 Task: Find people on LinkedIn with the title 'marketing', working at 'Tesla', located in 'Kiskunfélegyháza, Hungary', who attended 'Inderprastha Engineering College', in the 'Forestry and Logging' industry, speak 'German', and offer 'Commercial Real Estate' services.
Action: Mouse pressed left at (700, 97)
Screenshot: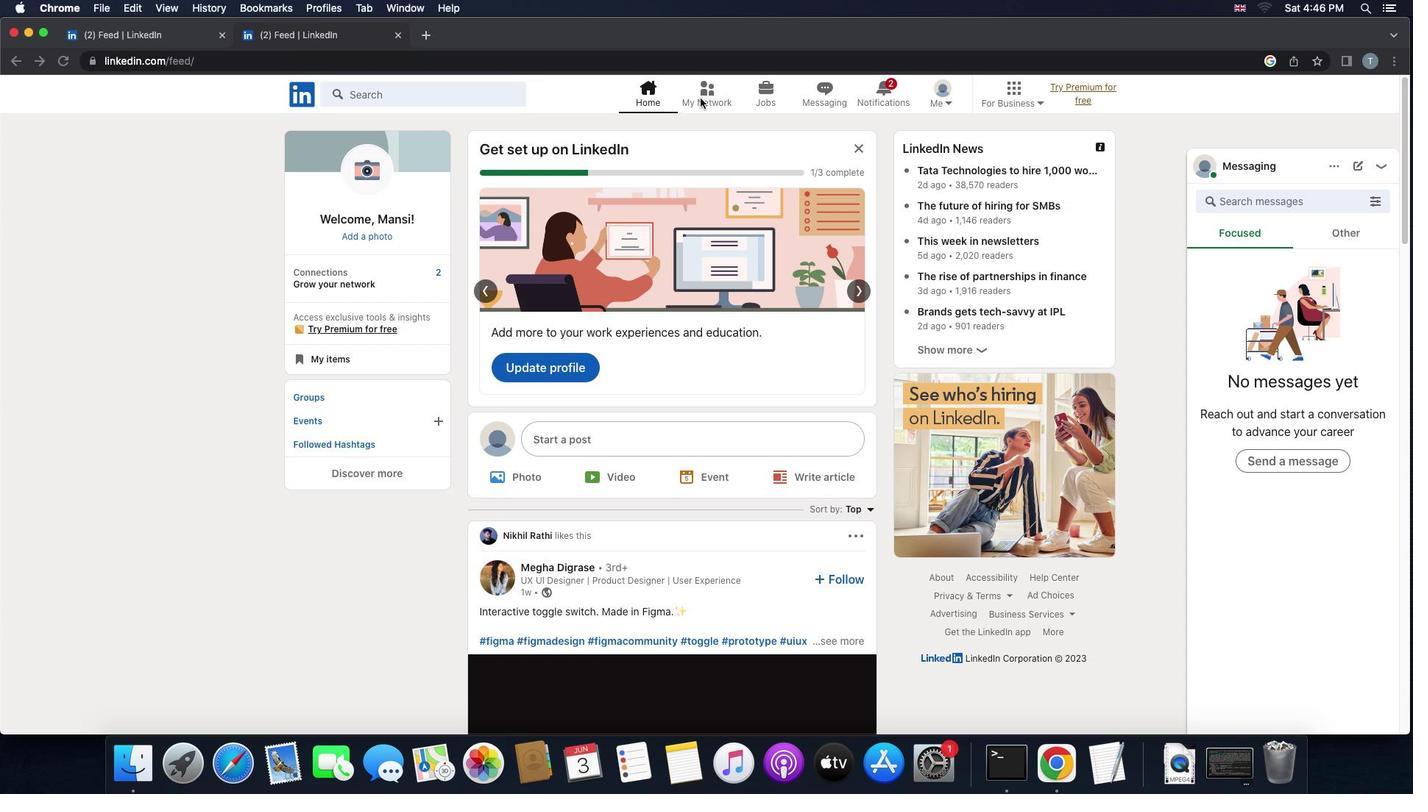 
Action: Mouse pressed left at (700, 97)
Screenshot: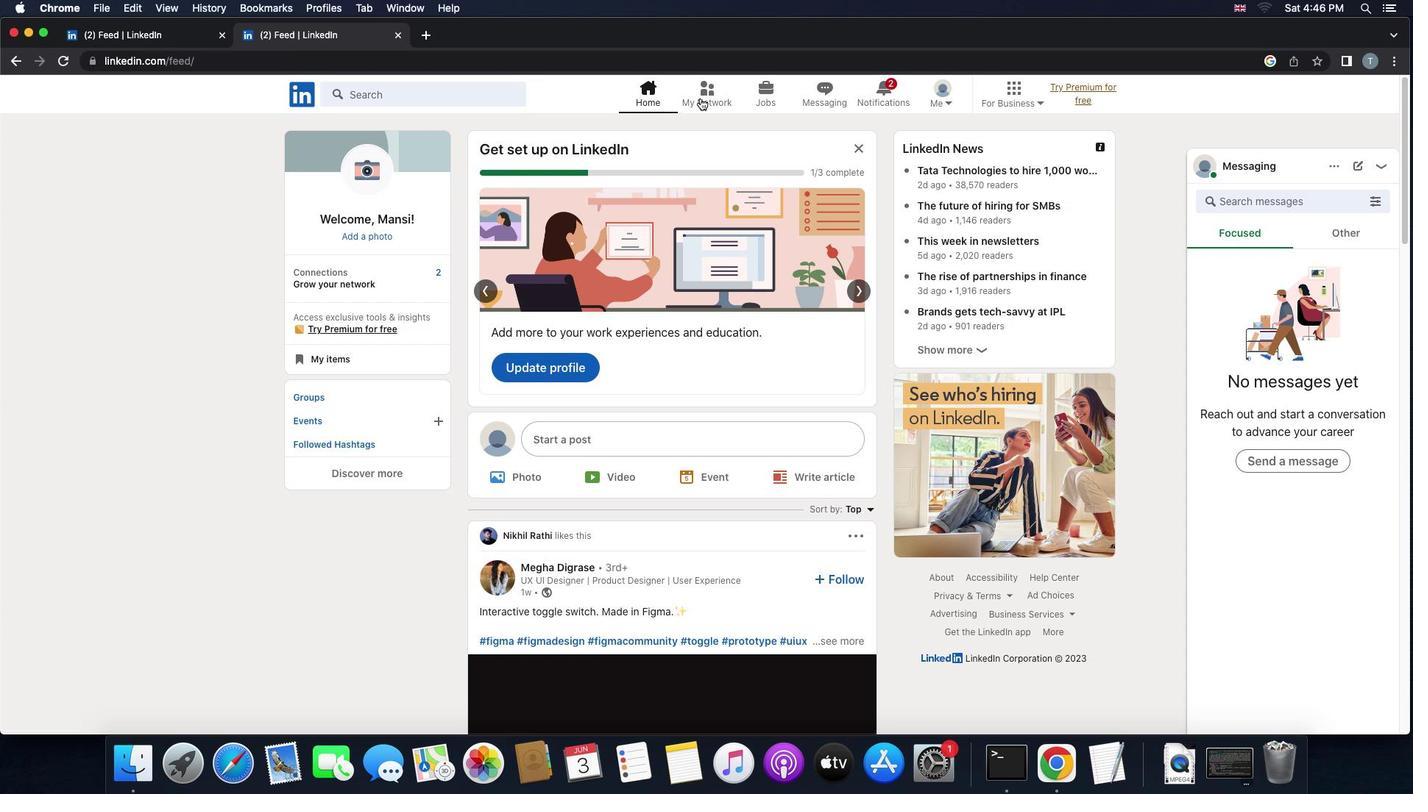 
Action: Mouse moved to (397, 166)
Screenshot: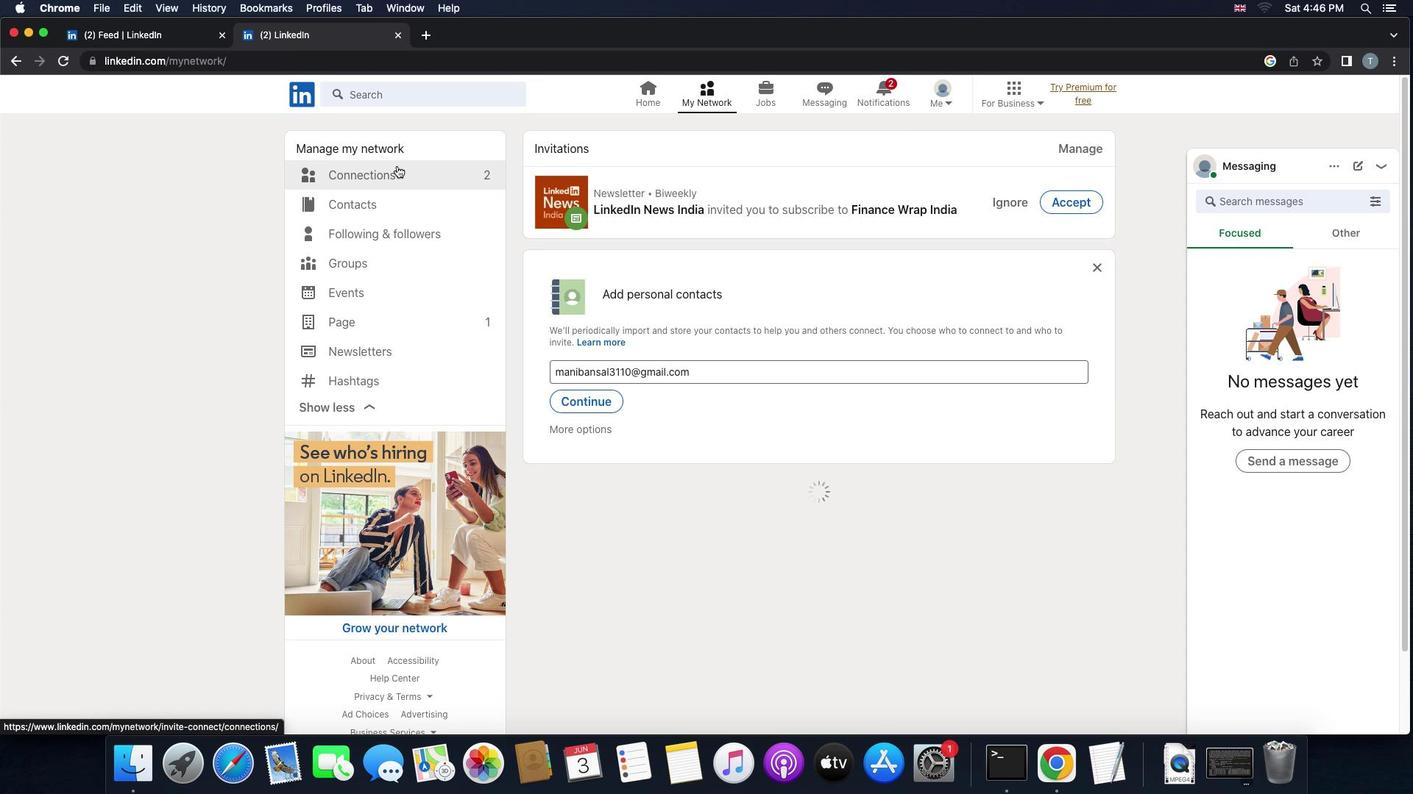 
Action: Mouse pressed left at (397, 166)
Screenshot: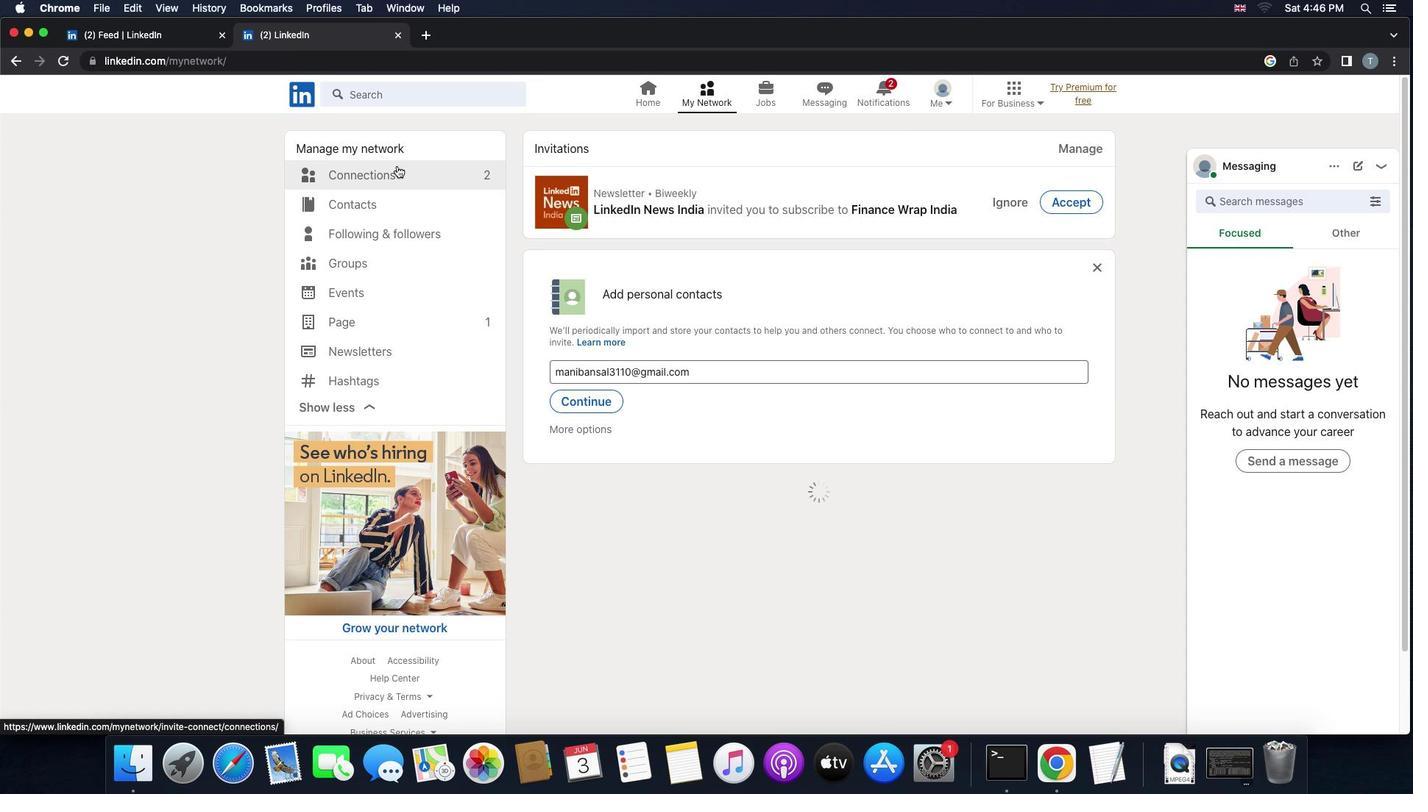 
Action: Mouse moved to (805, 175)
Screenshot: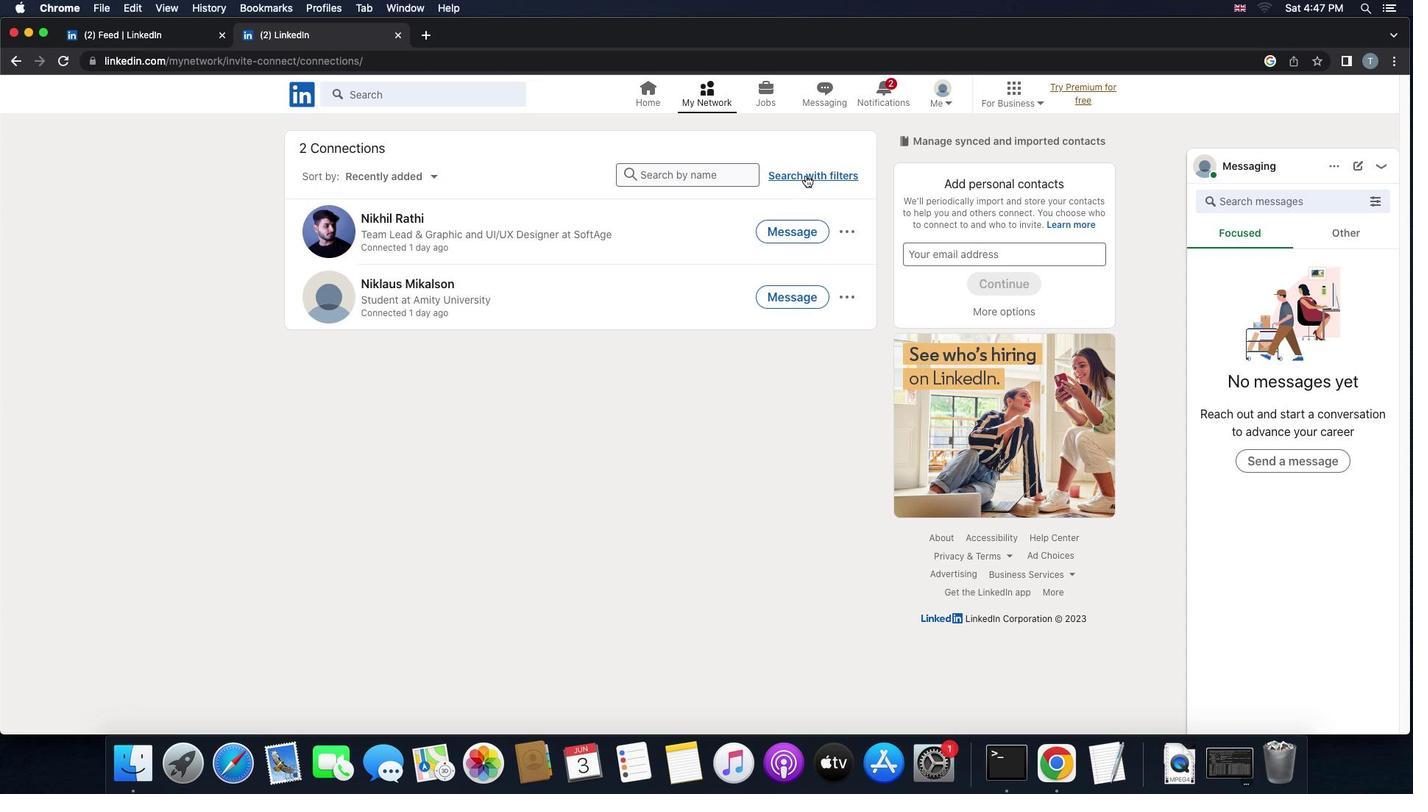 
Action: Mouse pressed left at (805, 175)
Screenshot: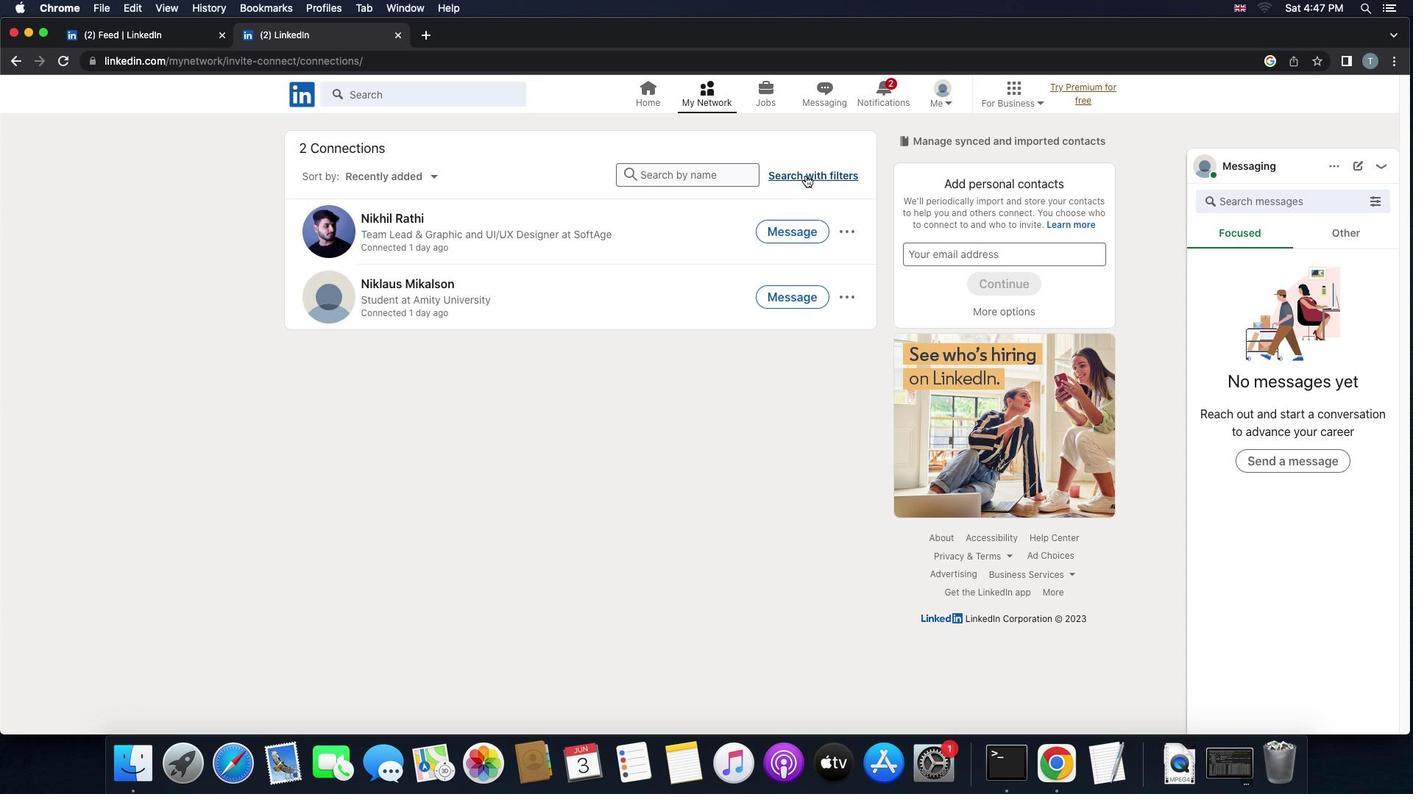 
Action: Mouse moved to (758, 133)
Screenshot: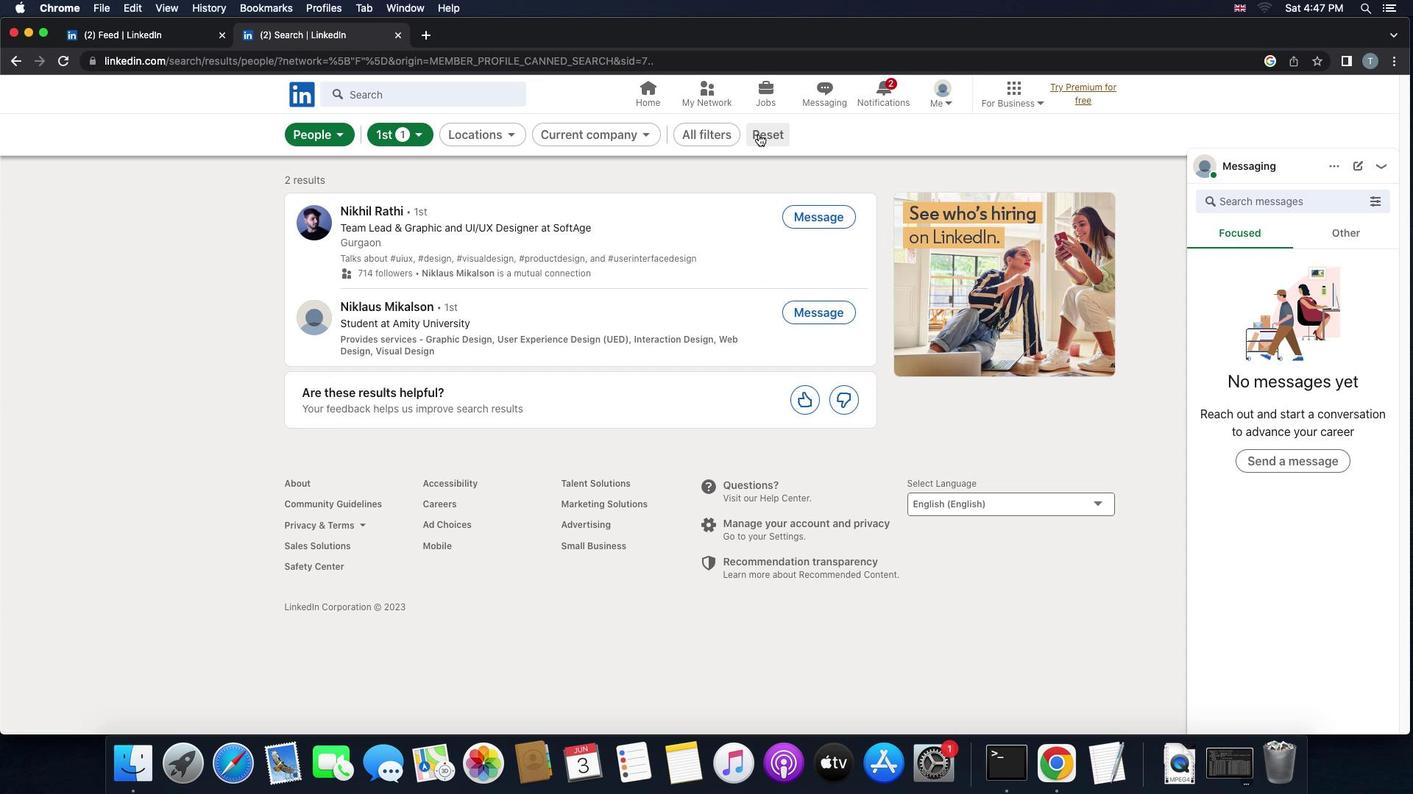 
Action: Mouse pressed left at (758, 133)
Screenshot: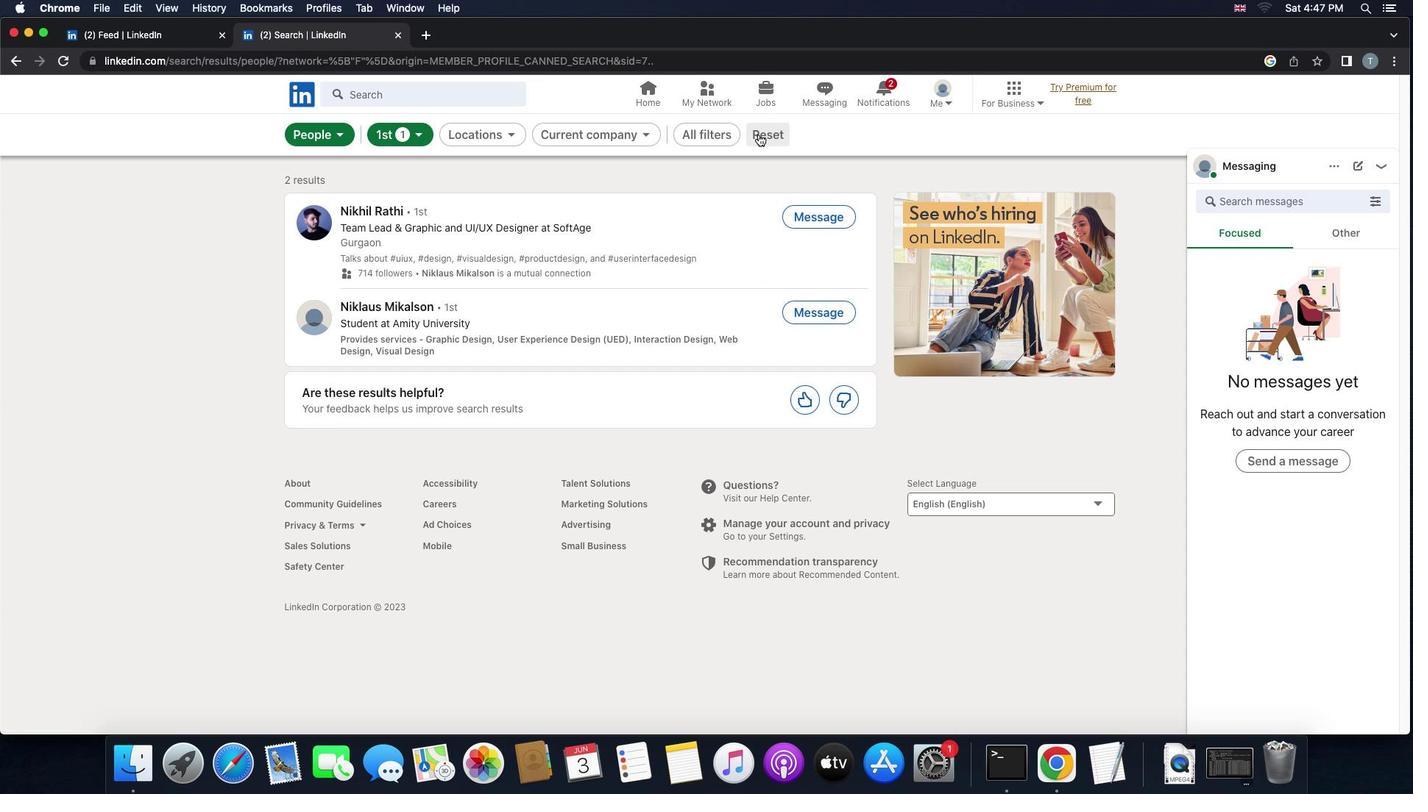 
Action: Mouse moved to (719, 133)
Screenshot: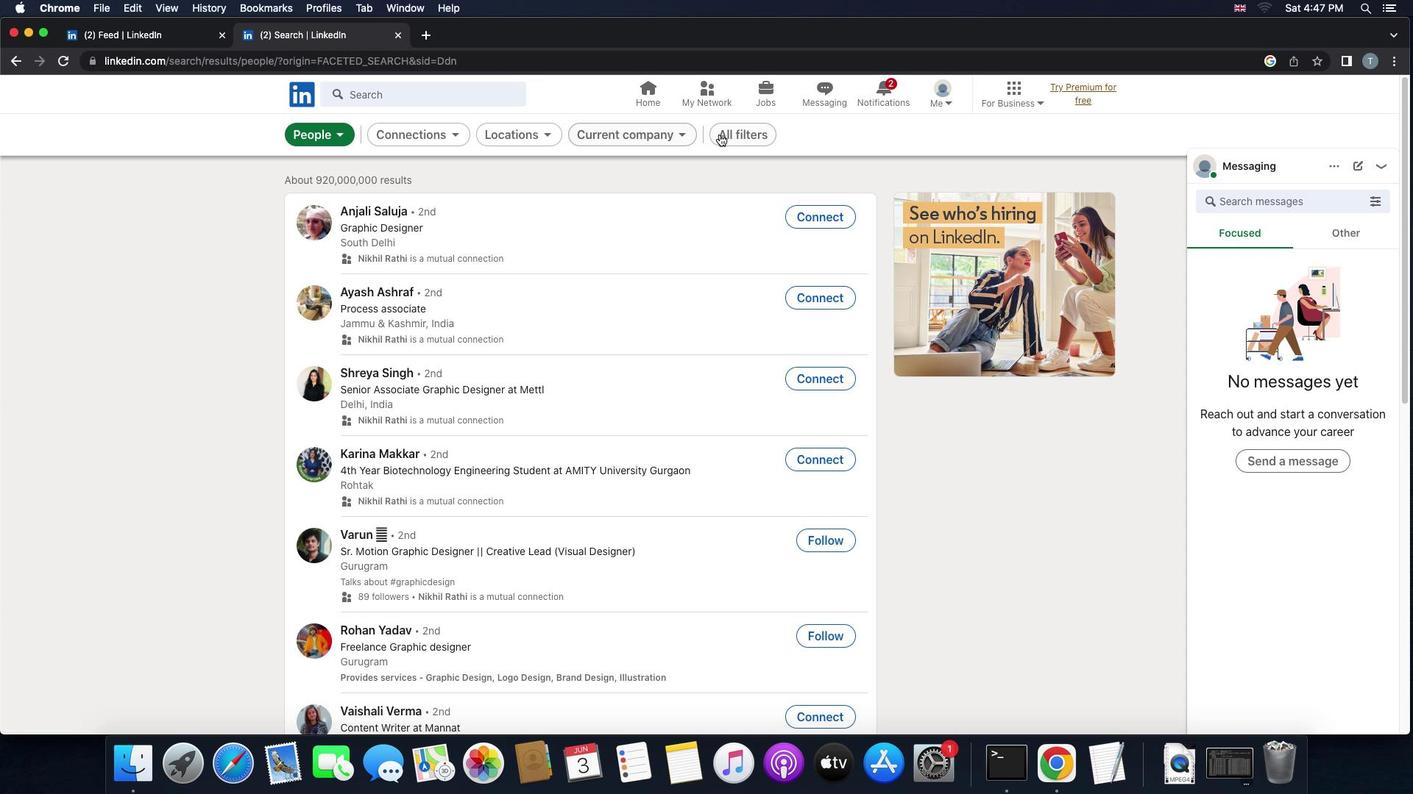 
Action: Mouse pressed left at (719, 133)
Screenshot: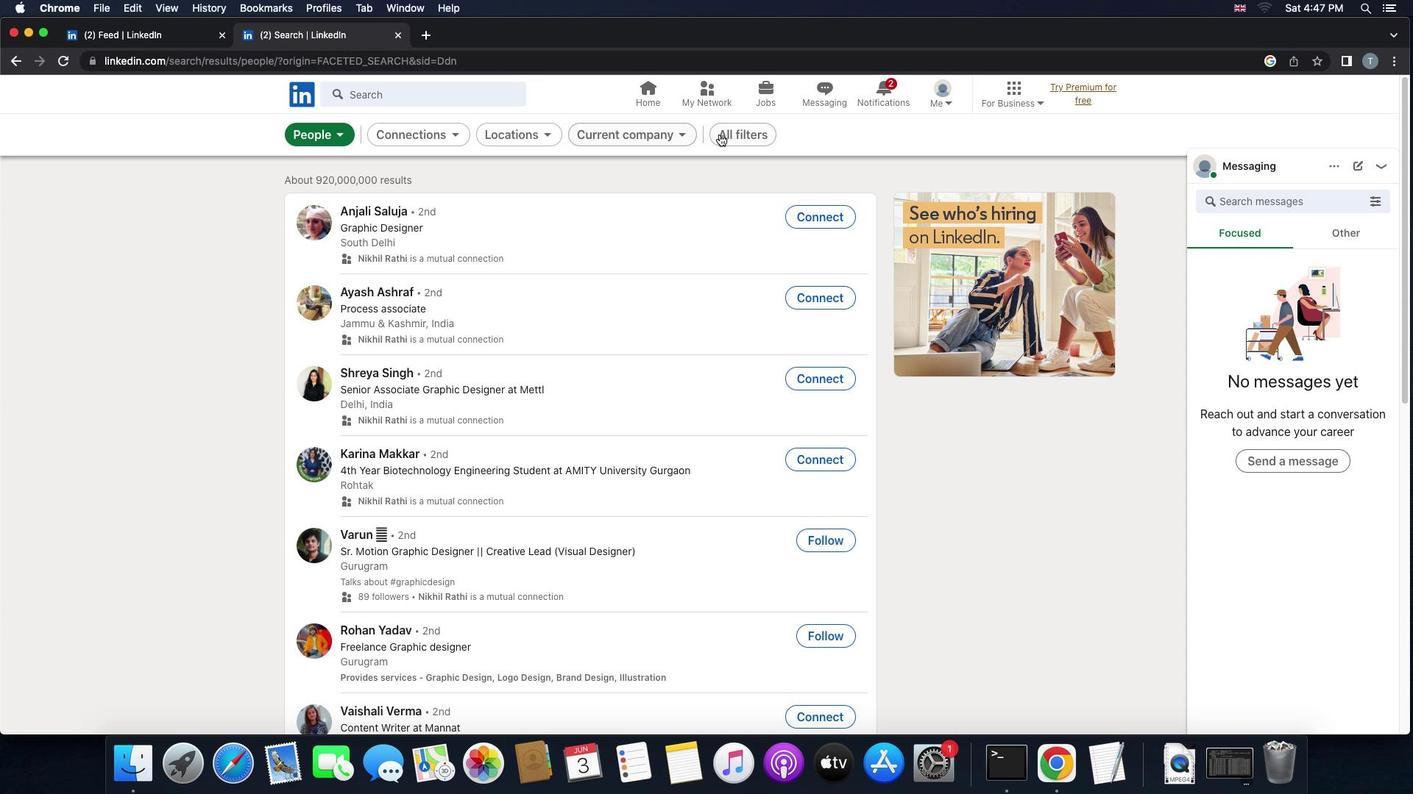 
Action: Mouse moved to (1043, 364)
Screenshot: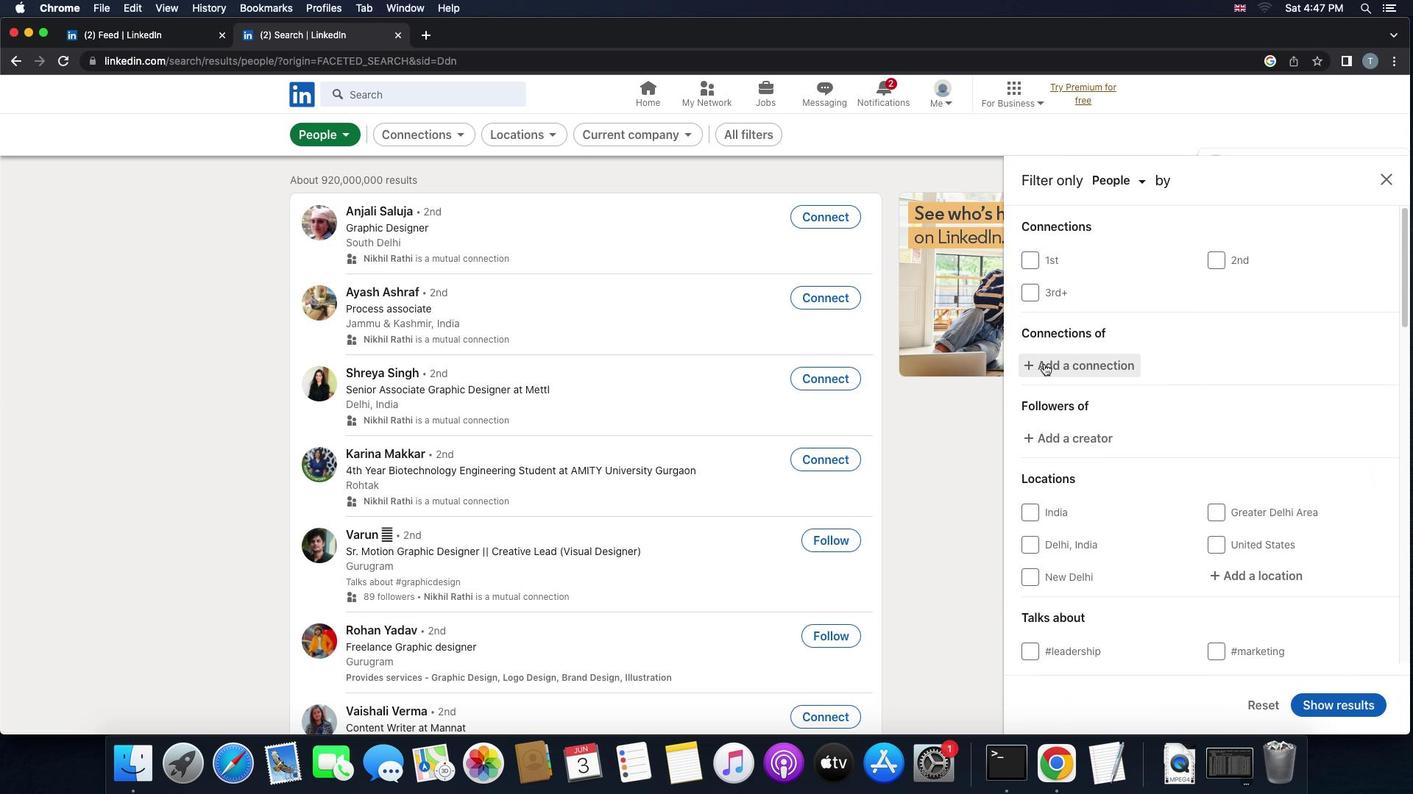 
Action: Mouse scrolled (1043, 364) with delta (0, 0)
Screenshot: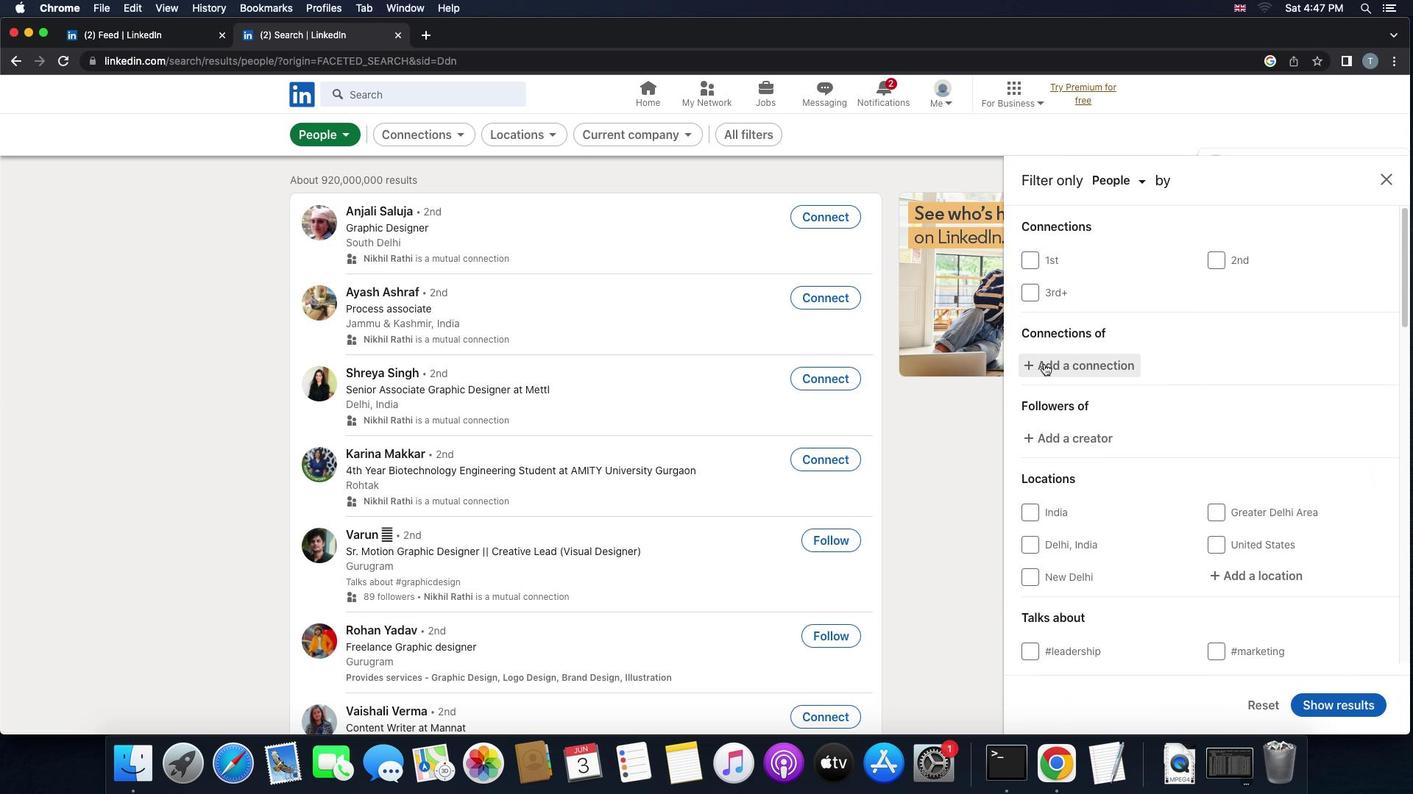 
Action: Mouse scrolled (1043, 364) with delta (0, 0)
Screenshot: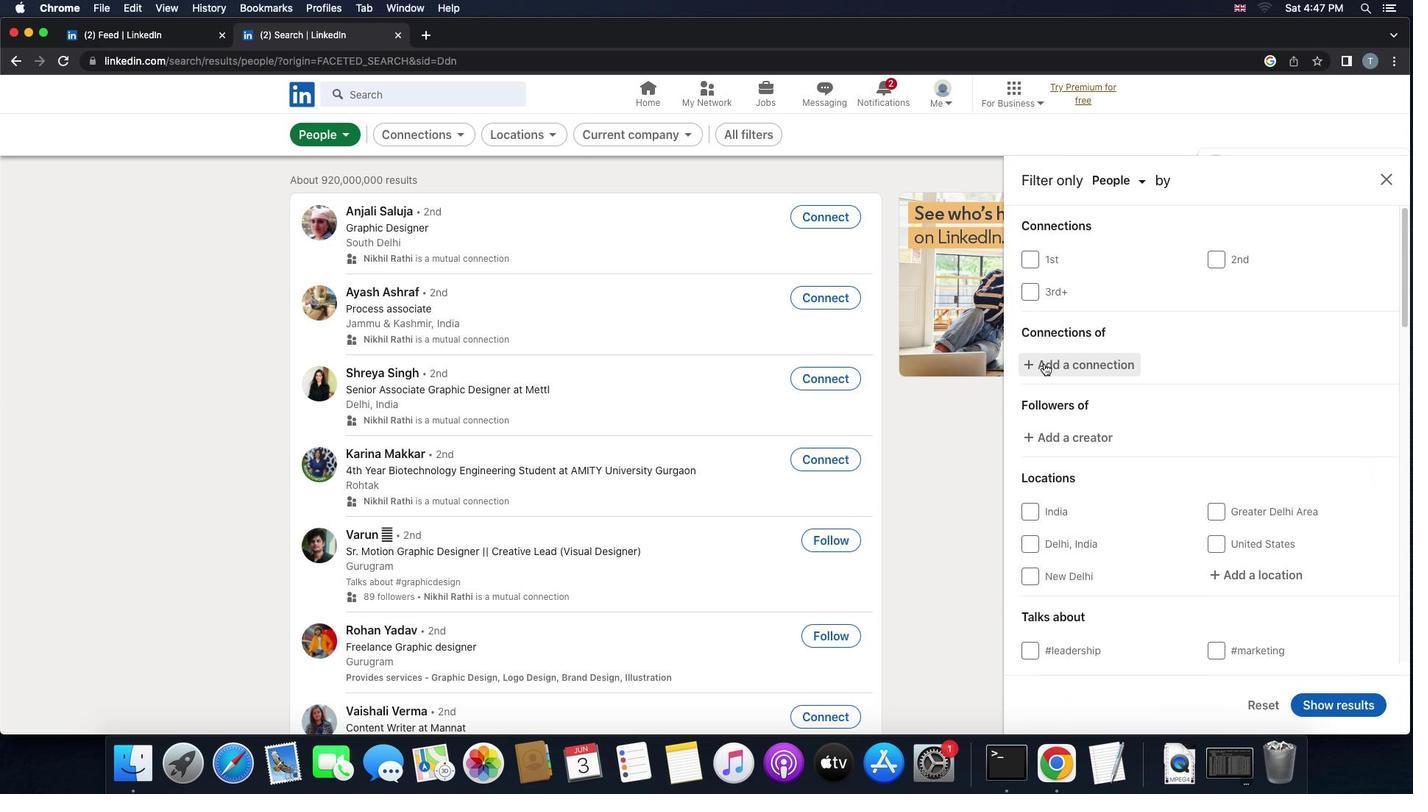 
Action: Mouse scrolled (1043, 364) with delta (0, -2)
Screenshot: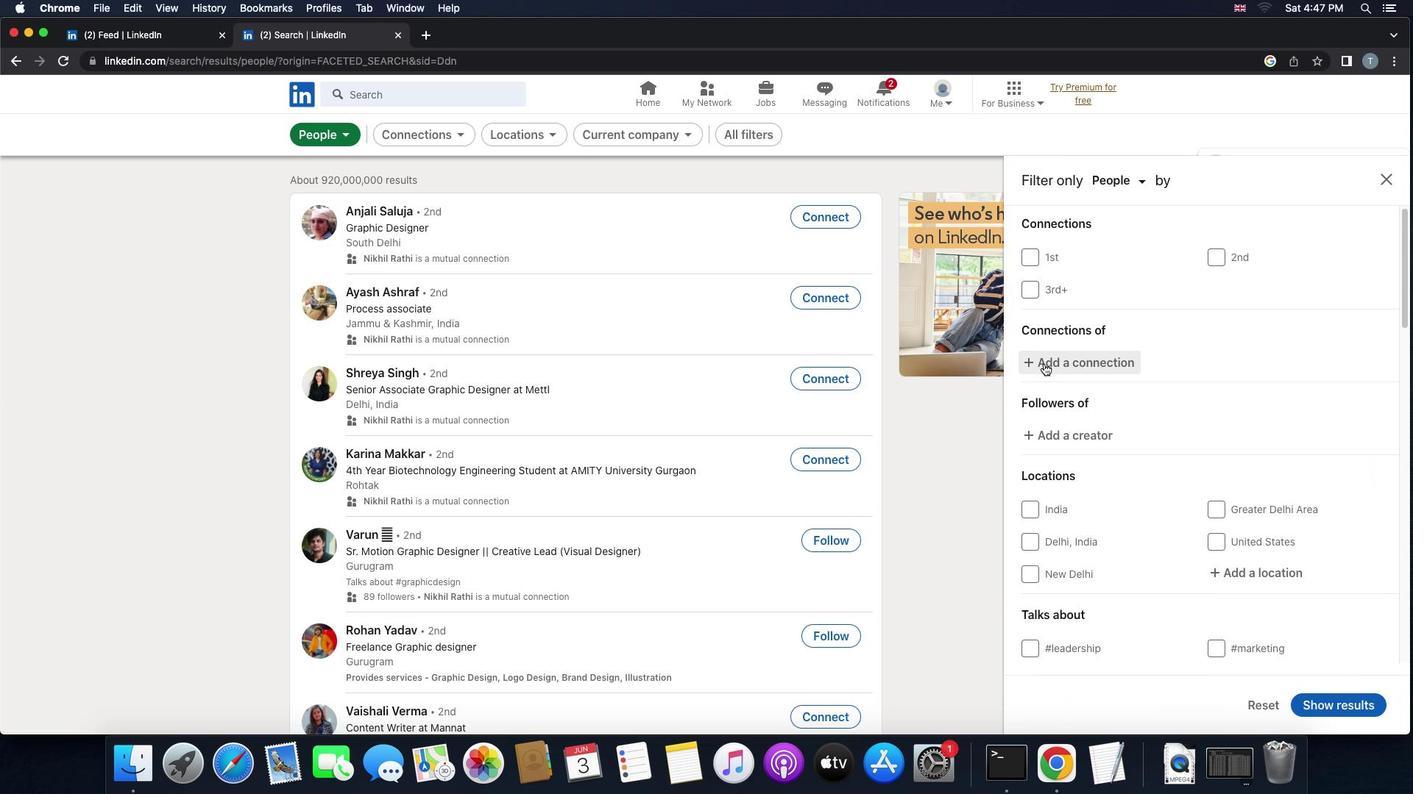 
Action: Mouse scrolled (1043, 364) with delta (0, -2)
Screenshot: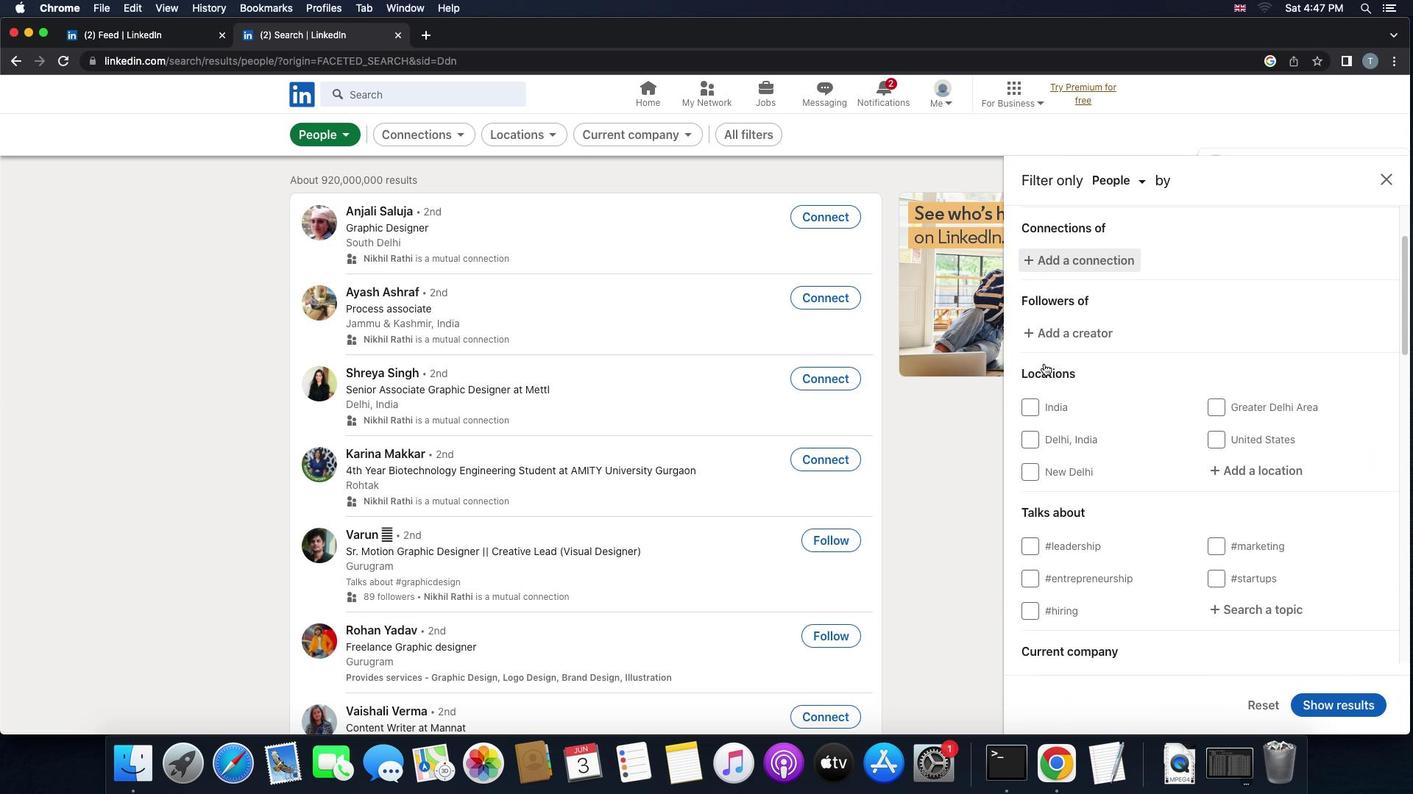 
Action: Mouse moved to (1236, 358)
Screenshot: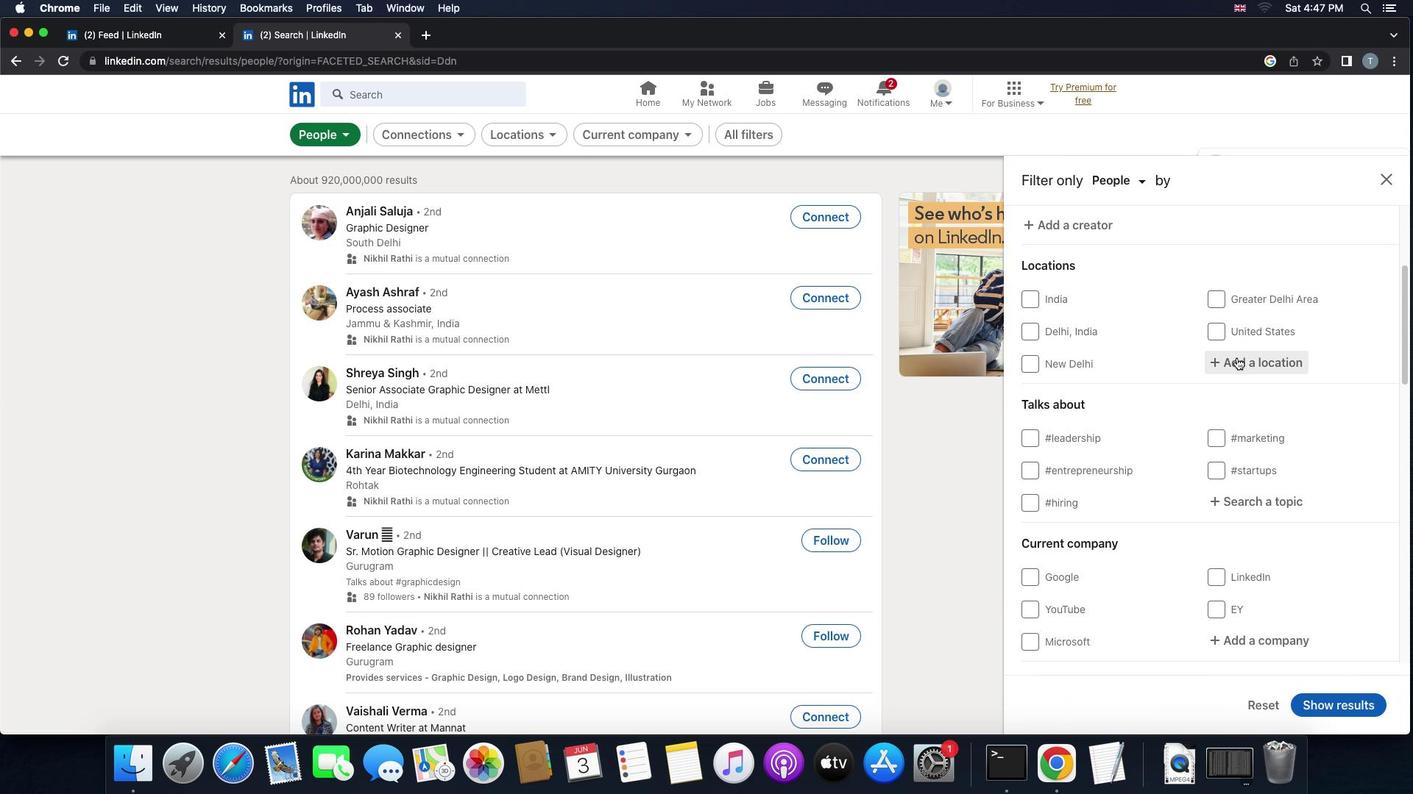 
Action: Mouse pressed left at (1236, 358)
Screenshot: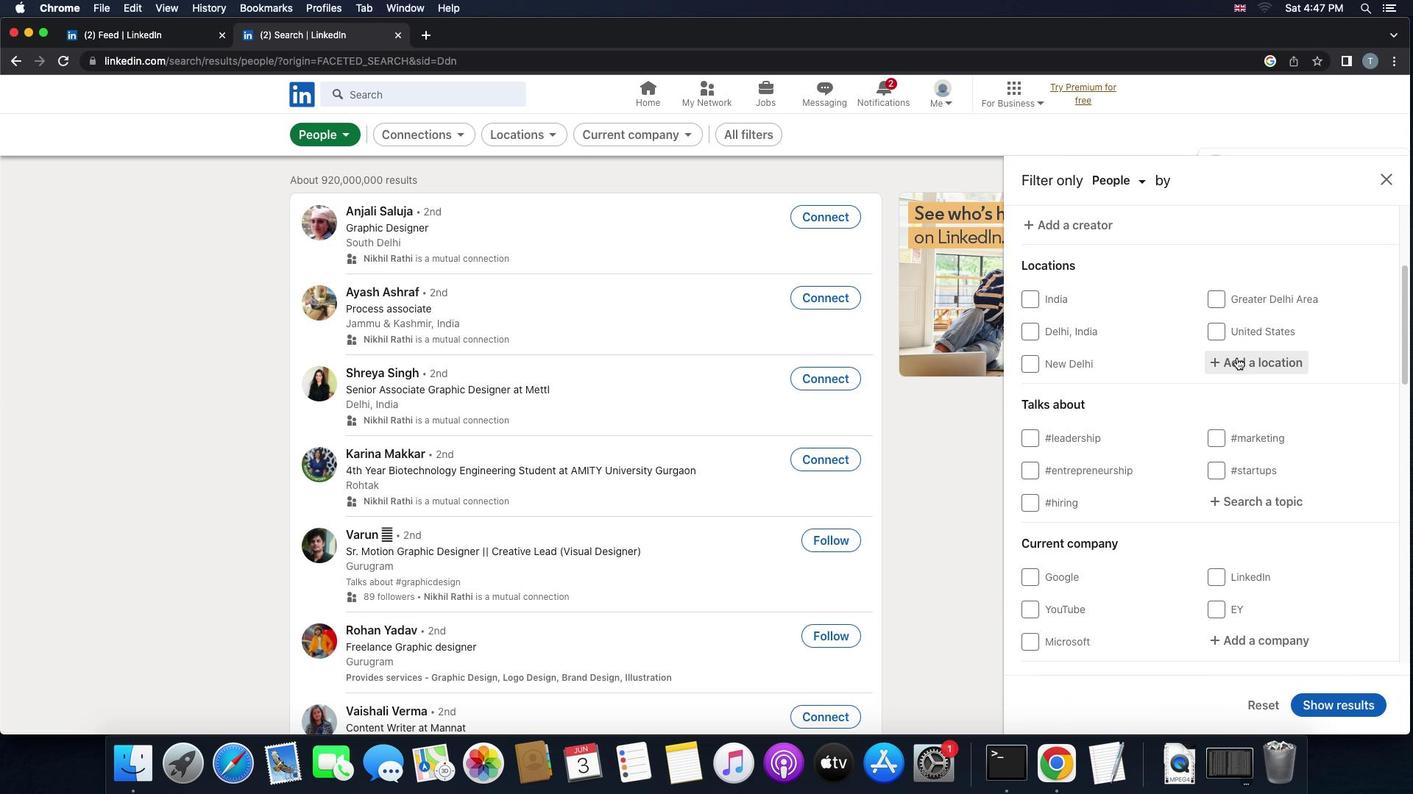 
Action: Mouse moved to (1217, 359)
Screenshot: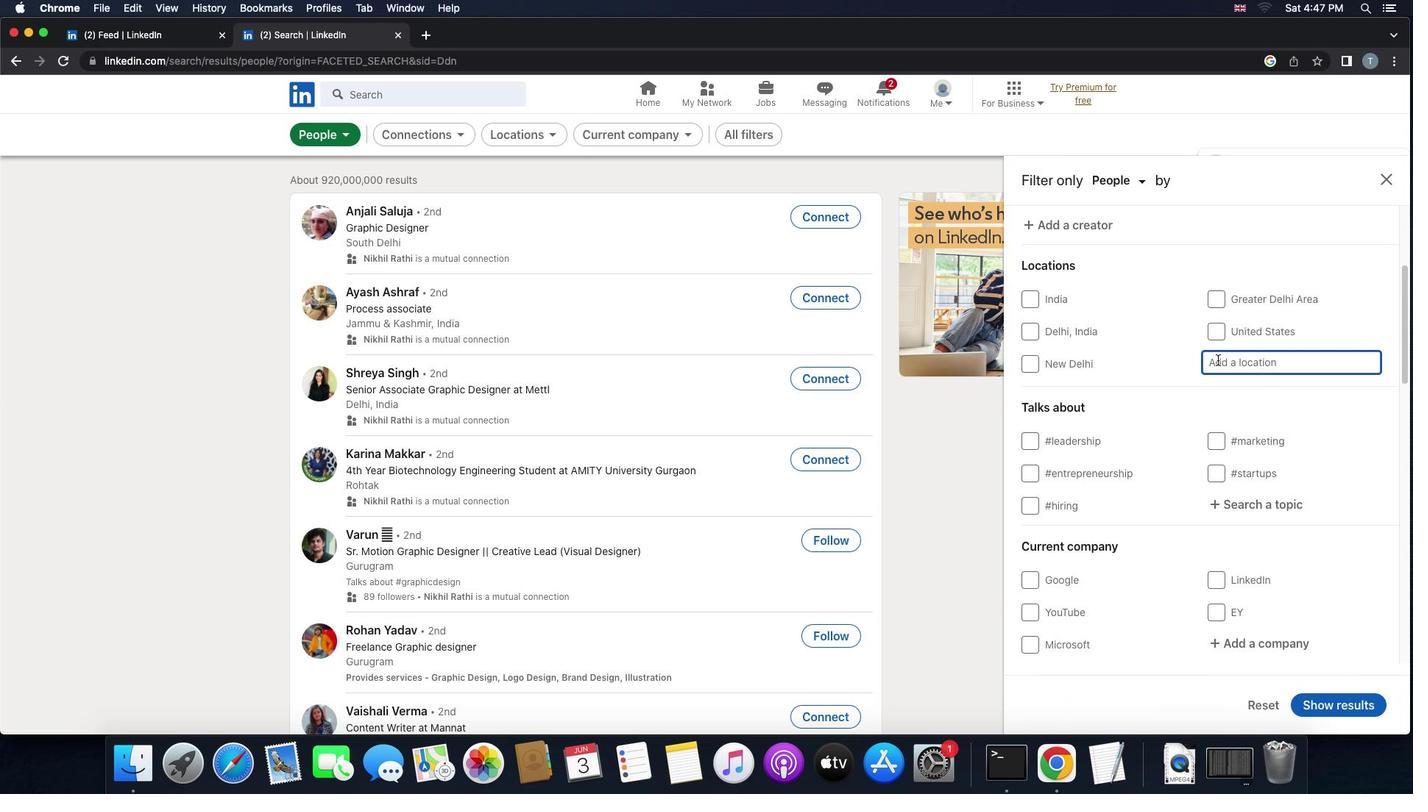 
Action: Key pressed 'k''i''s''k''u''n''f''e''l''e''g''y''h''a''z''a'
Screenshot: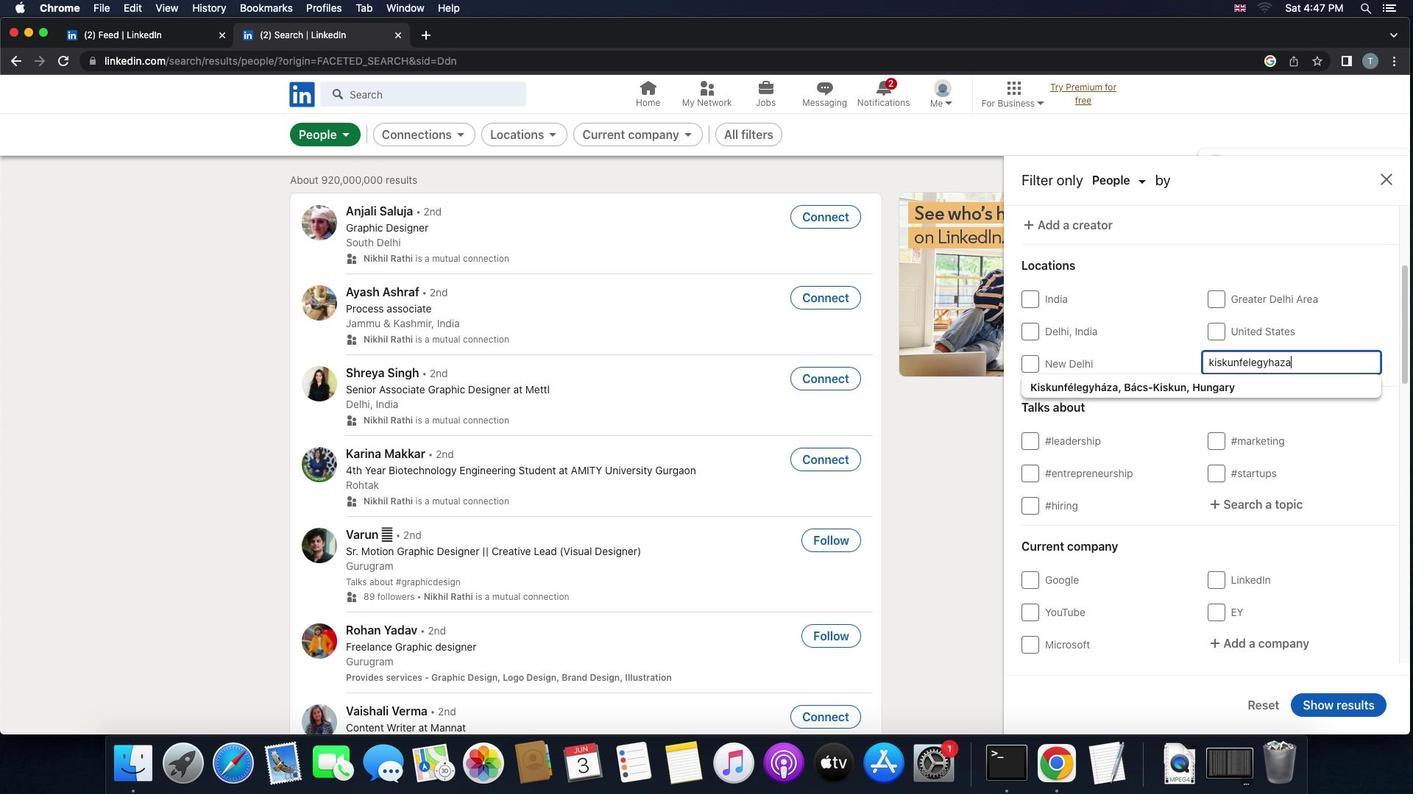 
Action: Mouse moved to (1184, 388)
Screenshot: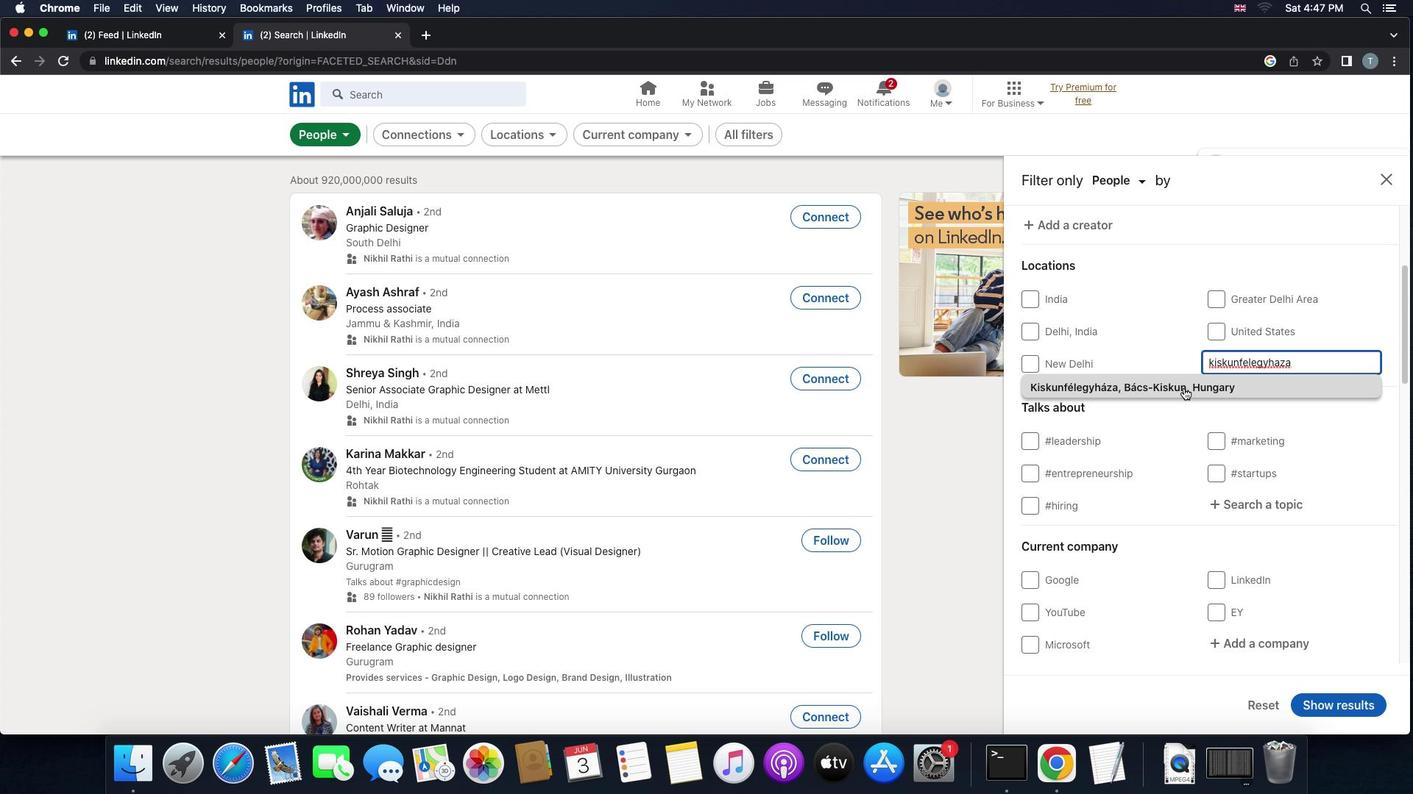 
Action: Mouse pressed left at (1184, 388)
Screenshot: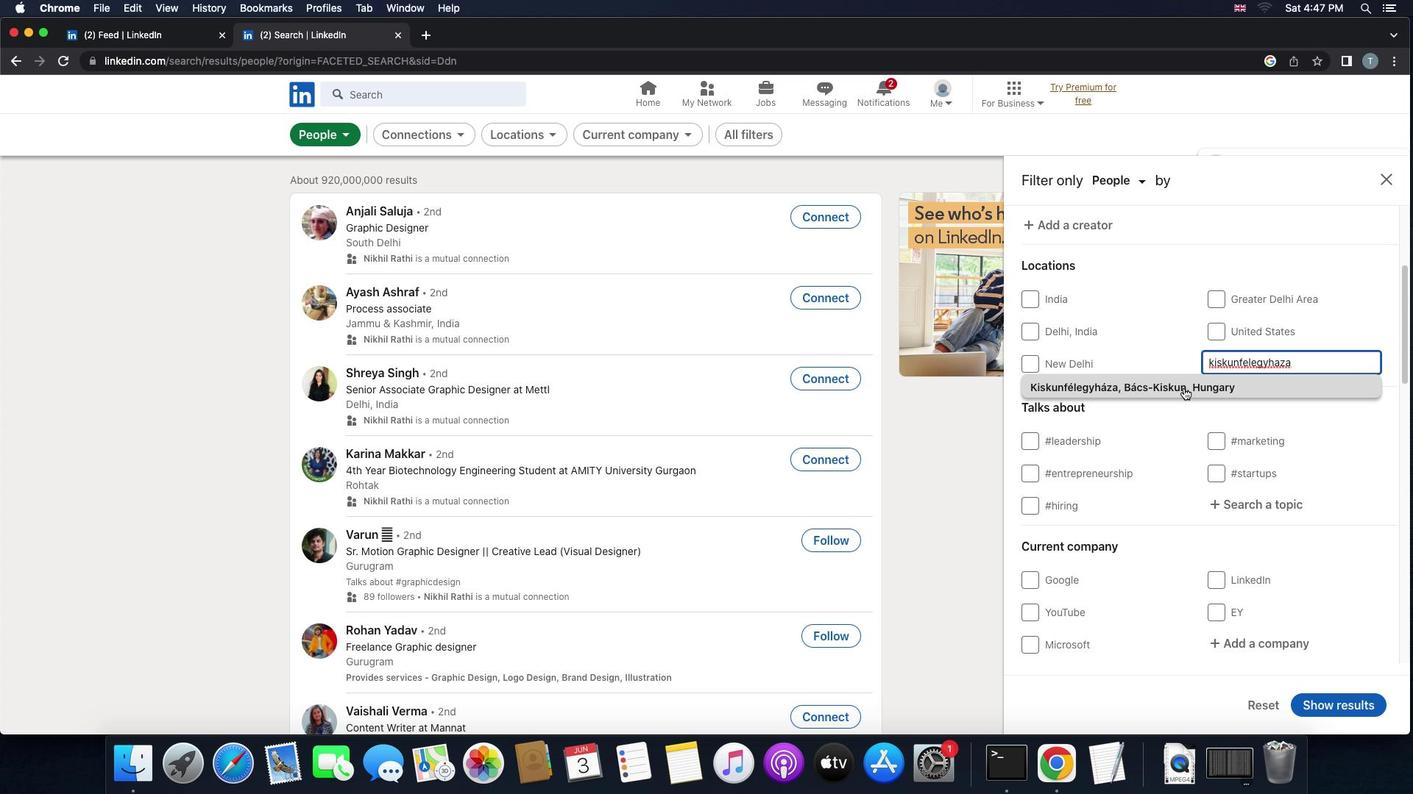 
Action: Mouse scrolled (1184, 388) with delta (0, 0)
Screenshot: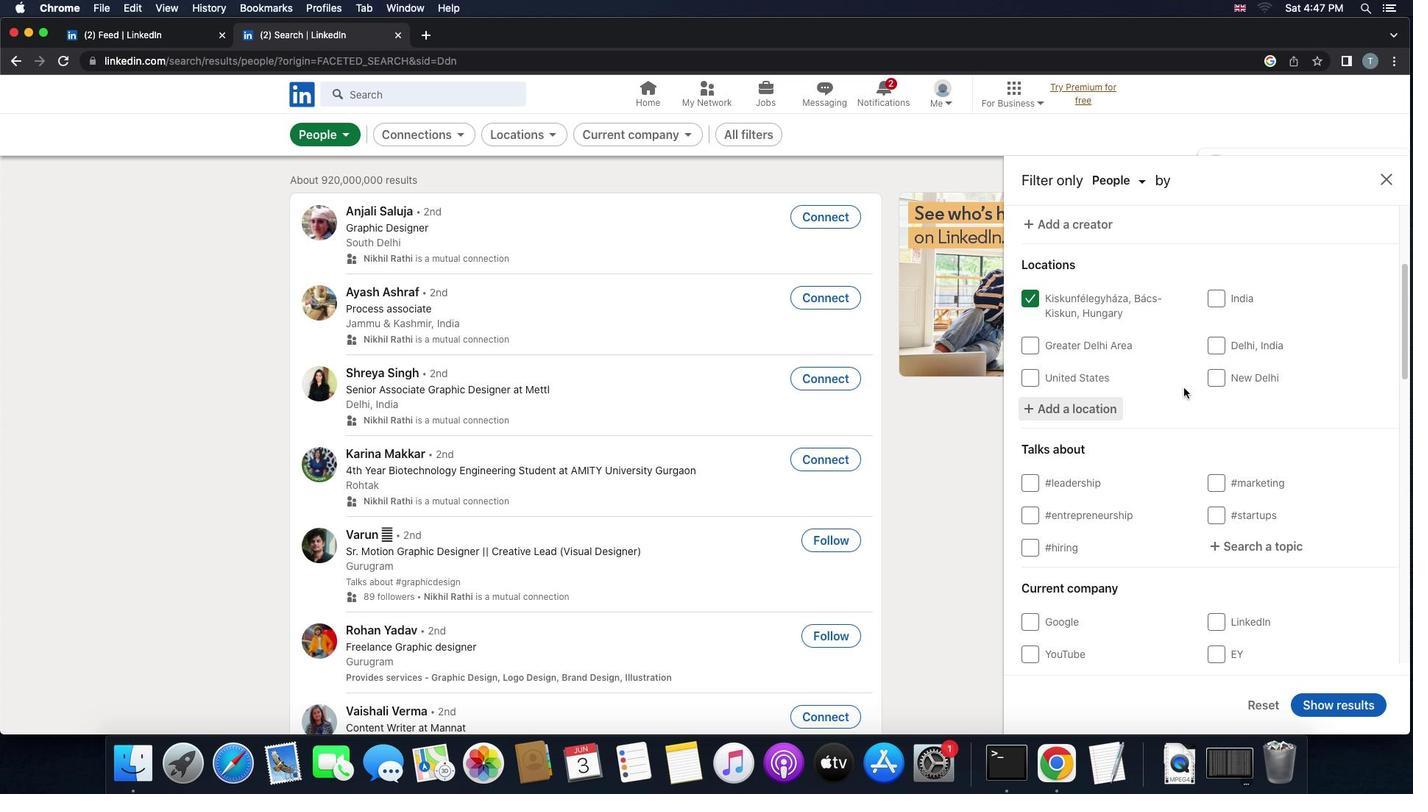 
Action: Mouse scrolled (1184, 388) with delta (0, 0)
Screenshot: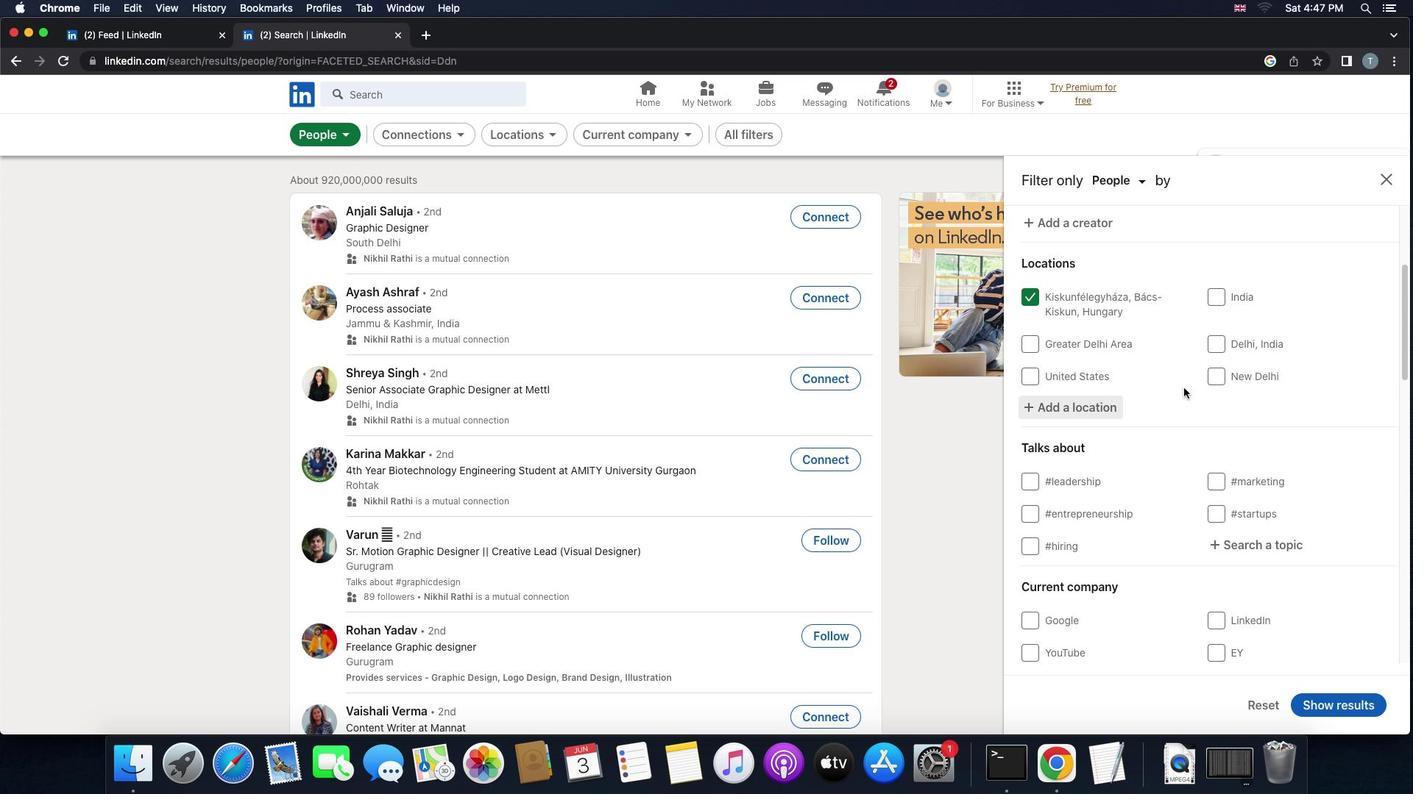 
Action: Mouse scrolled (1184, 388) with delta (0, -1)
Screenshot: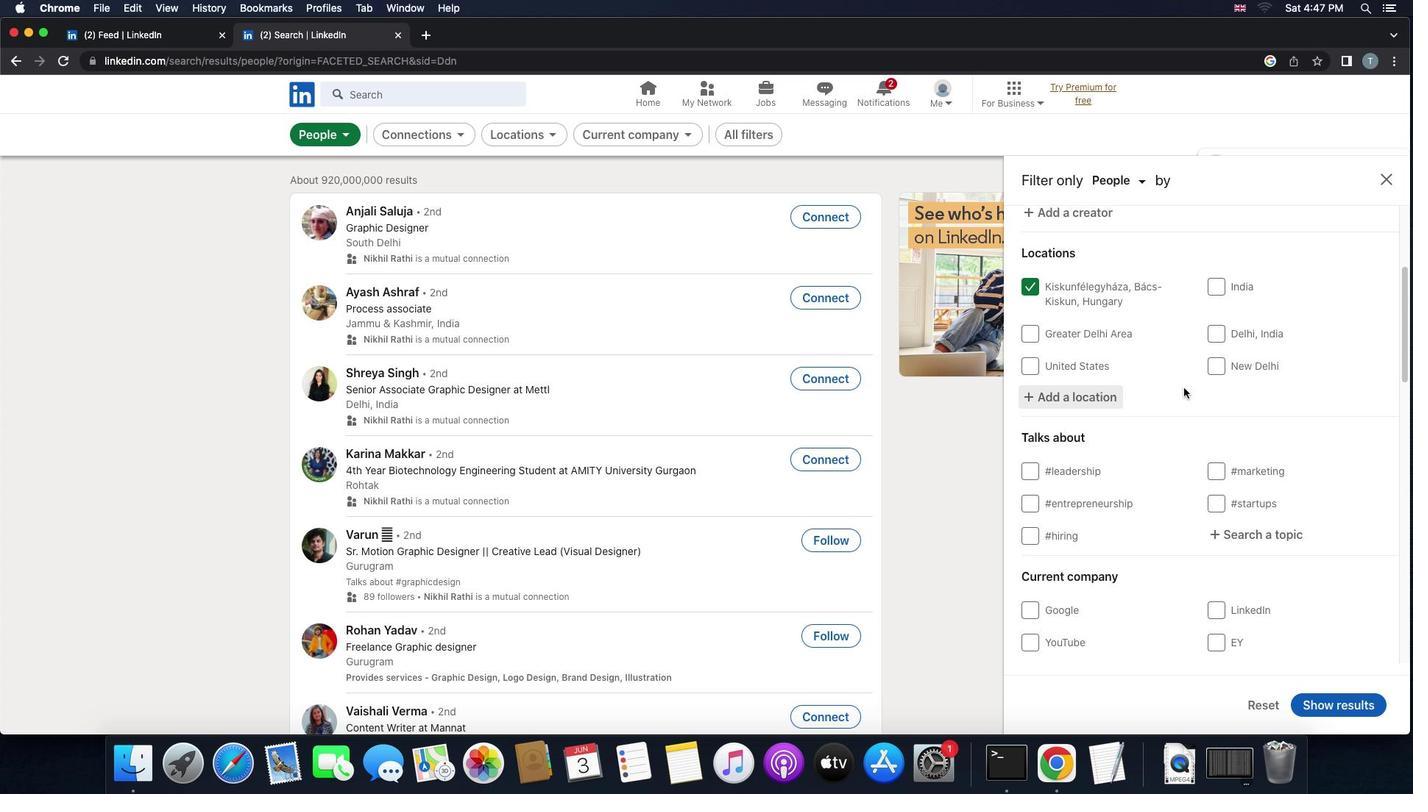 
Action: Mouse scrolled (1184, 388) with delta (0, -2)
Screenshot: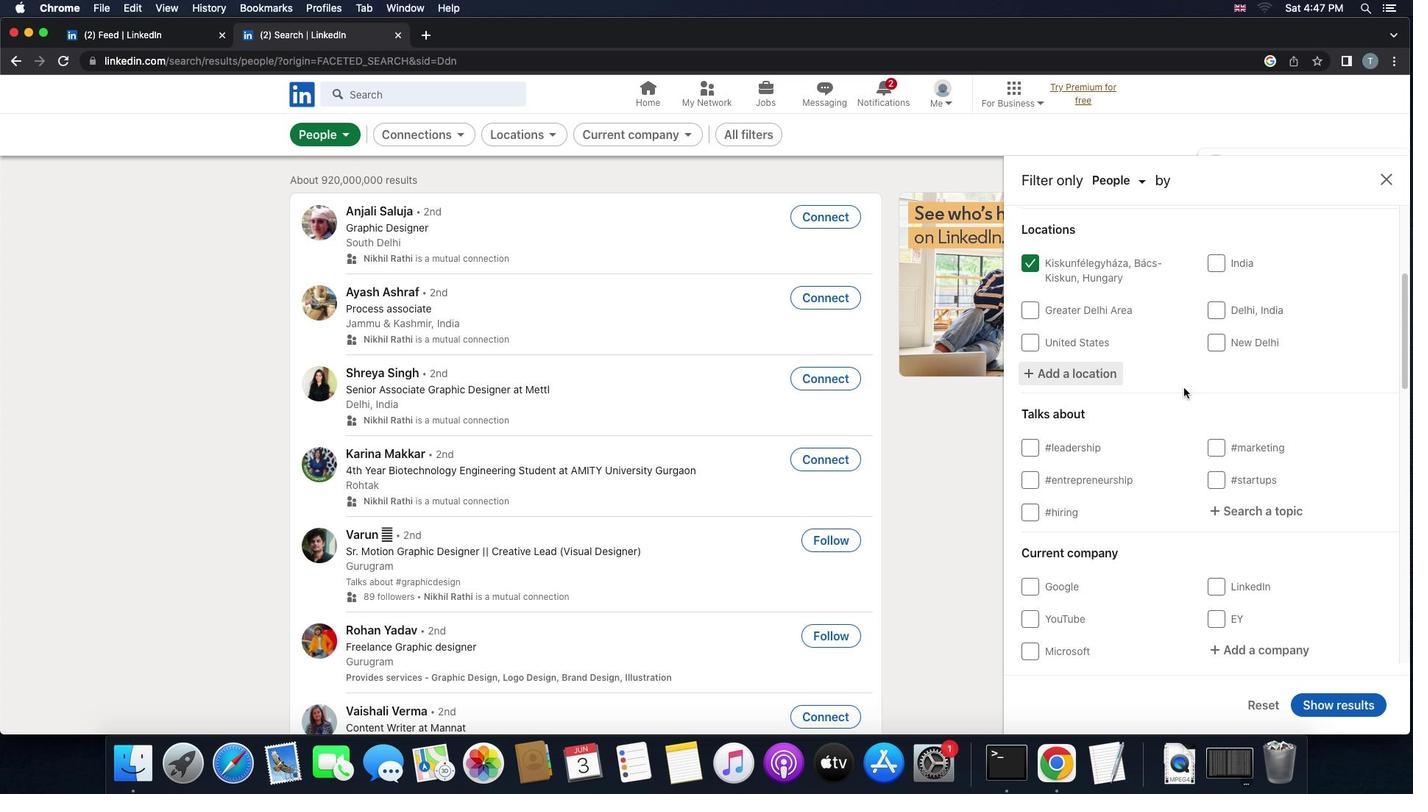 
Action: Mouse moved to (1259, 310)
Screenshot: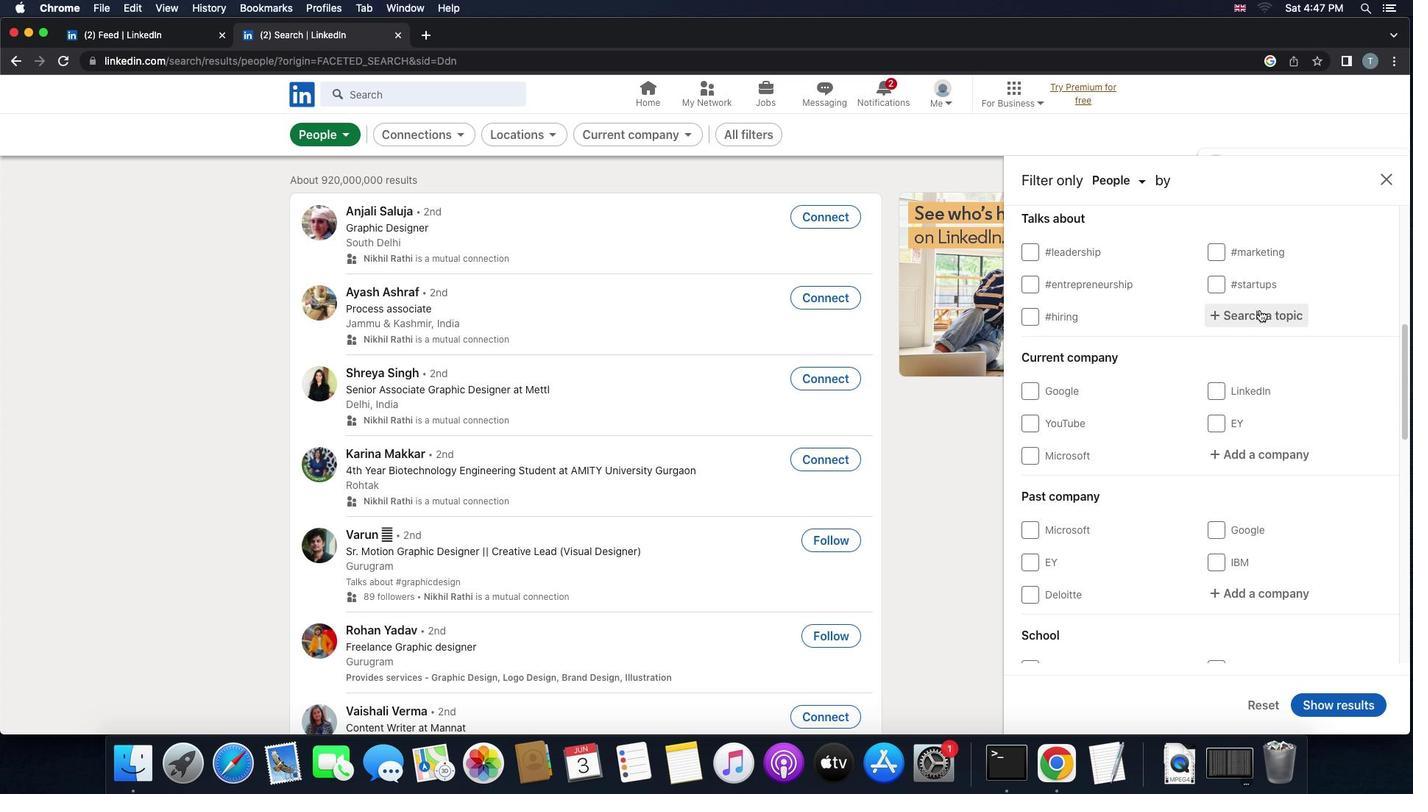 
Action: Mouse pressed left at (1259, 310)
Screenshot: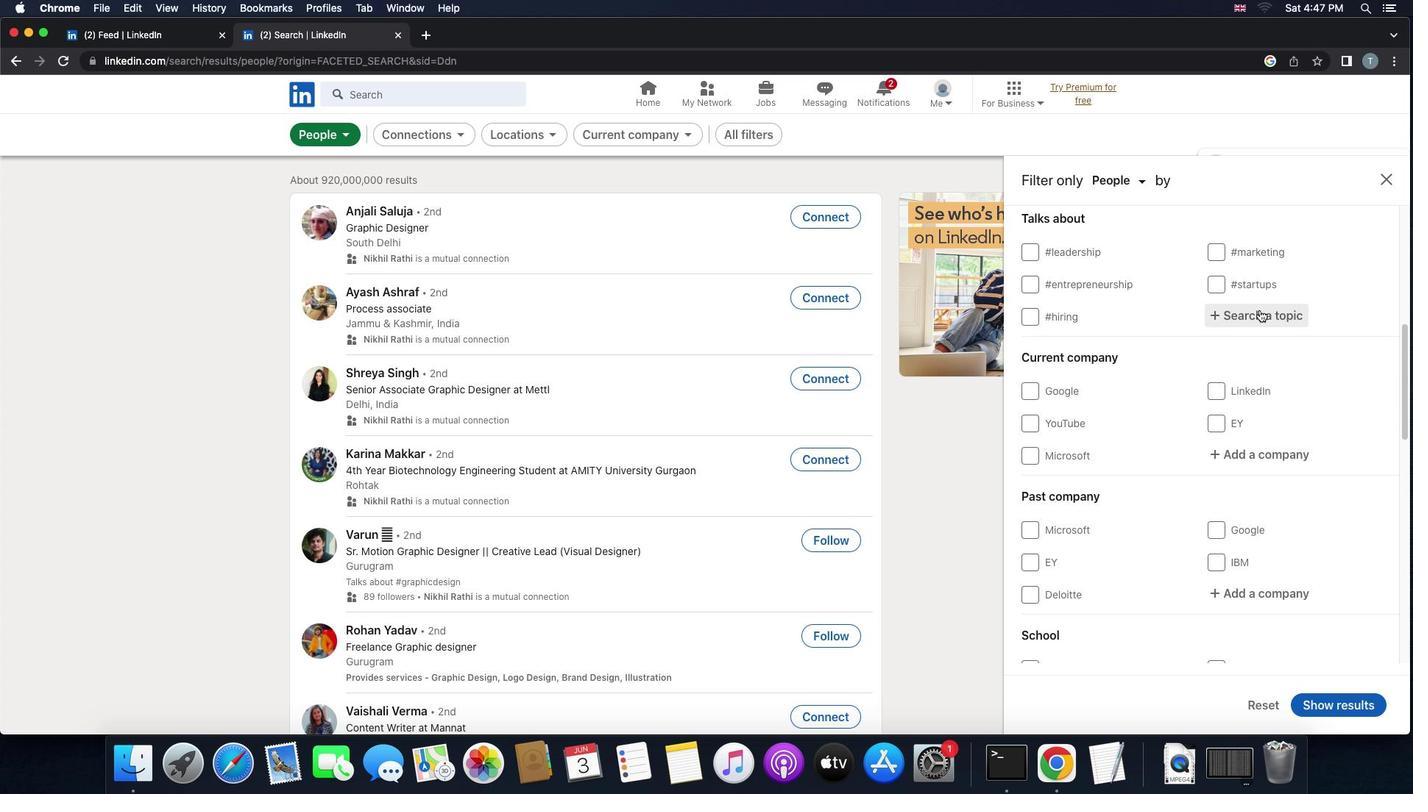 
Action: Key pressed 'm''a''n''a''g''e''m''e''n''t'
Screenshot: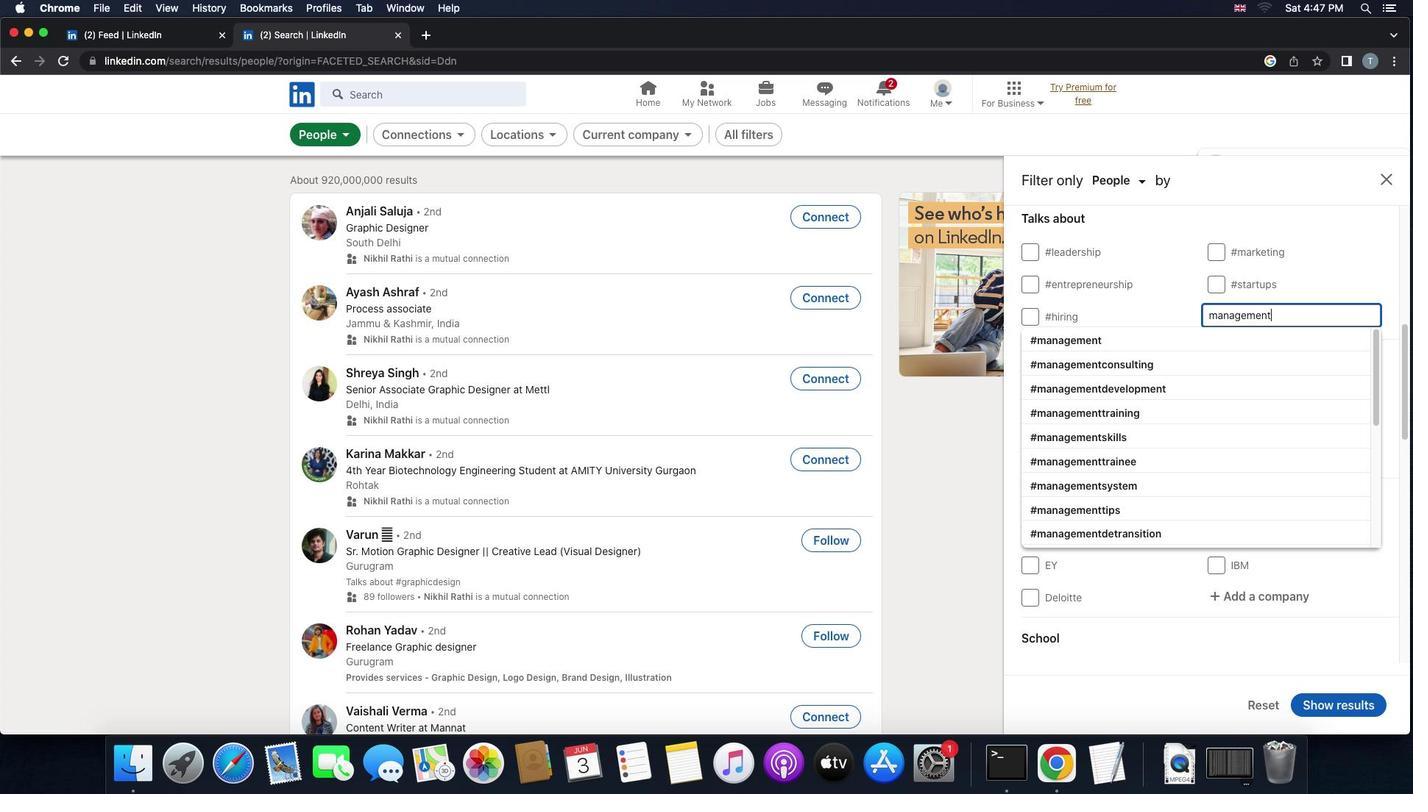 
Action: Mouse moved to (1226, 339)
Screenshot: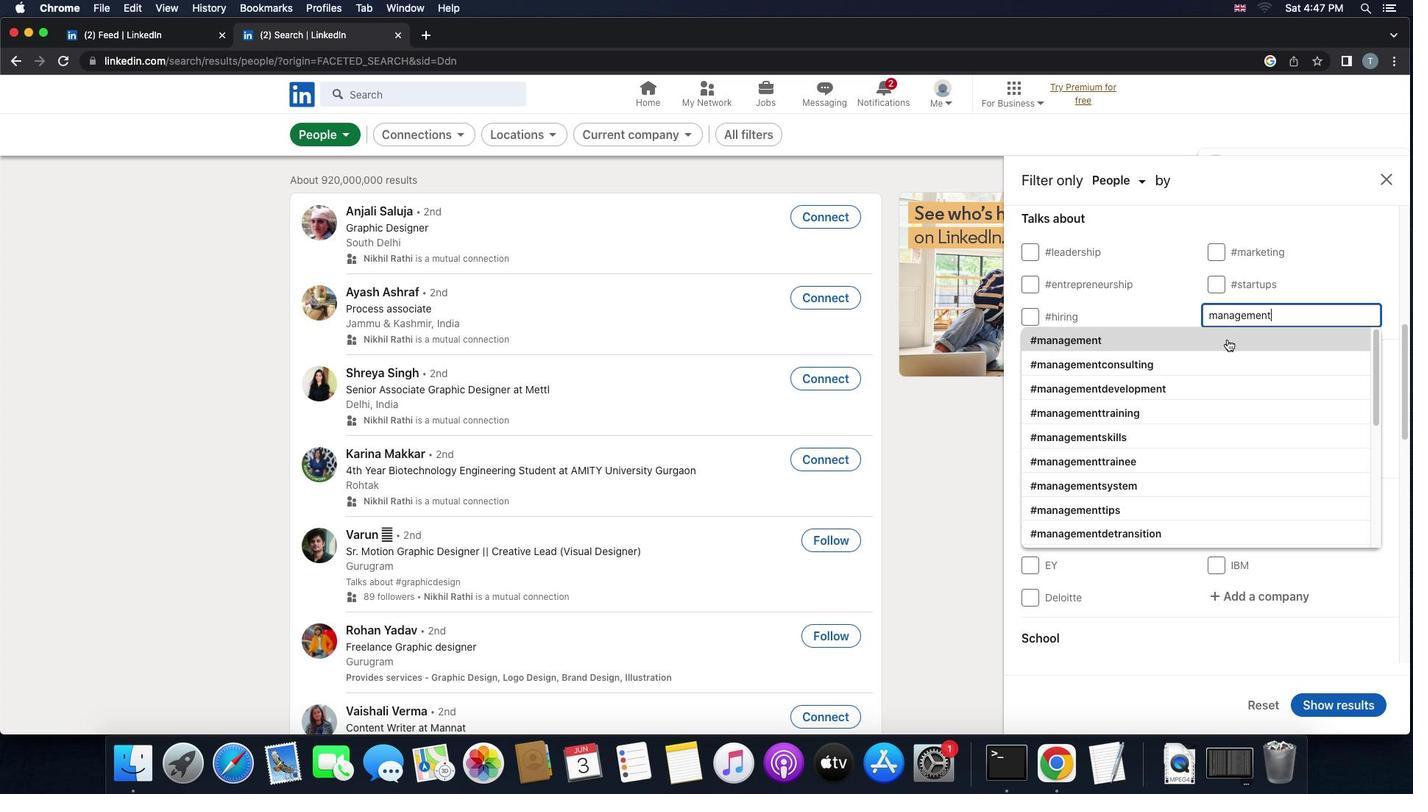 
Action: Mouse pressed left at (1226, 339)
Screenshot: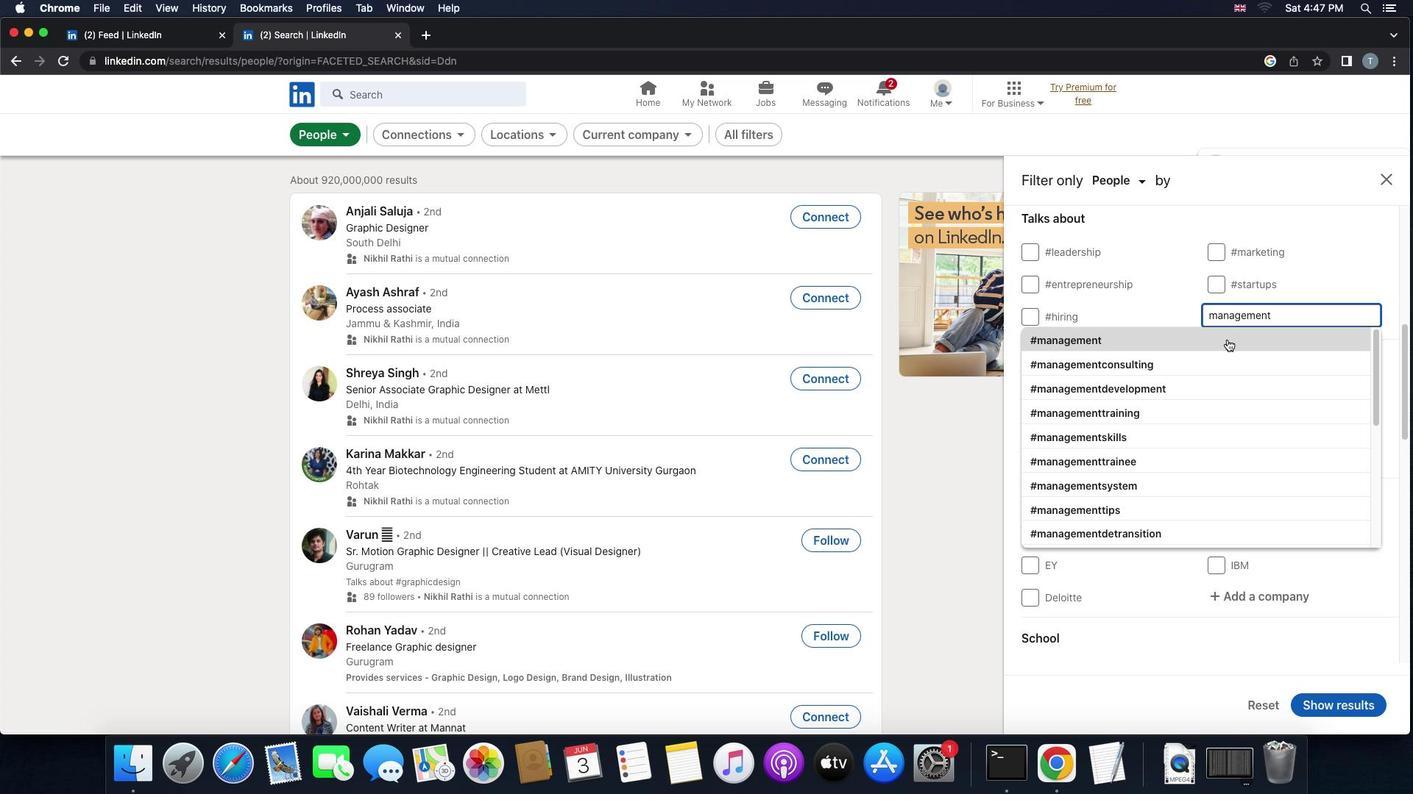 
Action: Mouse moved to (1227, 339)
Screenshot: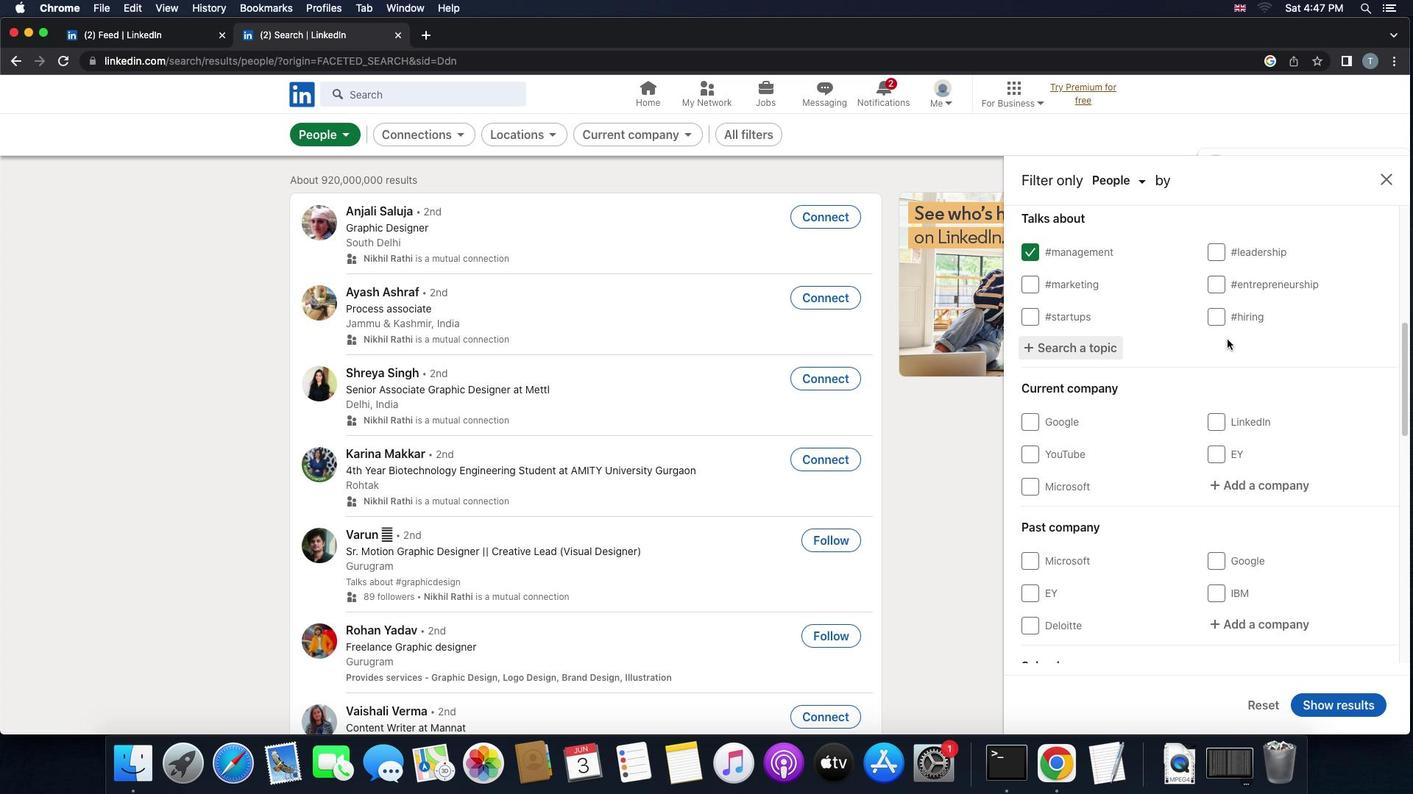 
Action: Mouse scrolled (1227, 339) with delta (0, 0)
Screenshot: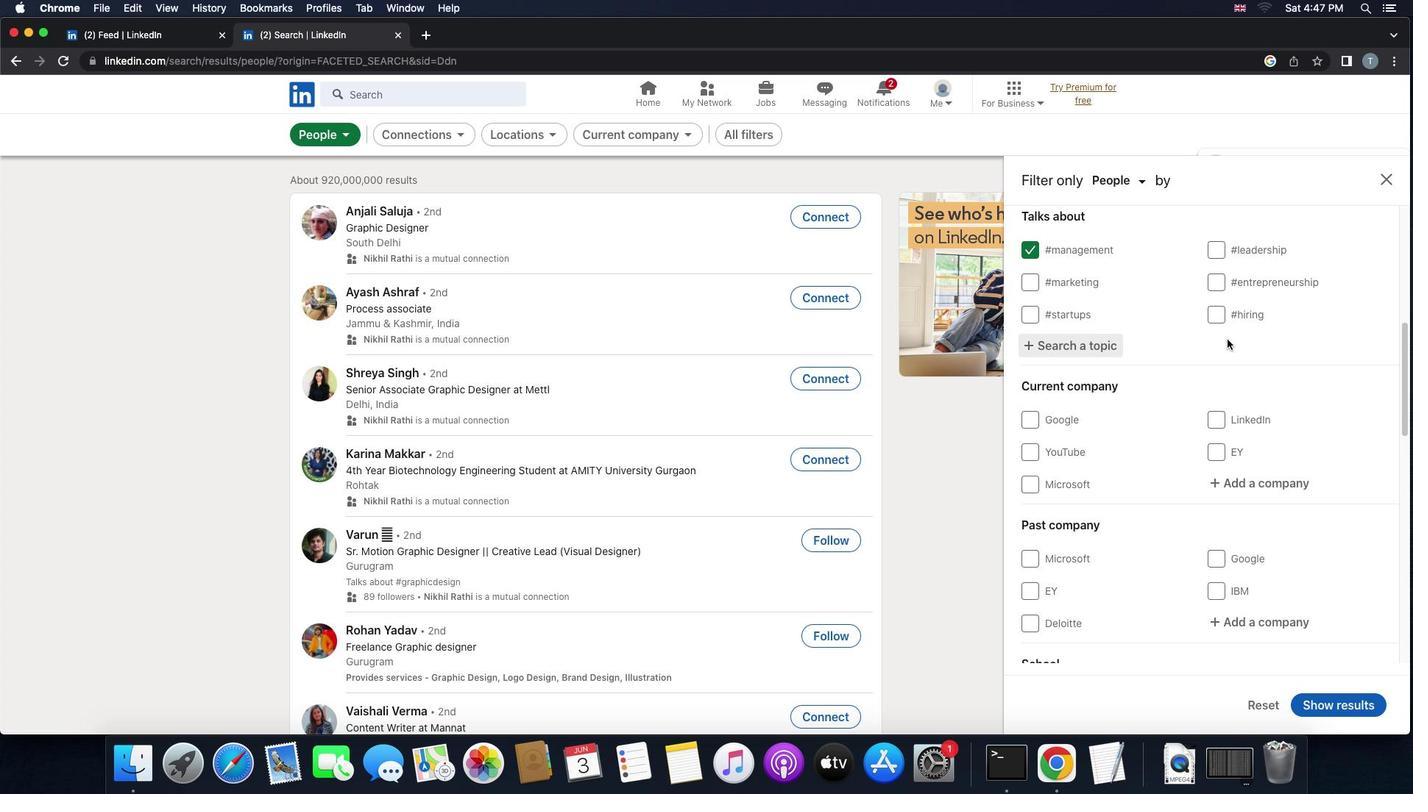 
Action: Mouse scrolled (1227, 339) with delta (0, 0)
Screenshot: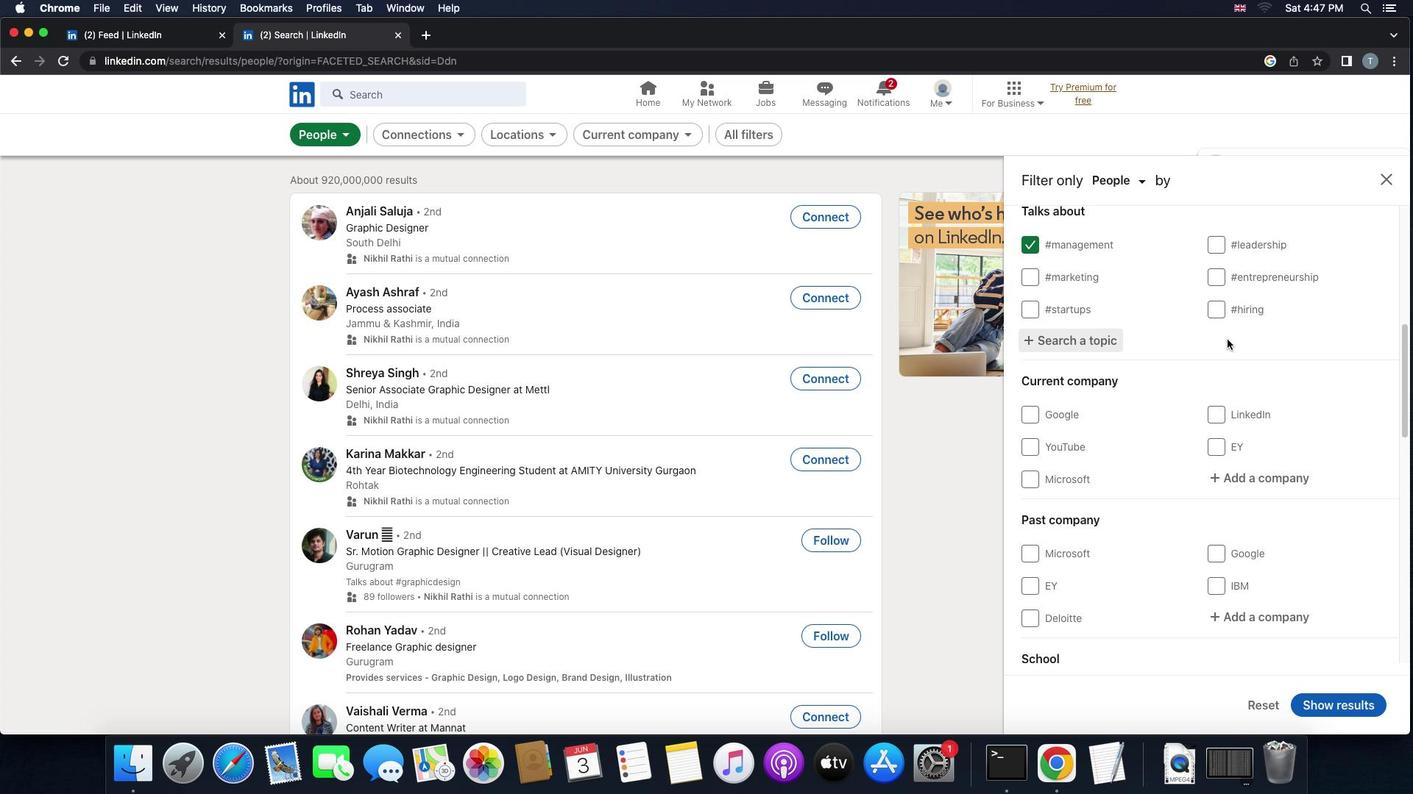 
Action: Mouse scrolled (1227, 339) with delta (0, -1)
Screenshot: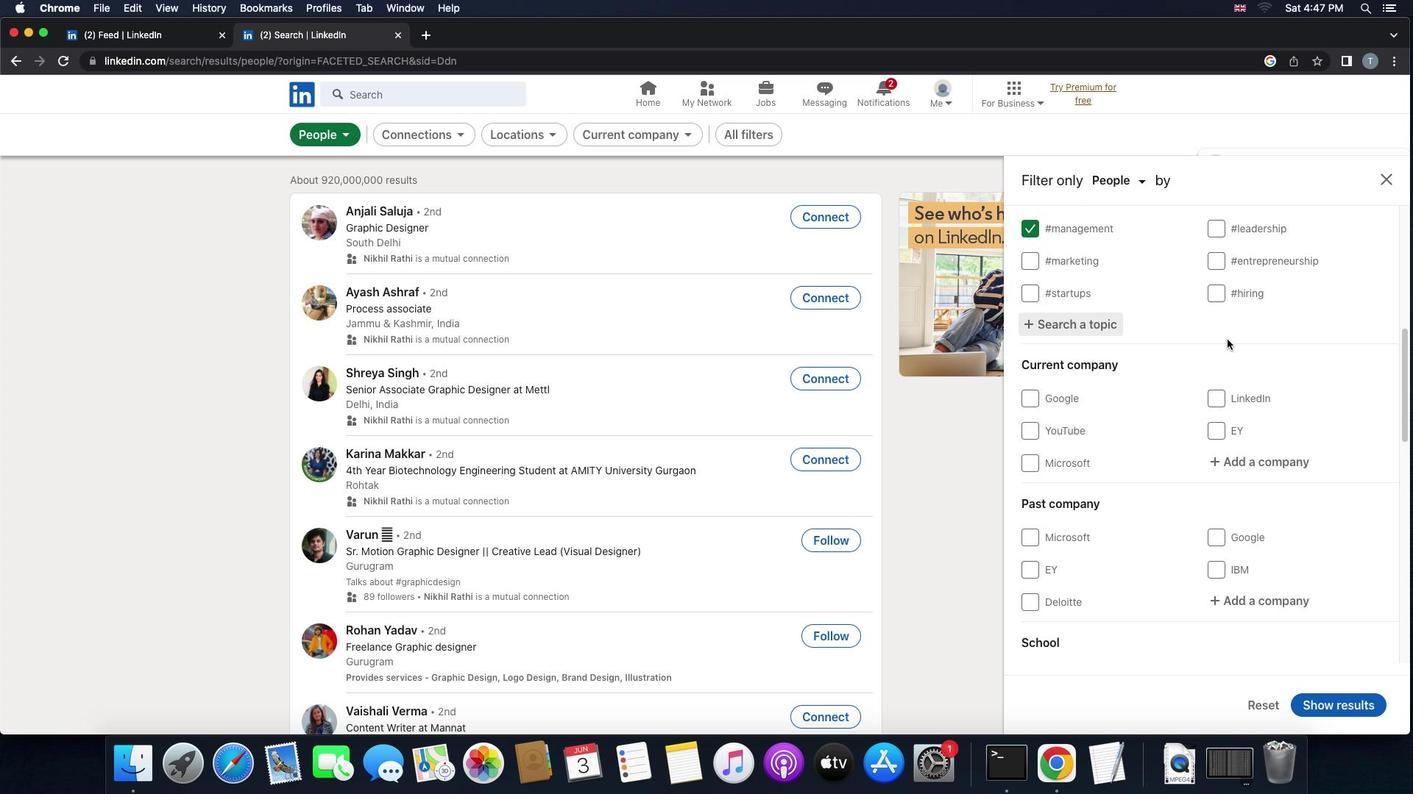 
Action: Mouse moved to (1229, 340)
Screenshot: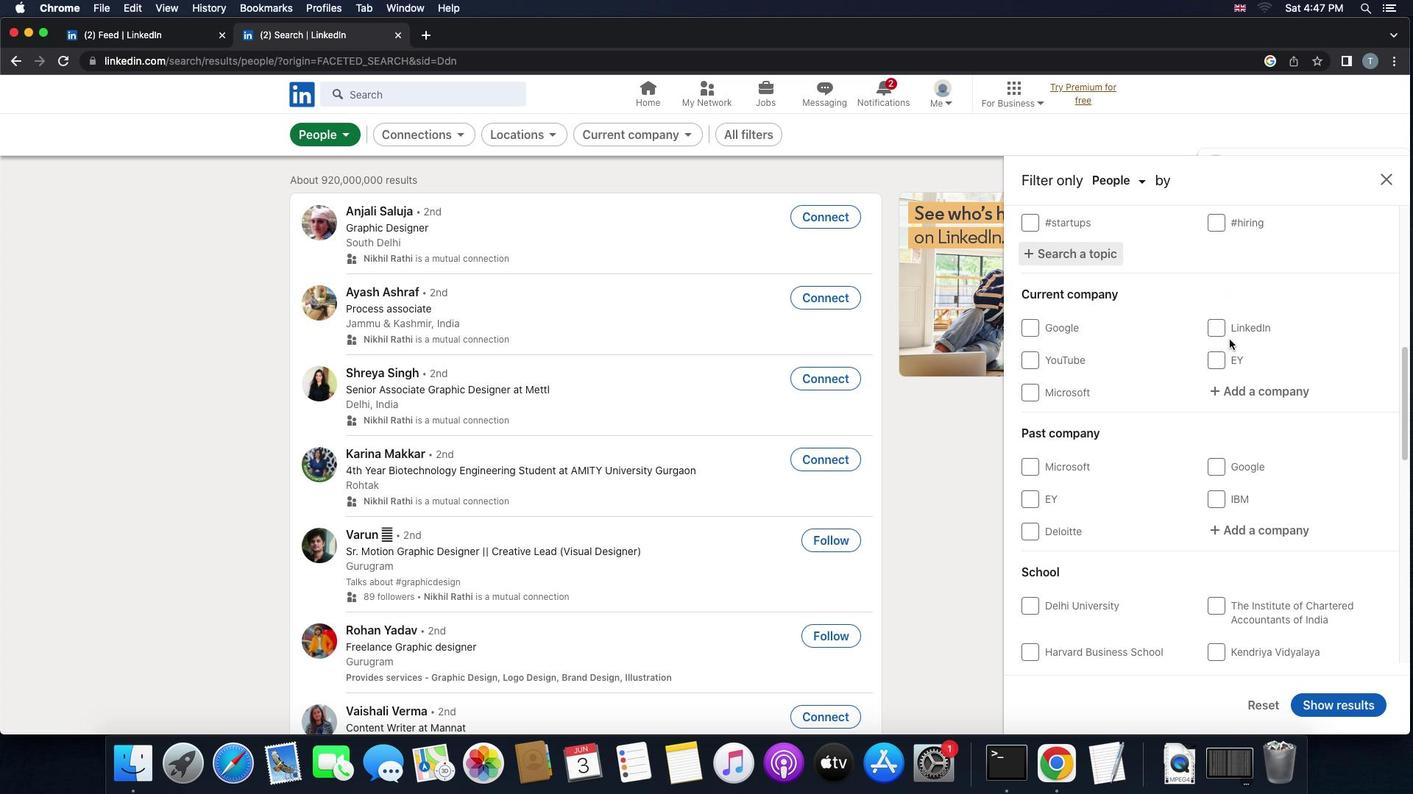 
Action: Mouse scrolled (1229, 340) with delta (0, 0)
Screenshot: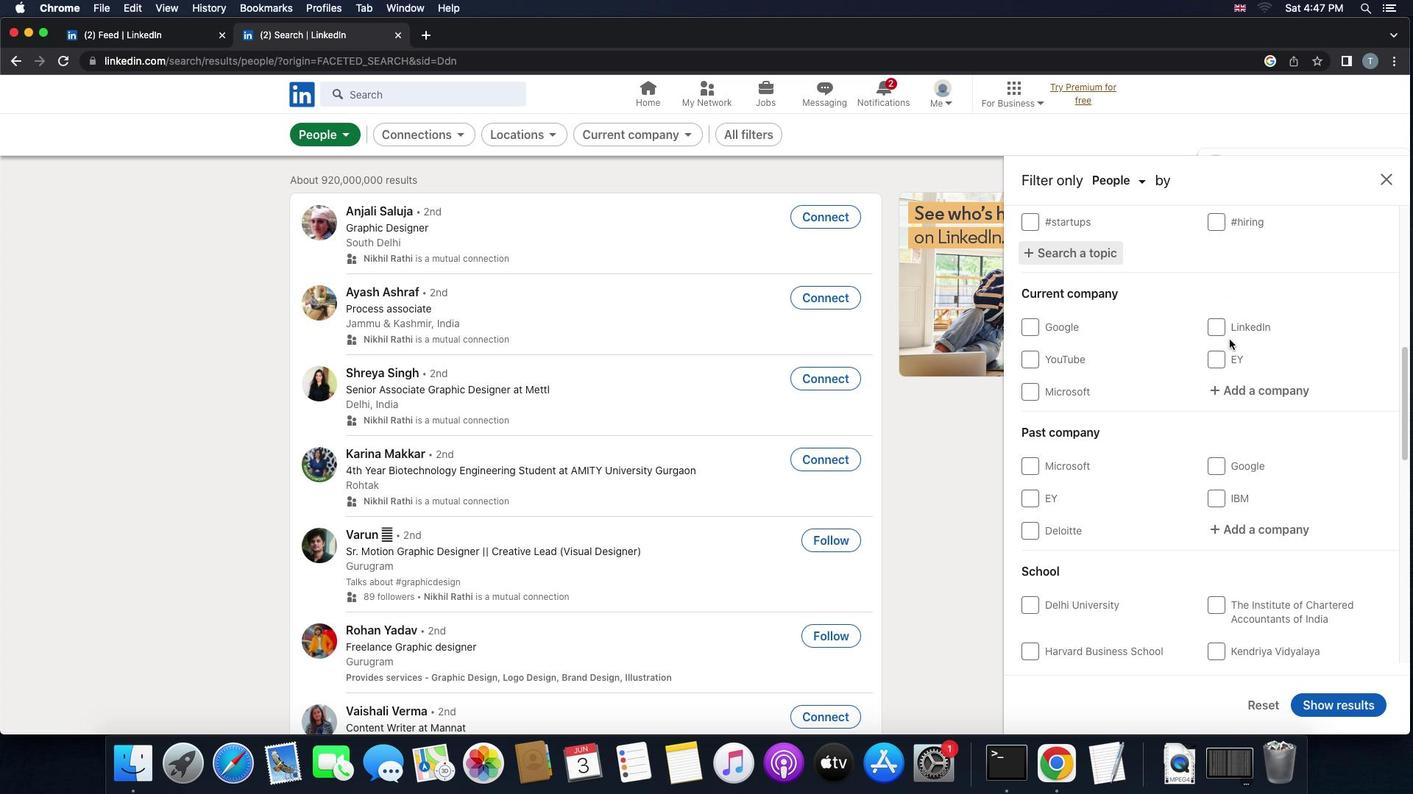 
Action: Mouse scrolled (1229, 340) with delta (0, 0)
Screenshot: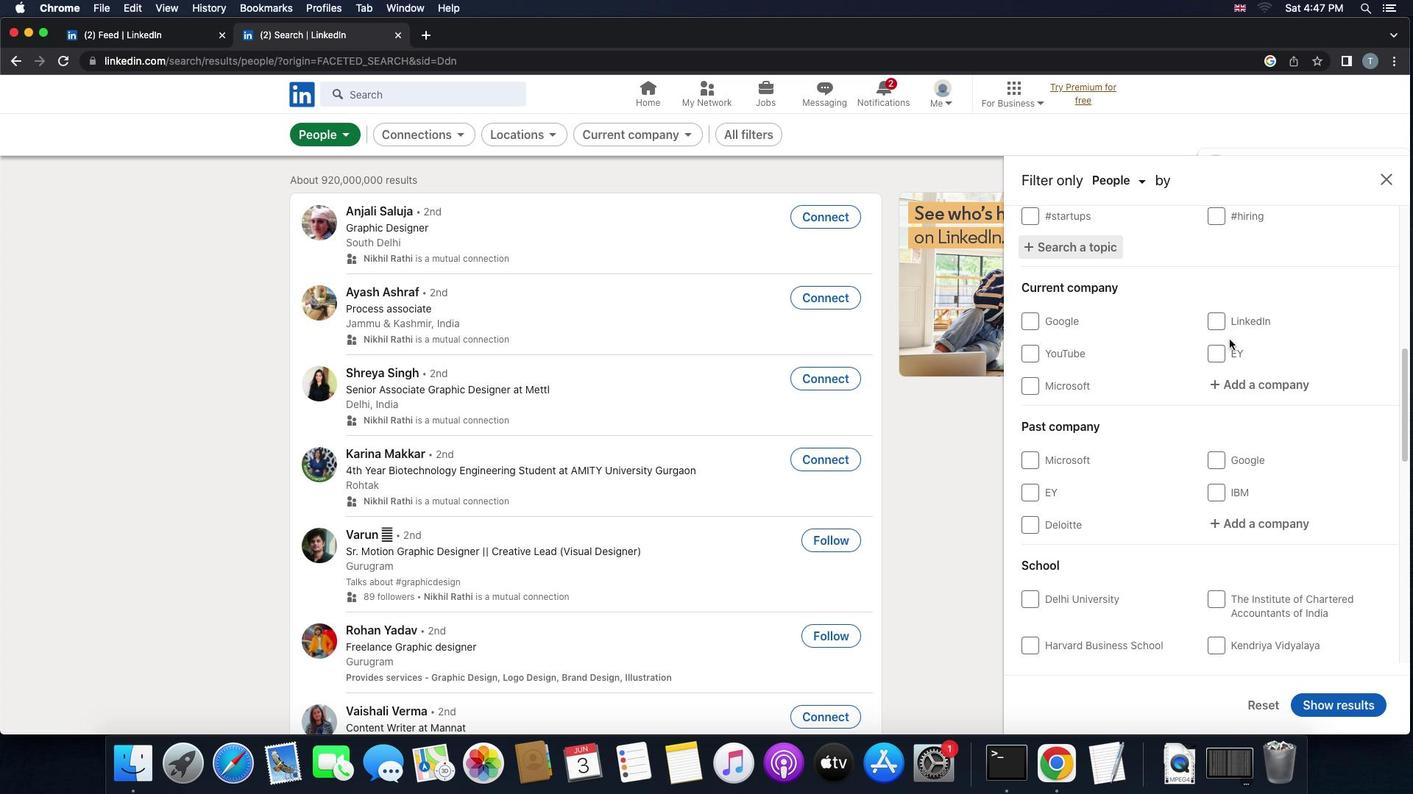 
Action: Mouse scrolled (1229, 340) with delta (0, 0)
Screenshot: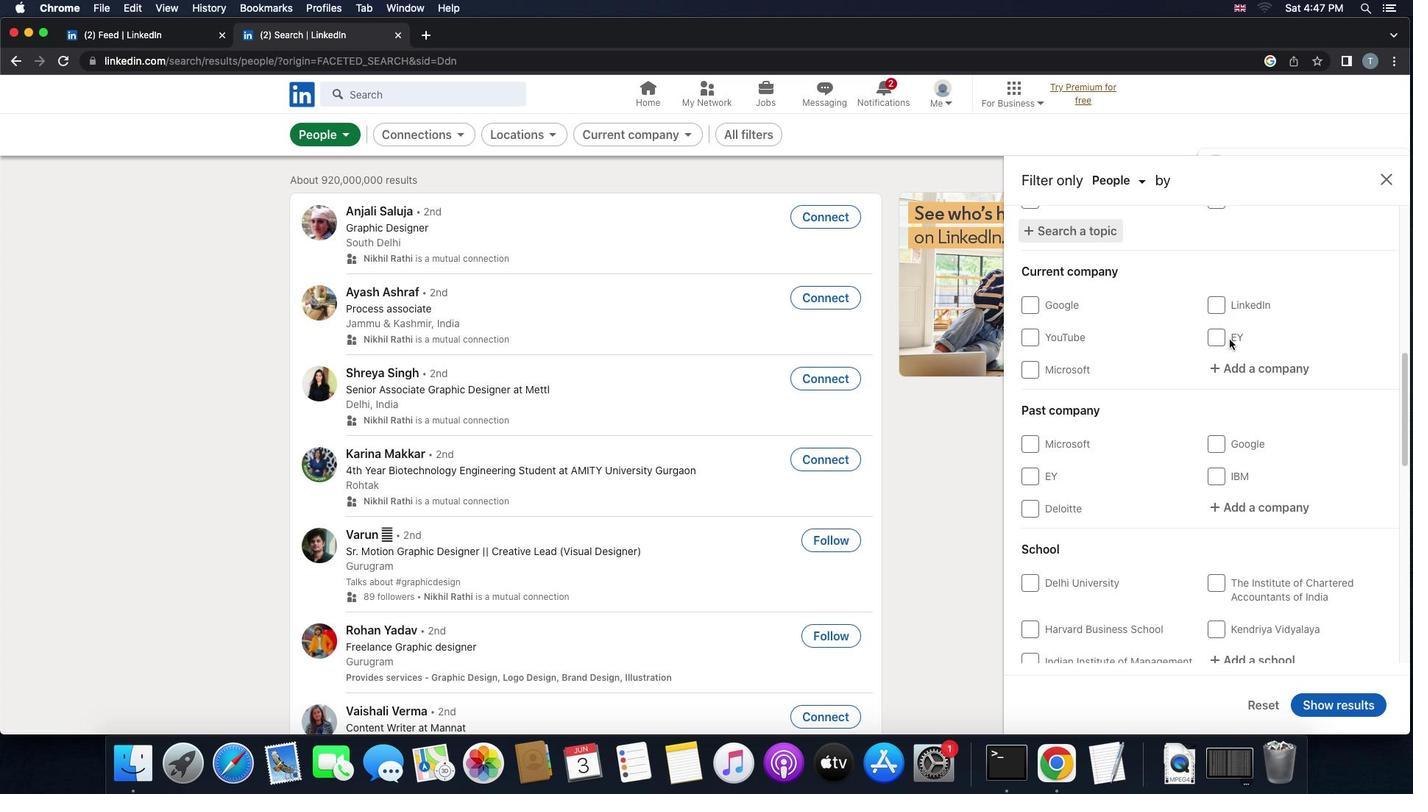 
Action: Mouse moved to (1235, 317)
Screenshot: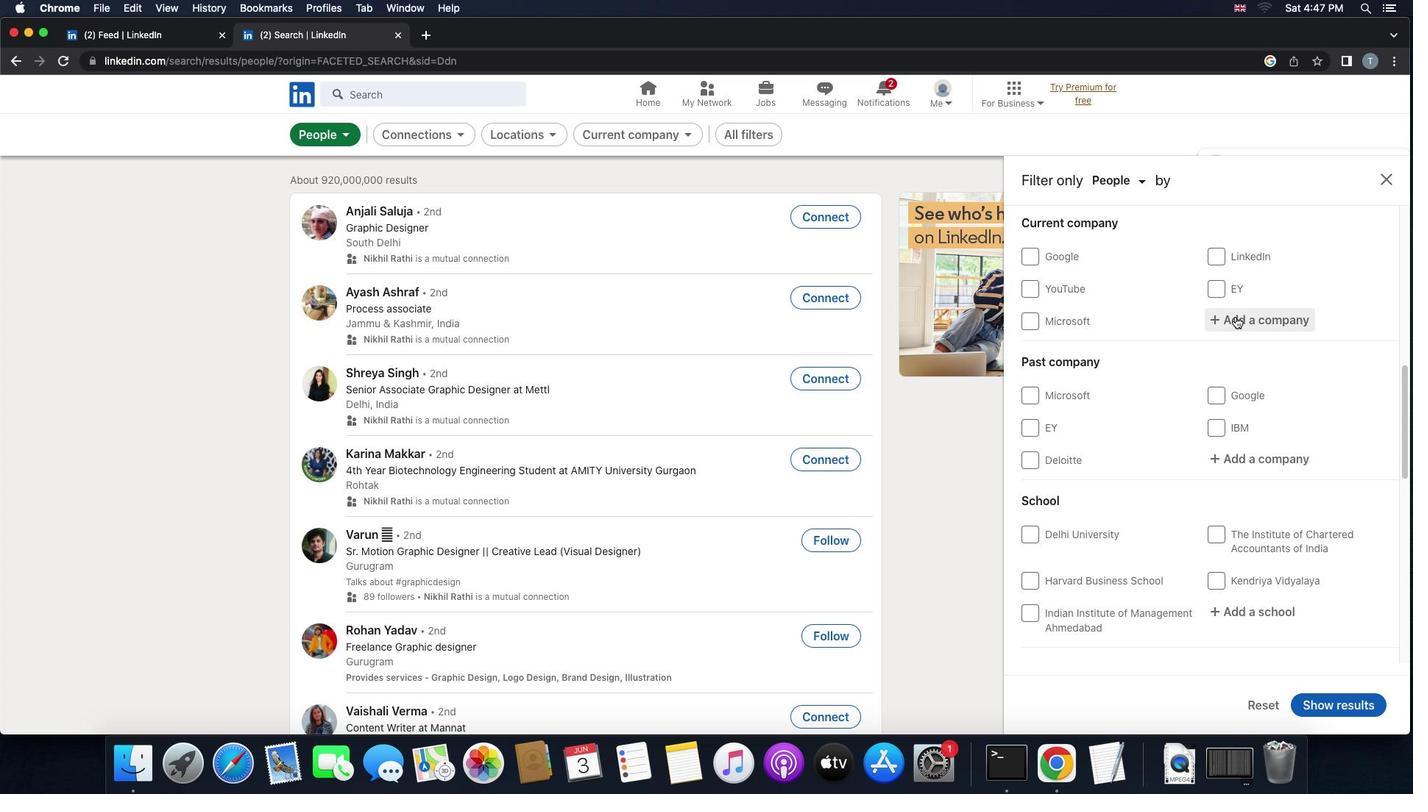 
Action: Mouse pressed left at (1235, 317)
Screenshot: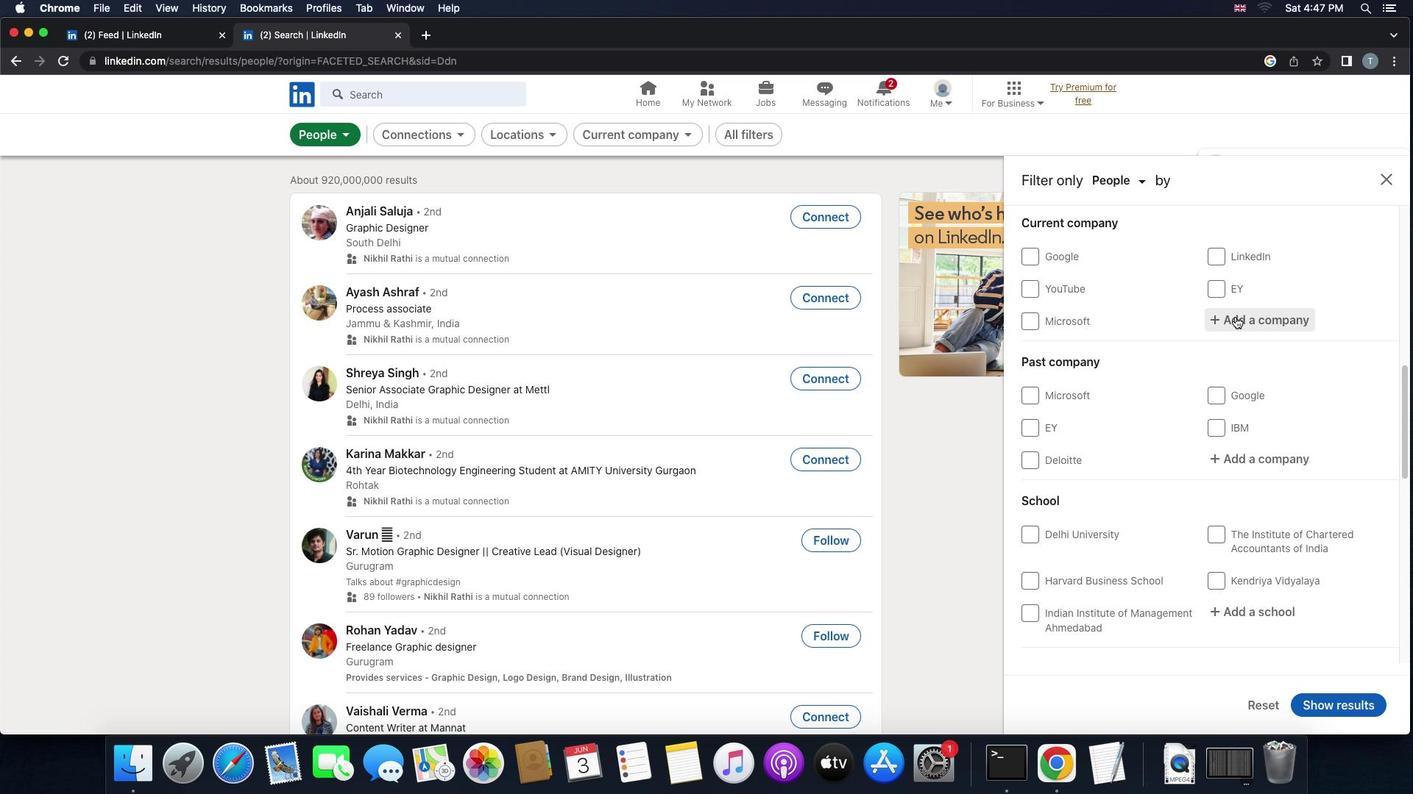 
Action: Key pressed 't''r''a''v''e''l''o''k''a'
Screenshot: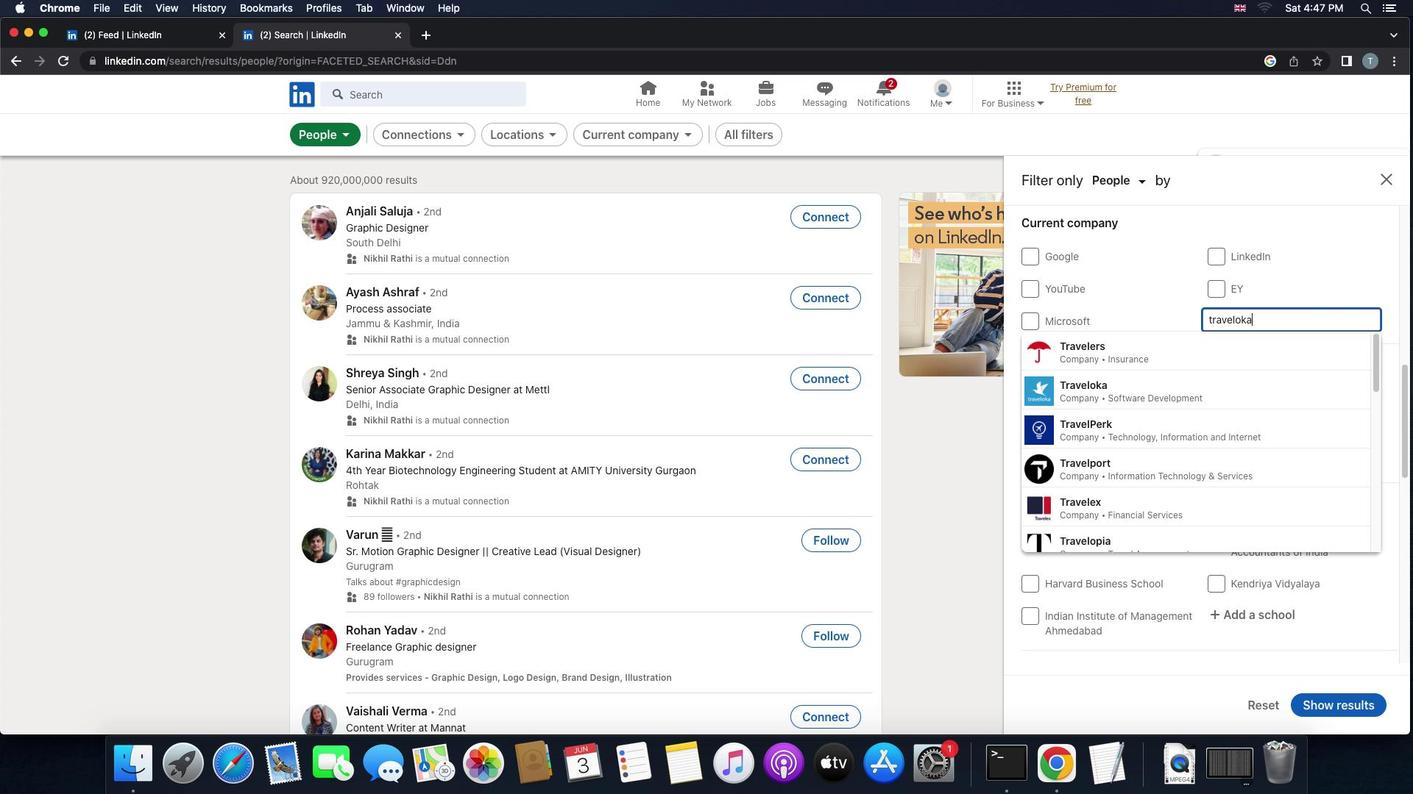 
Action: Mouse moved to (1218, 345)
Screenshot: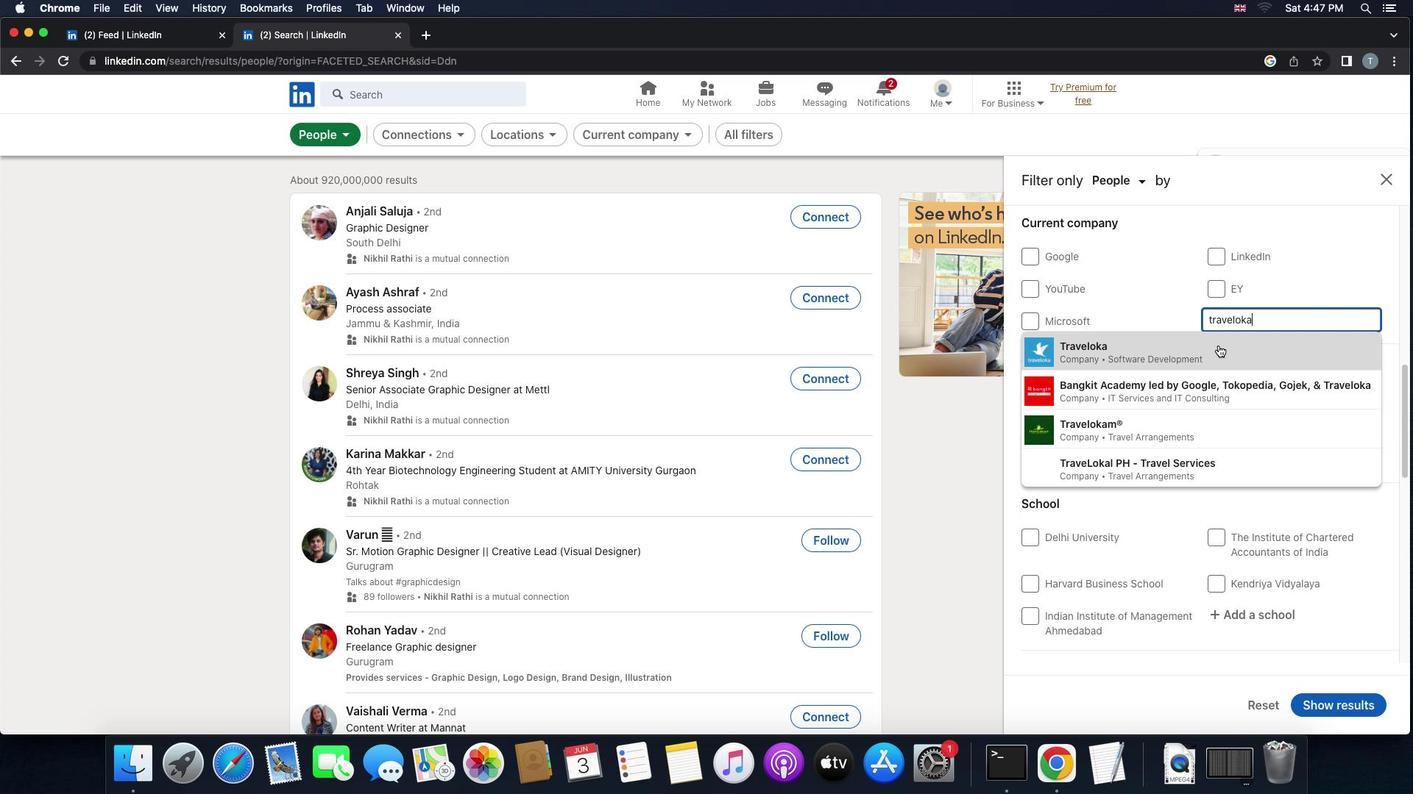 
Action: Mouse pressed left at (1218, 345)
Screenshot: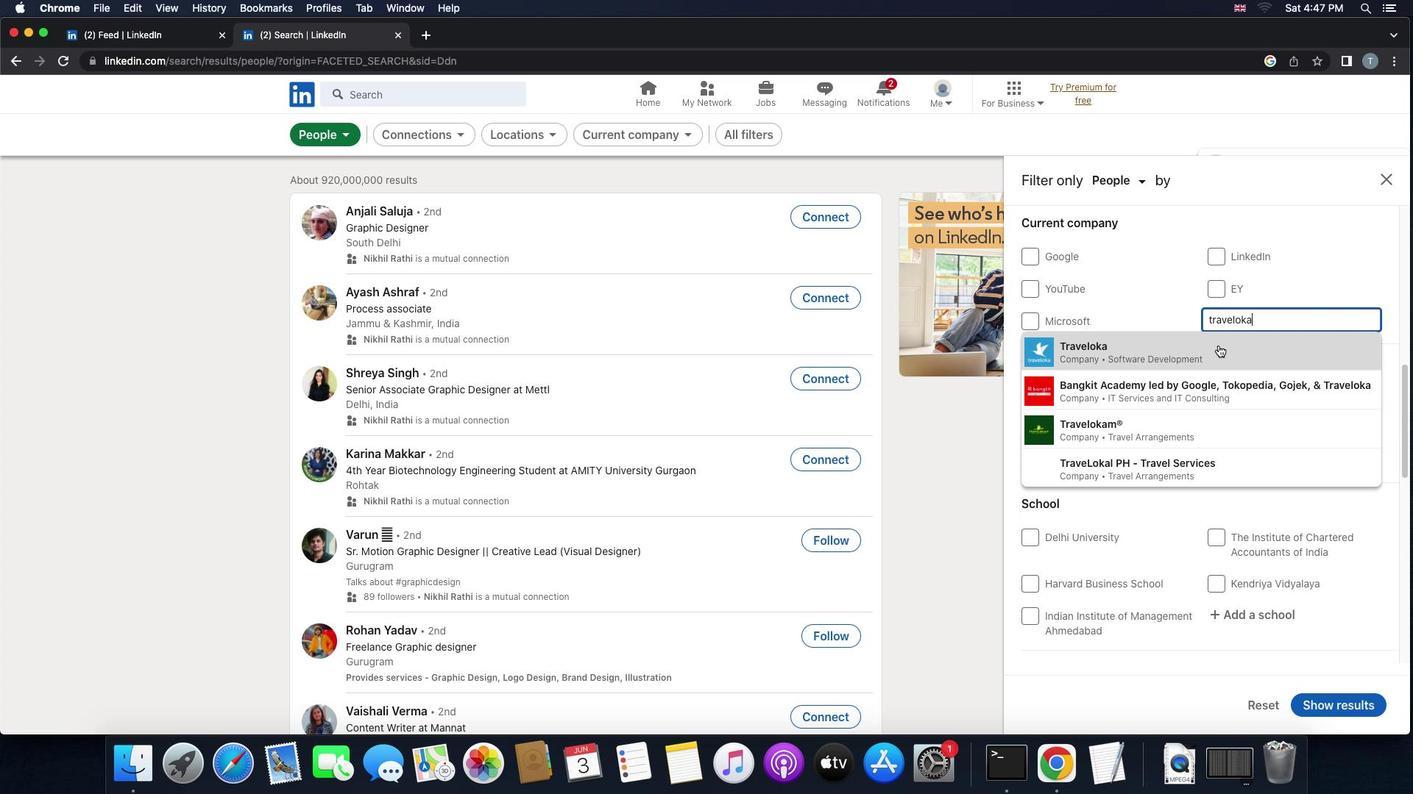 
Action: Mouse moved to (1218, 345)
Screenshot: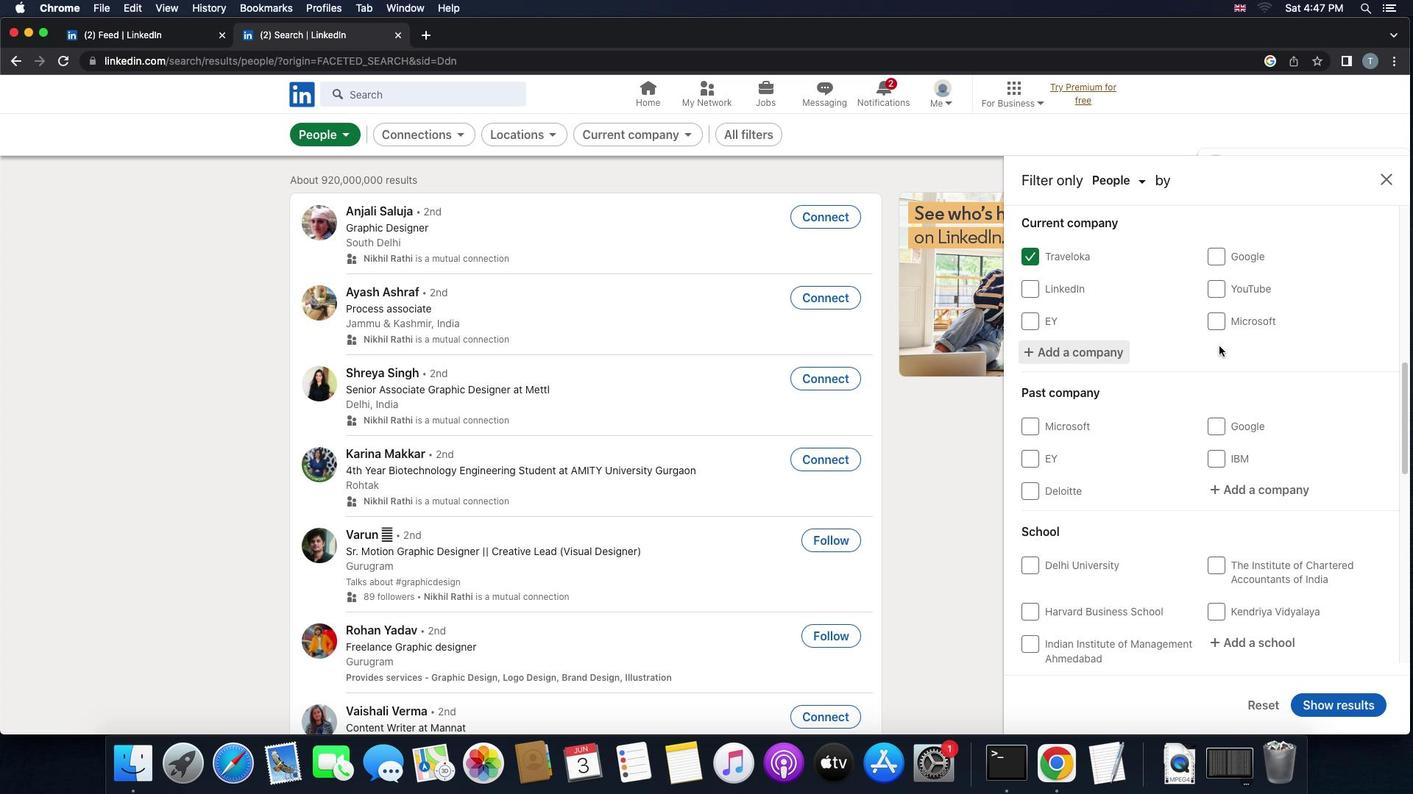 
Action: Mouse scrolled (1218, 345) with delta (0, 0)
Screenshot: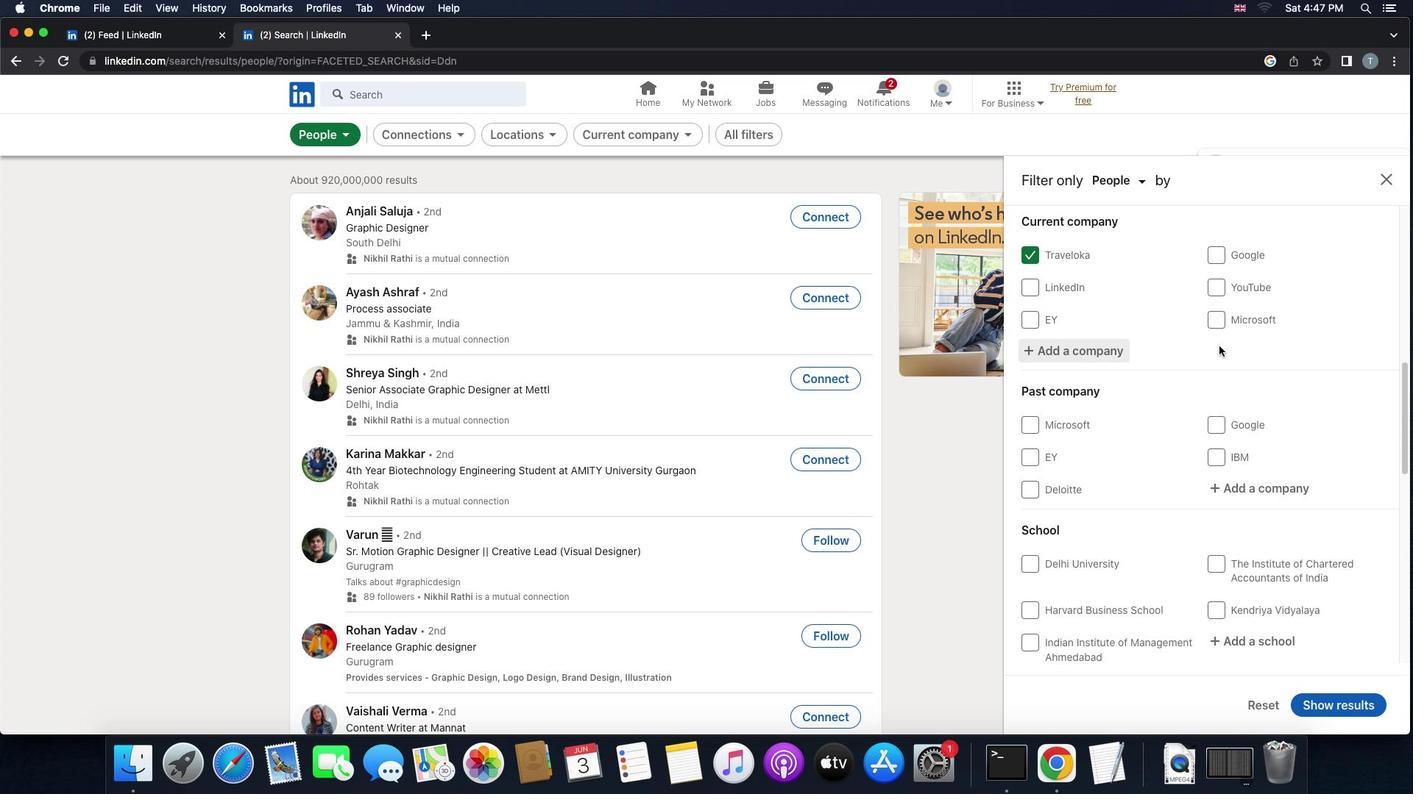 
Action: Mouse scrolled (1218, 345) with delta (0, 0)
Screenshot: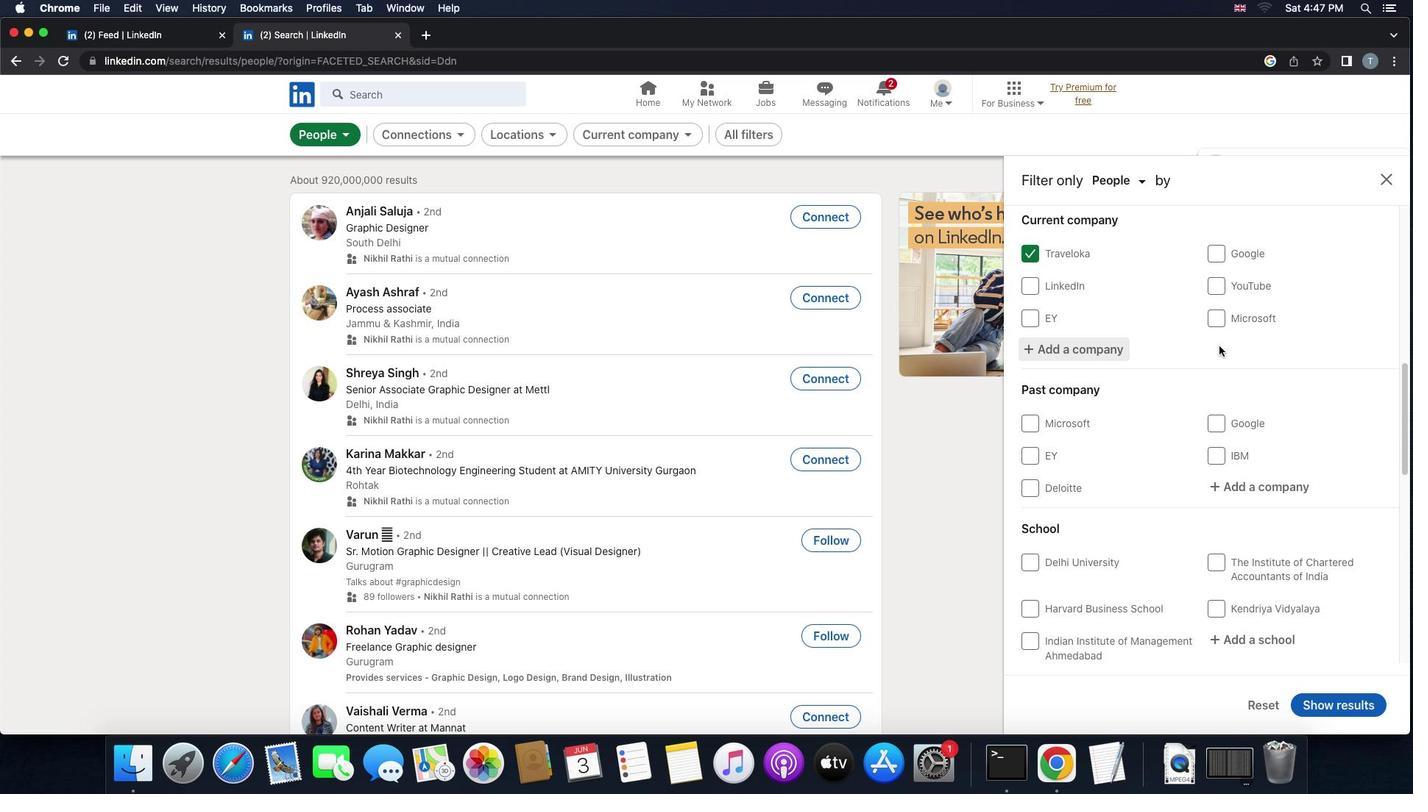 
Action: Mouse scrolled (1218, 345) with delta (0, 0)
Screenshot: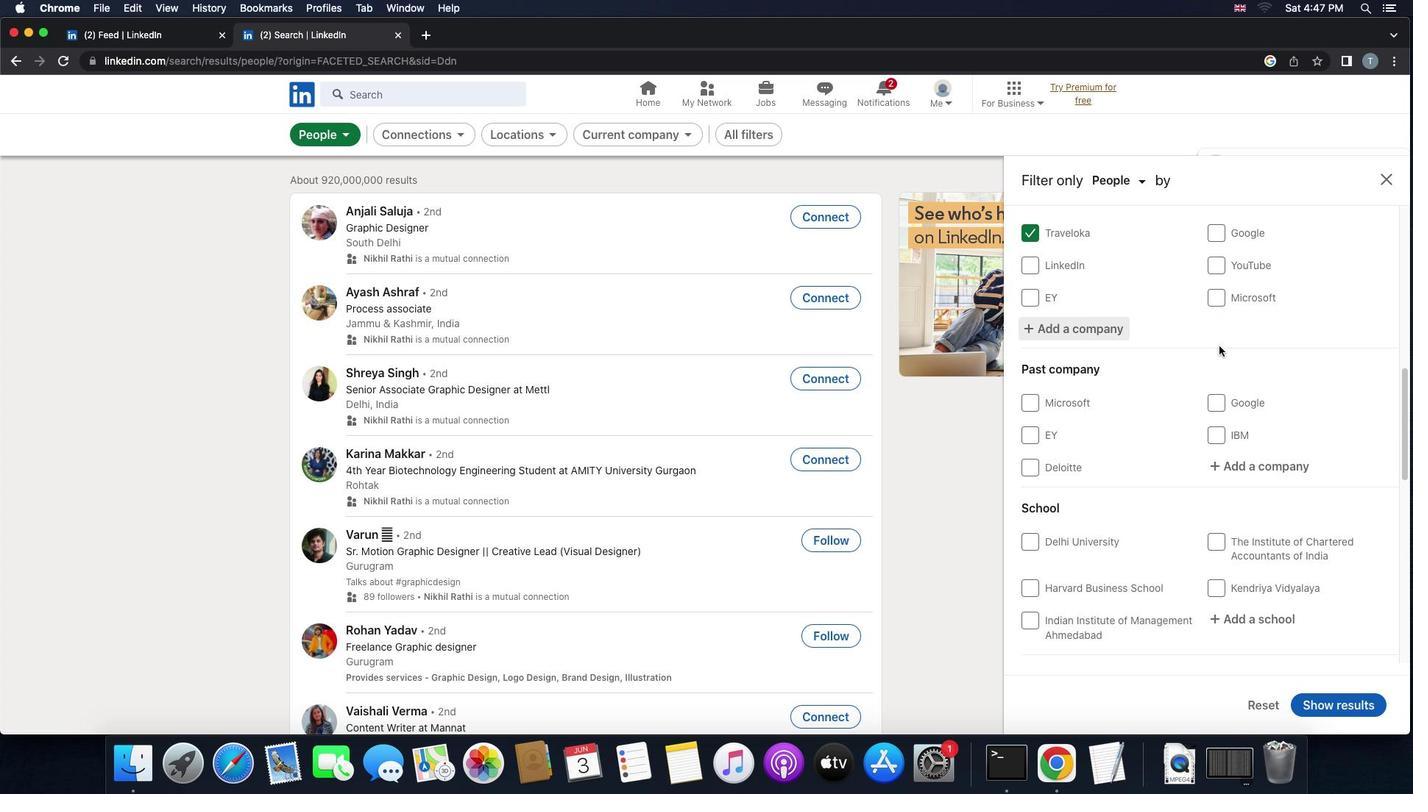 
Action: Mouse scrolled (1218, 345) with delta (0, 0)
Screenshot: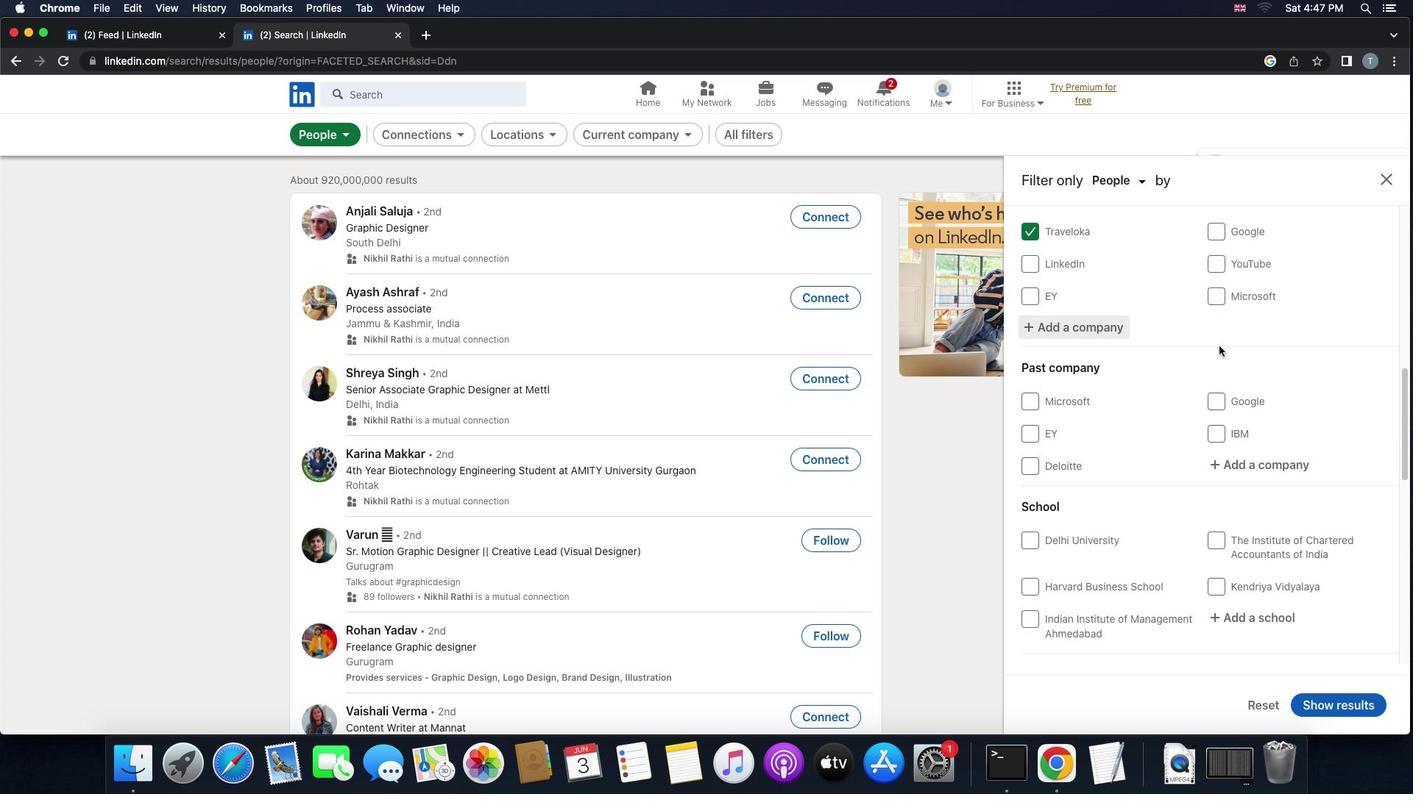 
Action: Mouse scrolled (1218, 345) with delta (0, 0)
Screenshot: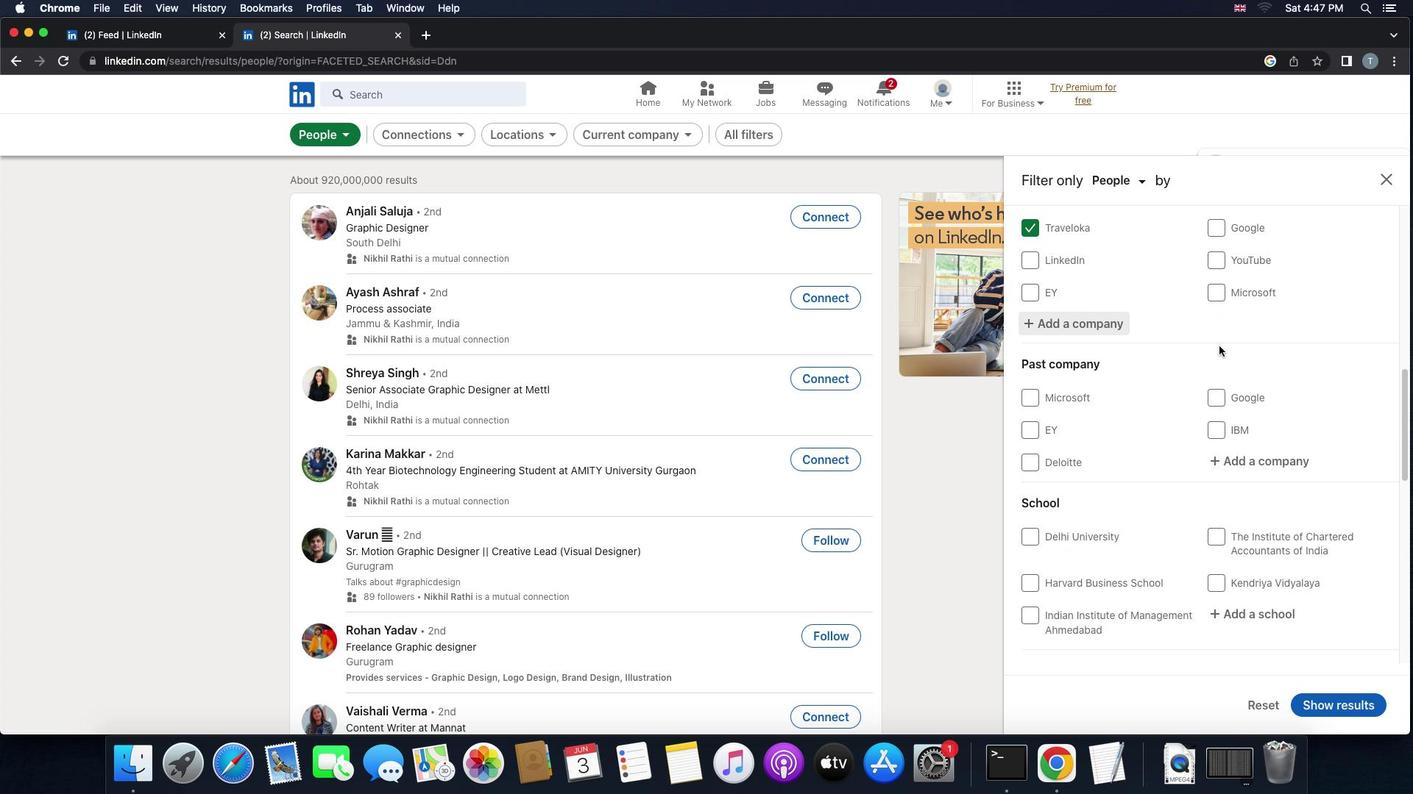 
Action: Mouse moved to (1218, 345)
Screenshot: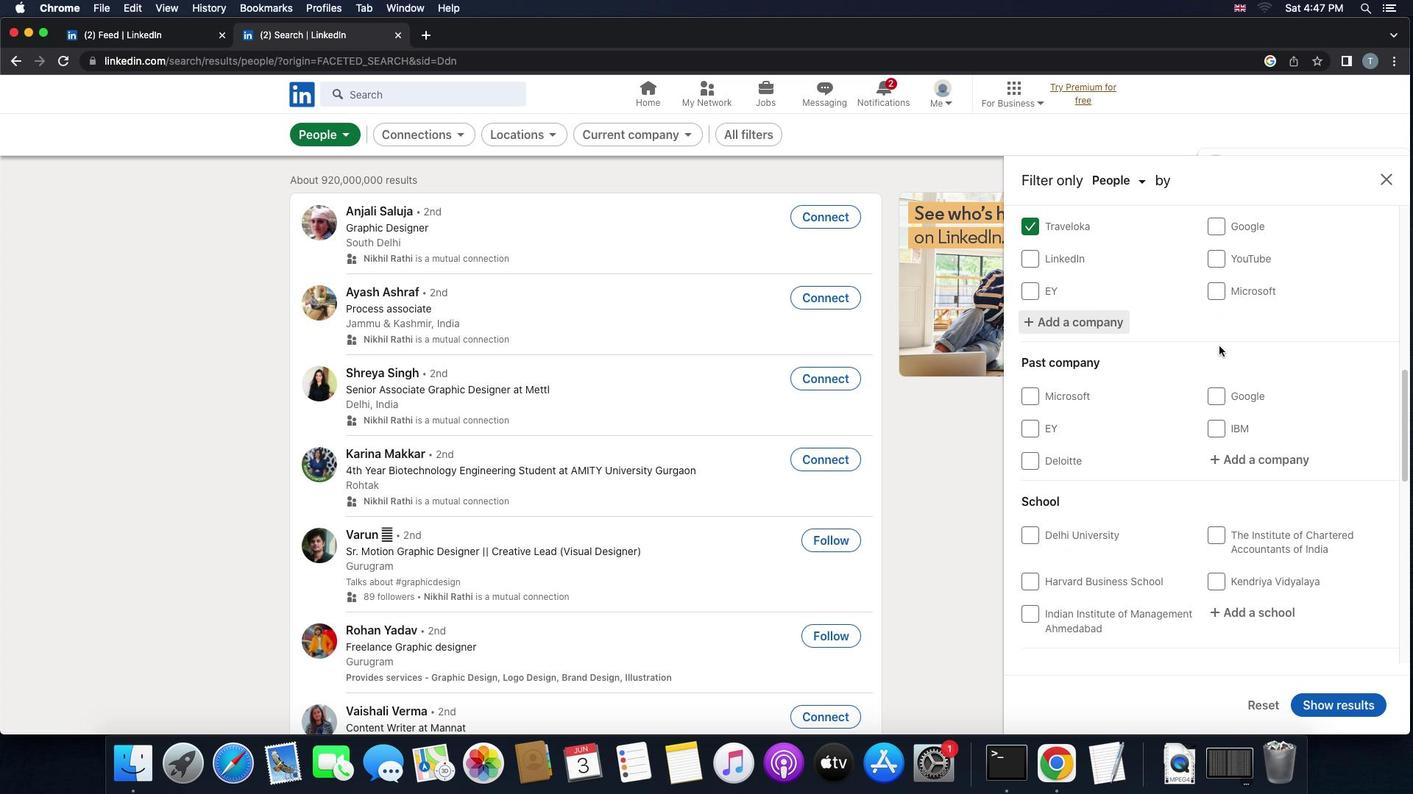 
Action: Mouse scrolled (1218, 345) with delta (0, 0)
Screenshot: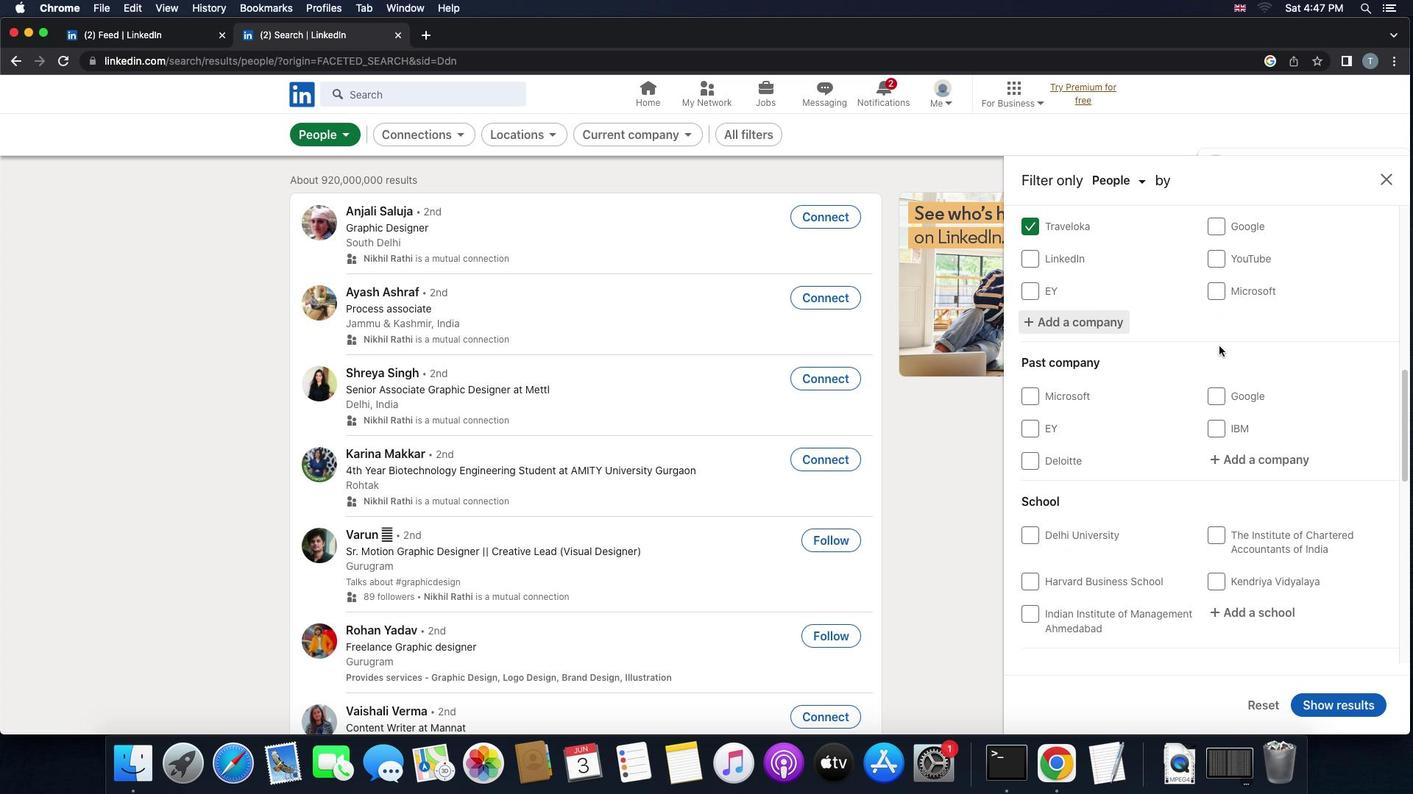 
Action: Mouse scrolled (1218, 345) with delta (0, -1)
Screenshot: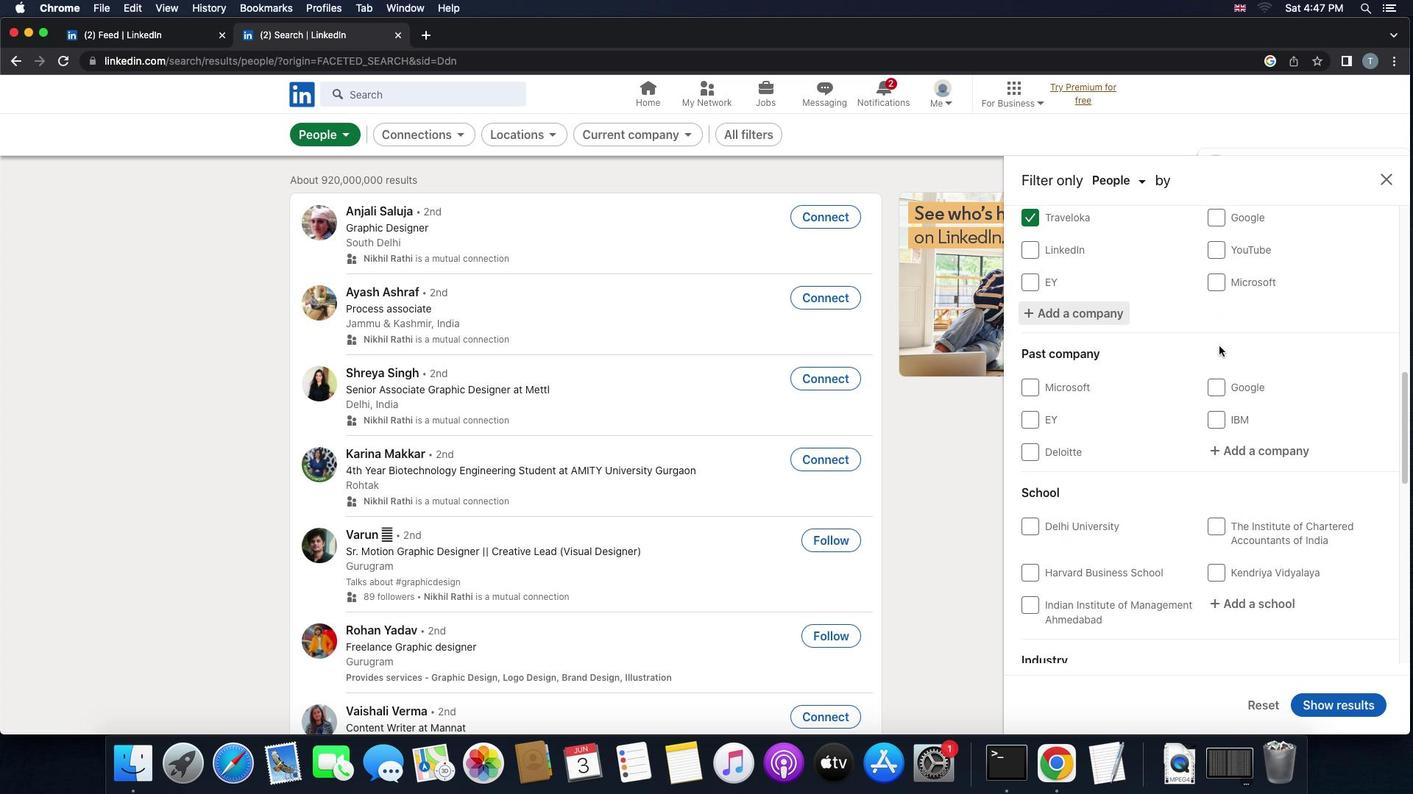 
Action: Mouse moved to (1261, 496)
Screenshot: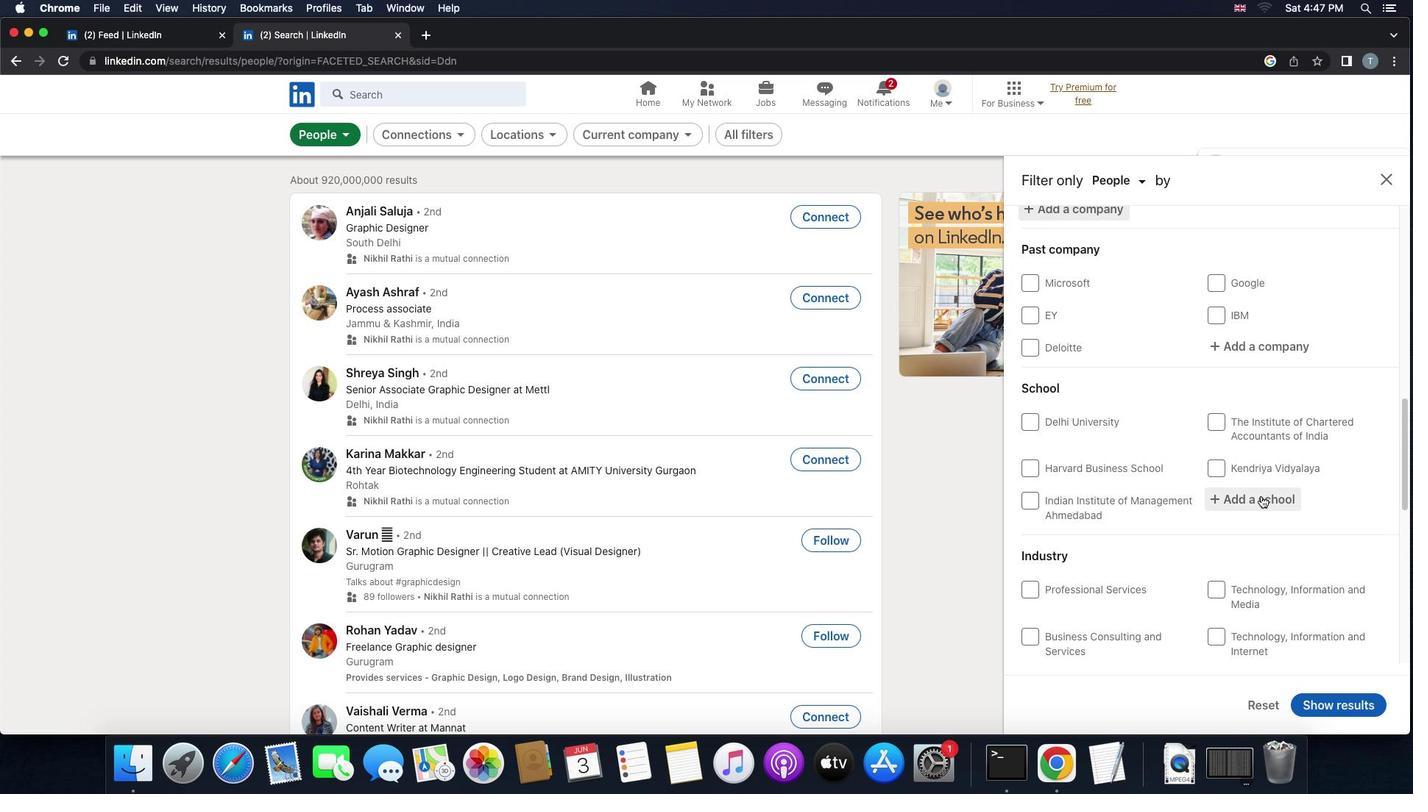 
Action: Mouse pressed left at (1261, 496)
Screenshot: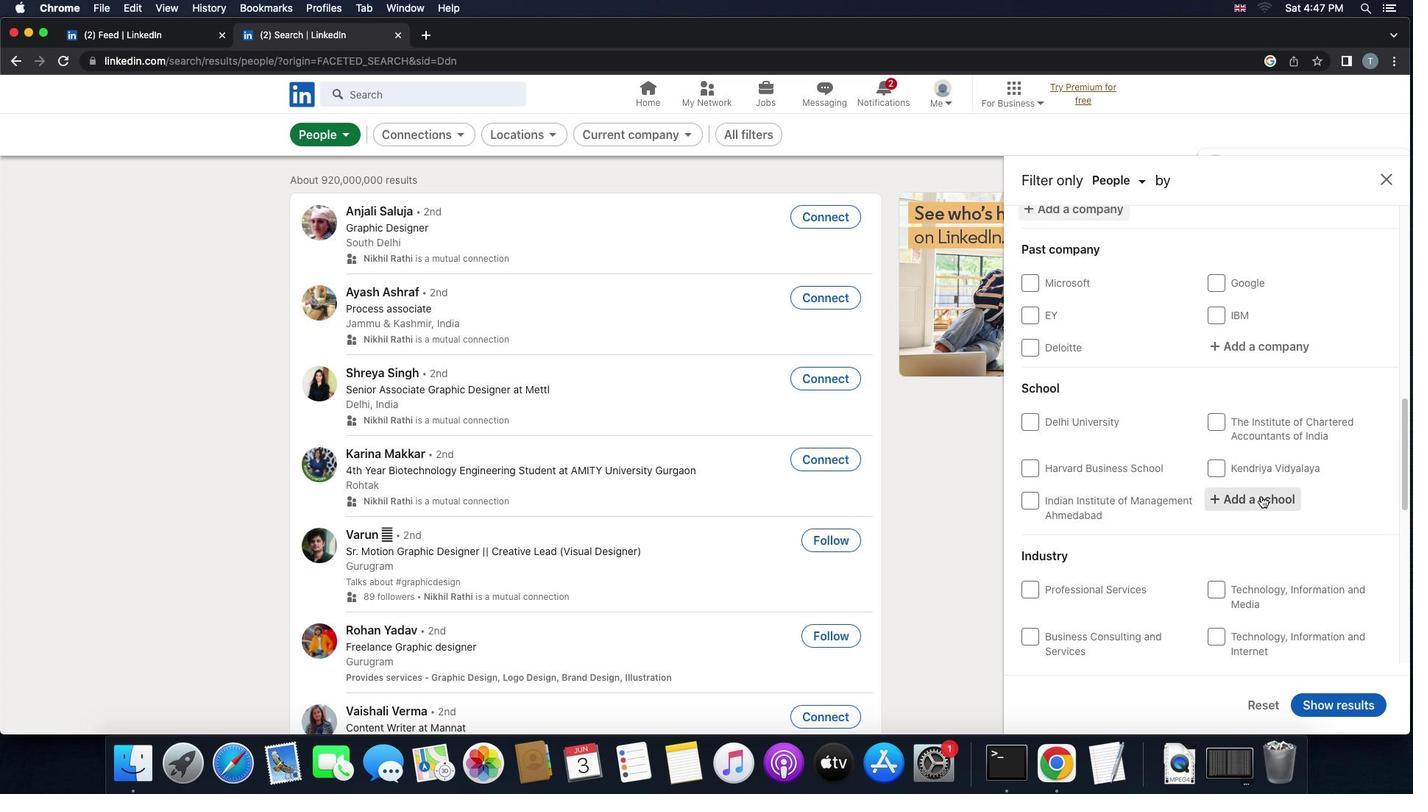
Action: Key pressed 'i''n''d''e''r''p''r''a''s''t''h''a'
Screenshot: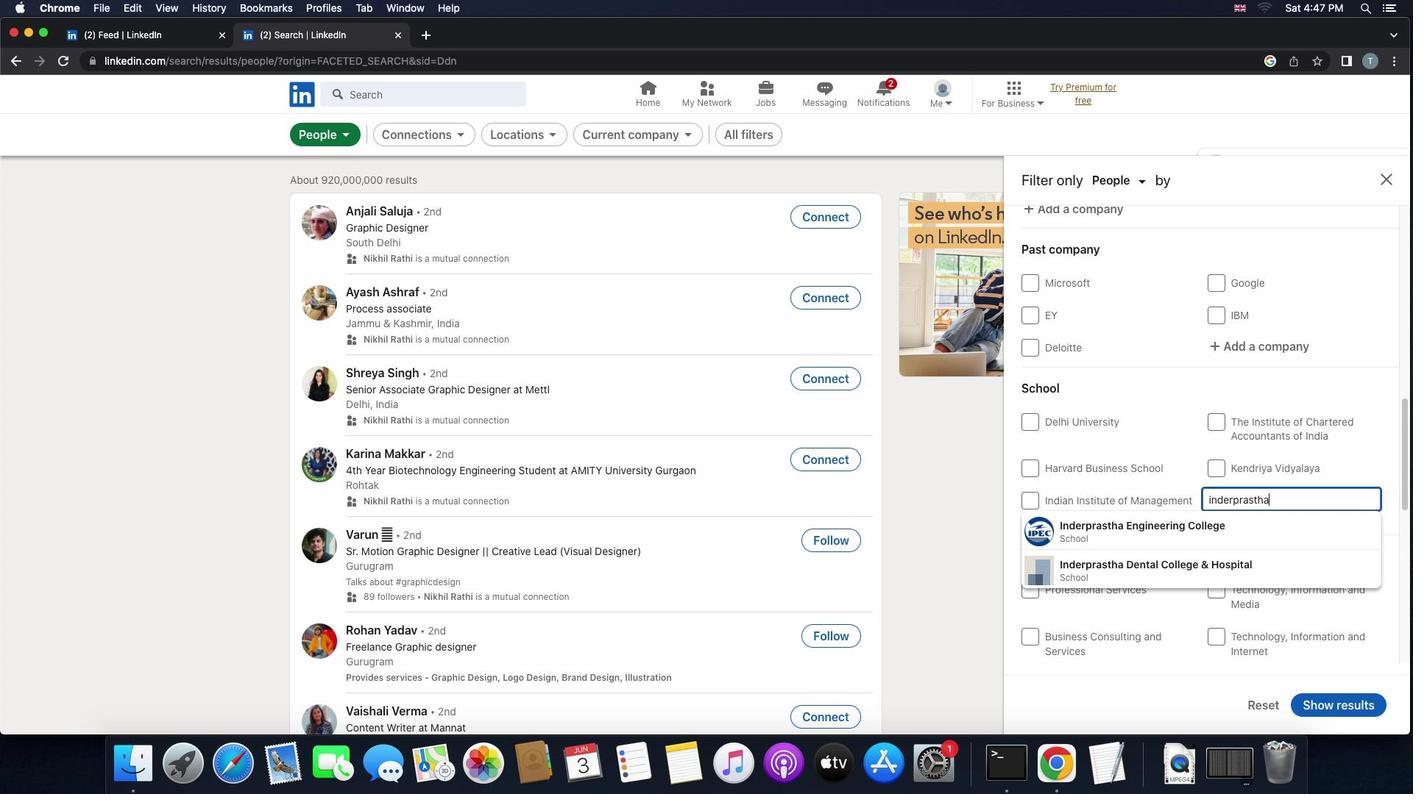 
Action: Mouse moved to (1221, 537)
Screenshot: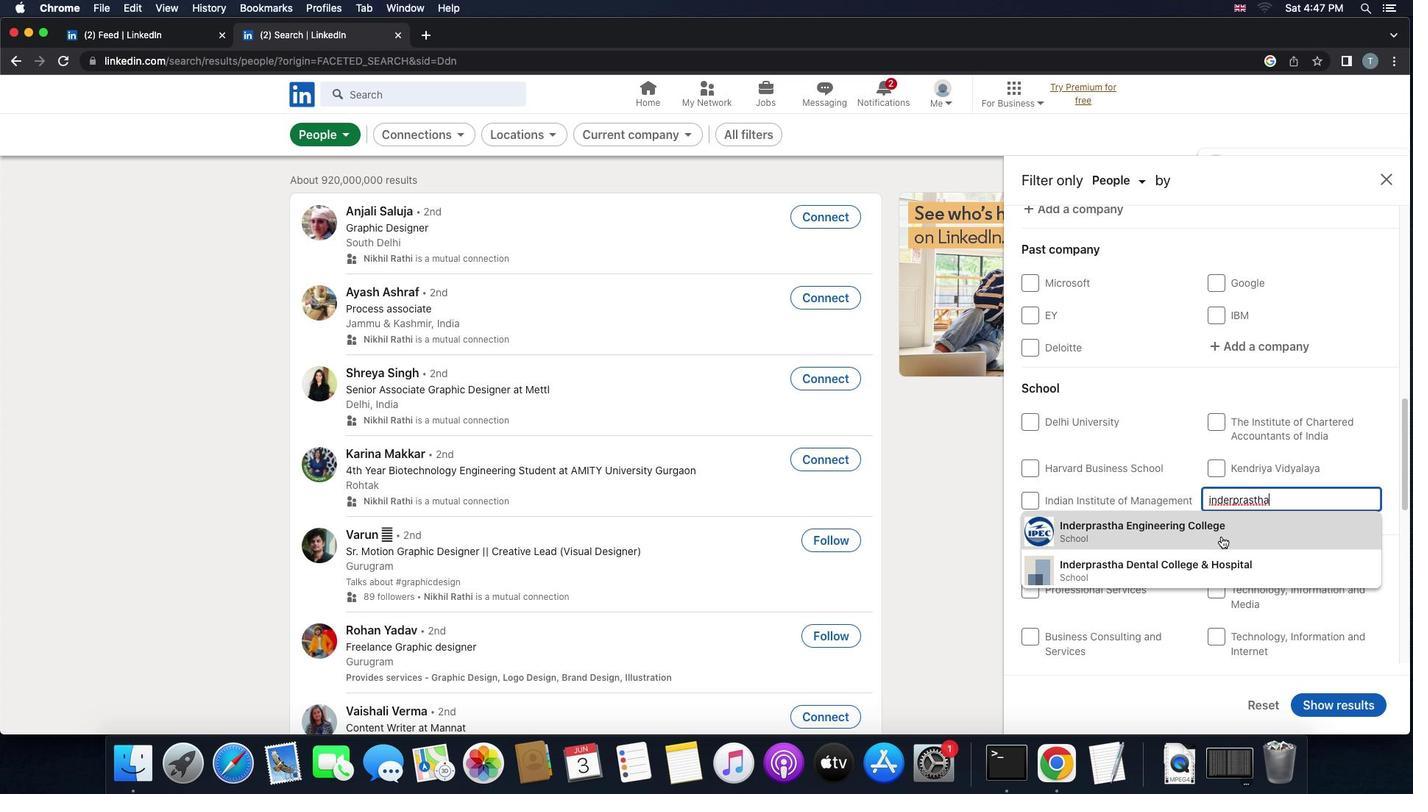 
Action: Mouse pressed left at (1221, 537)
Screenshot: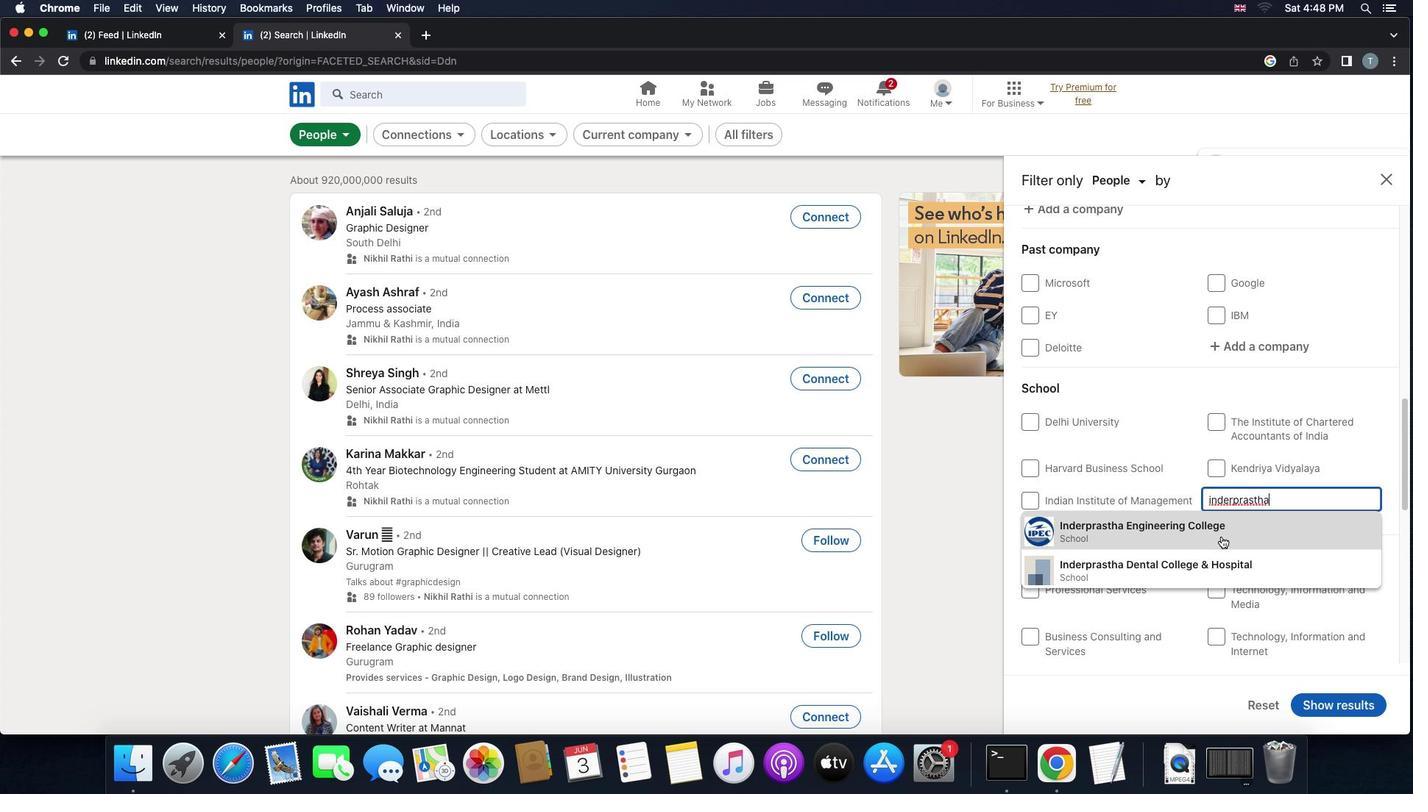 
Action: Mouse scrolled (1221, 537) with delta (0, 0)
Screenshot: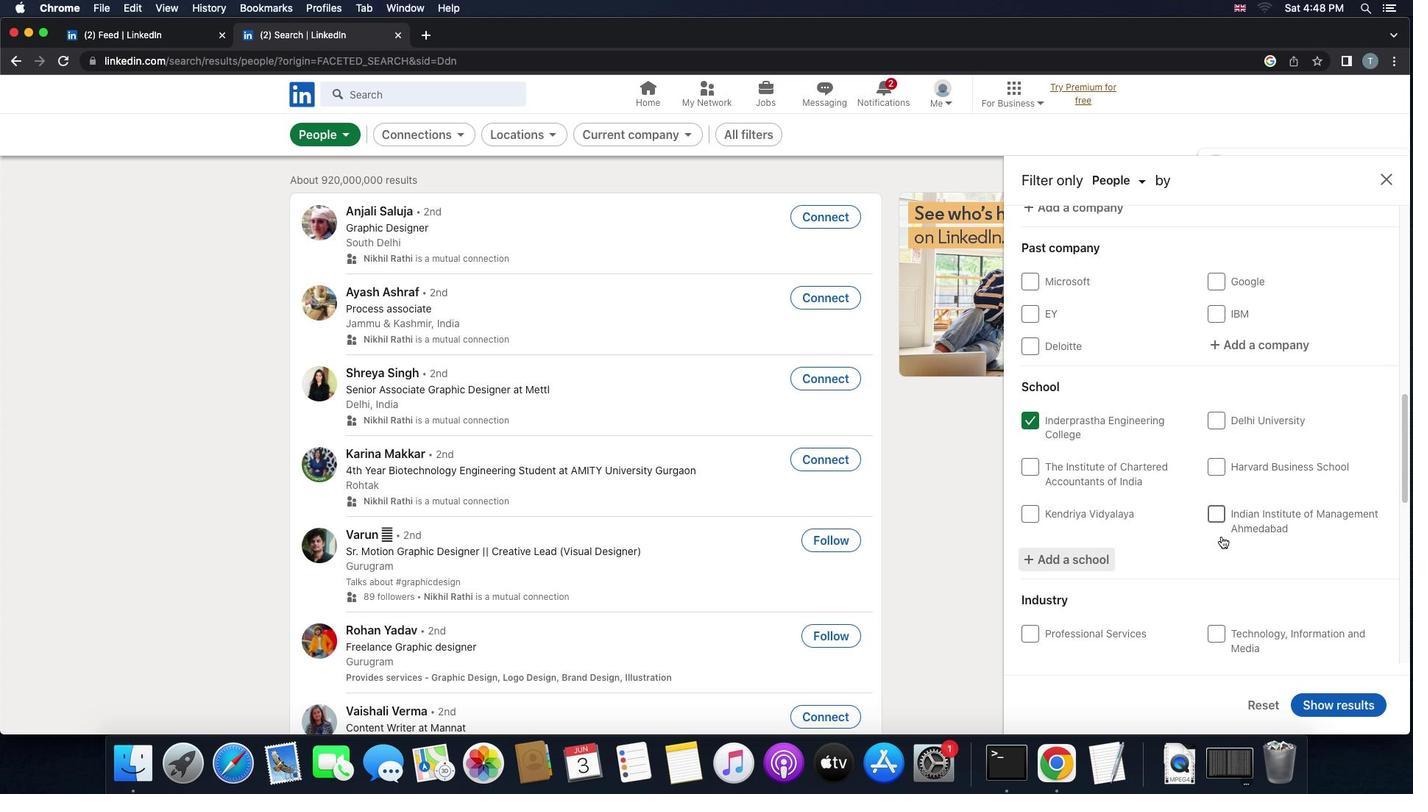 
Action: Mouse scrolled (1221, 537) with delta (0, 0)
Screenshot: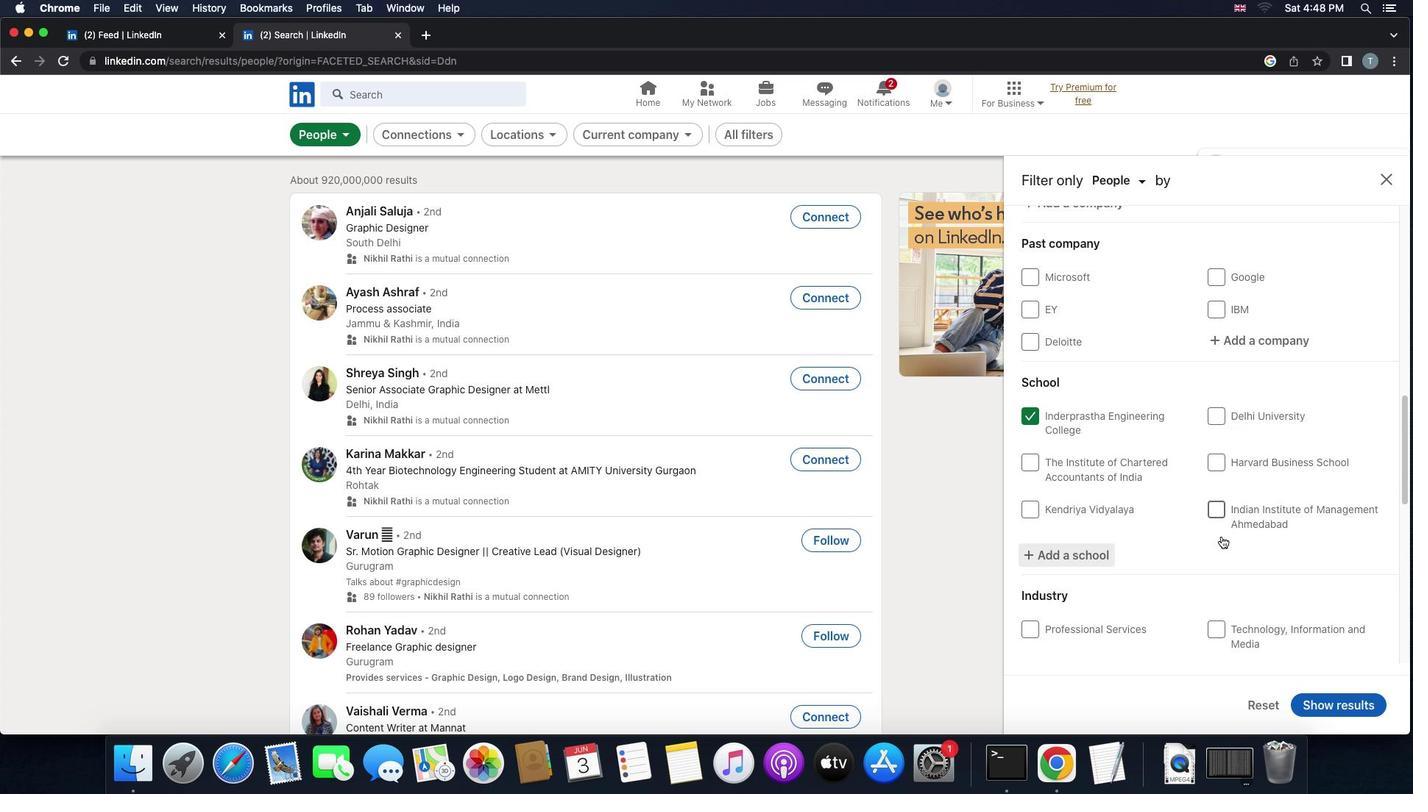 
Action: Mouse scrolled (1221, 537) with delta (0, 0)
Screenshot: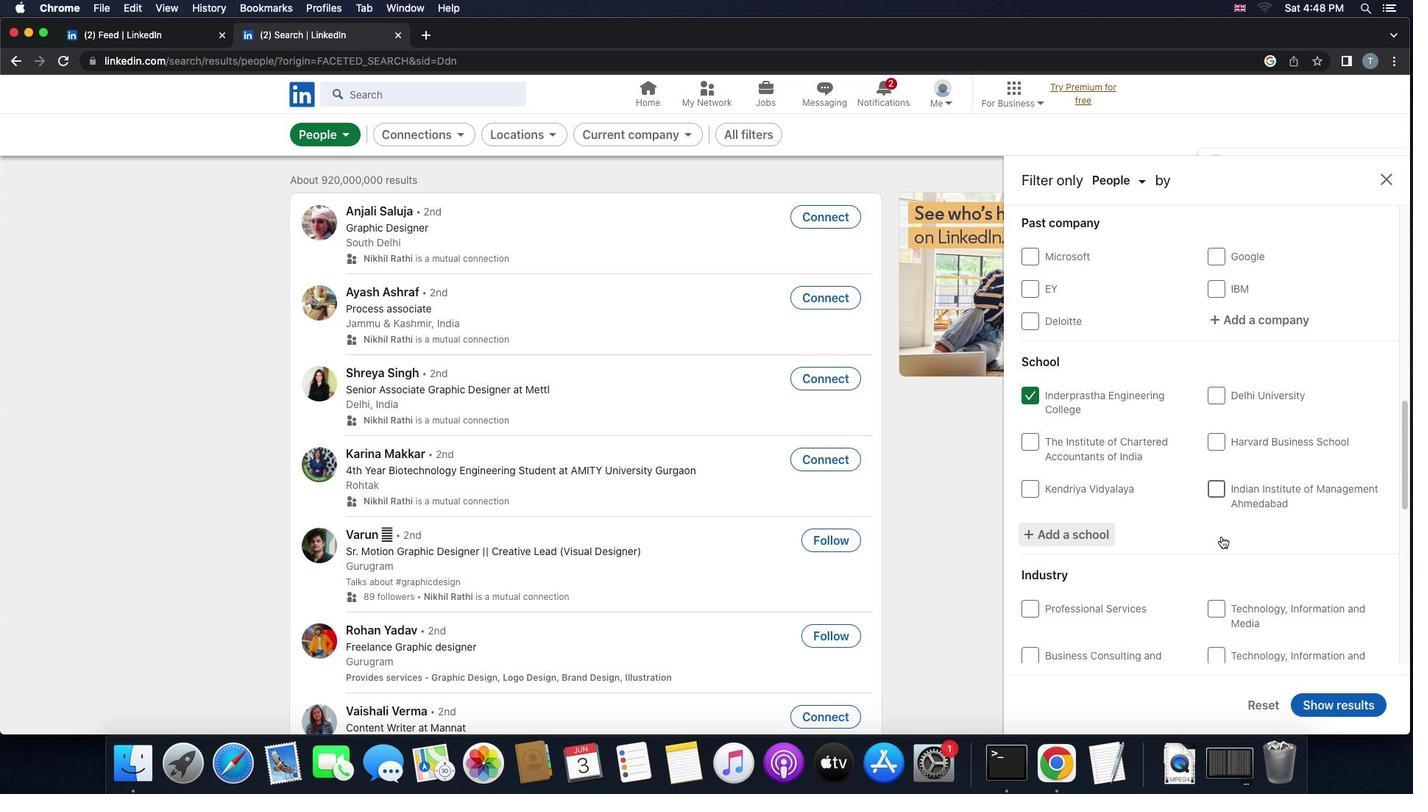 
Action: Mouse scrolled (1221, 537) with delta (0, 0)
Screenshot: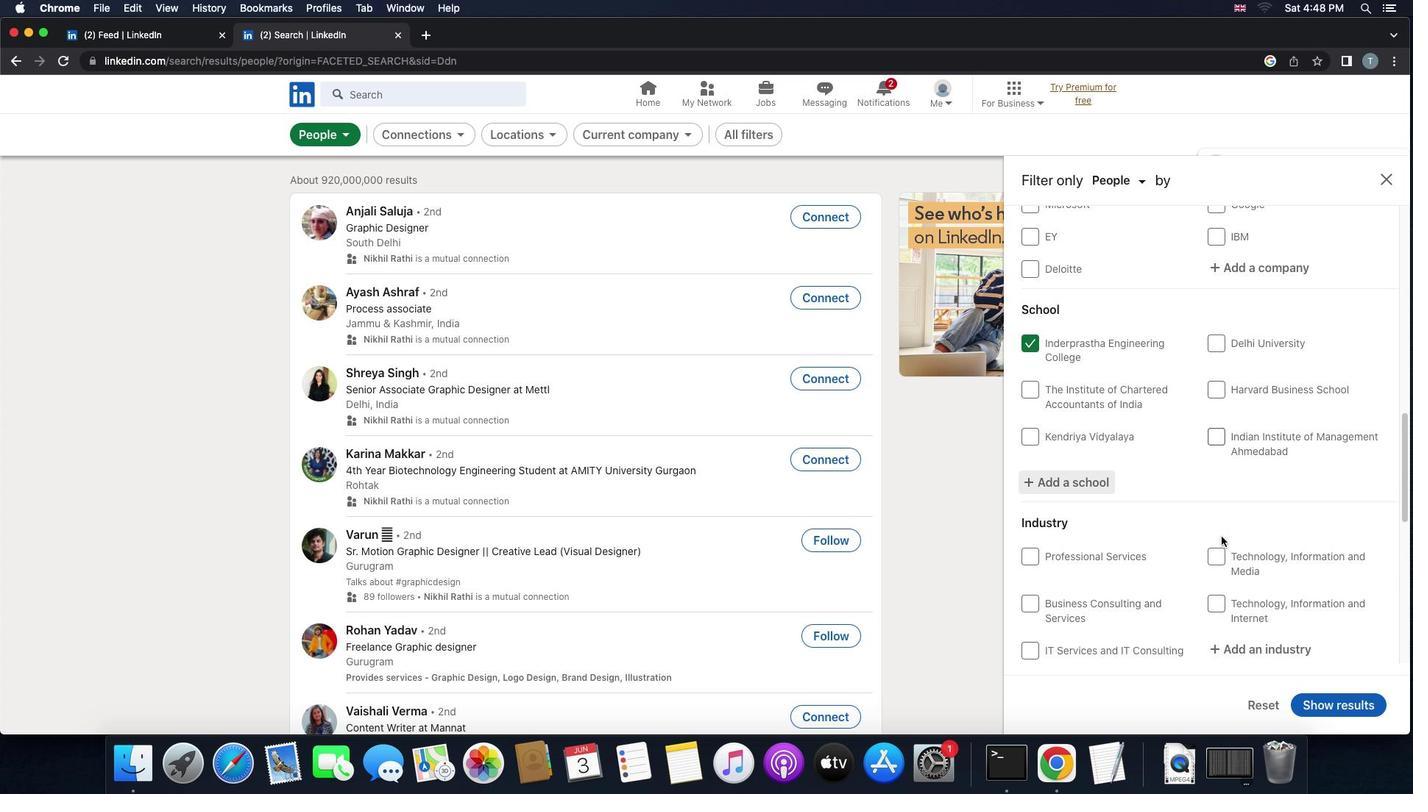 
Action: Mouse scrolled (1221, 537) with delta (0, 0)
Screenshot: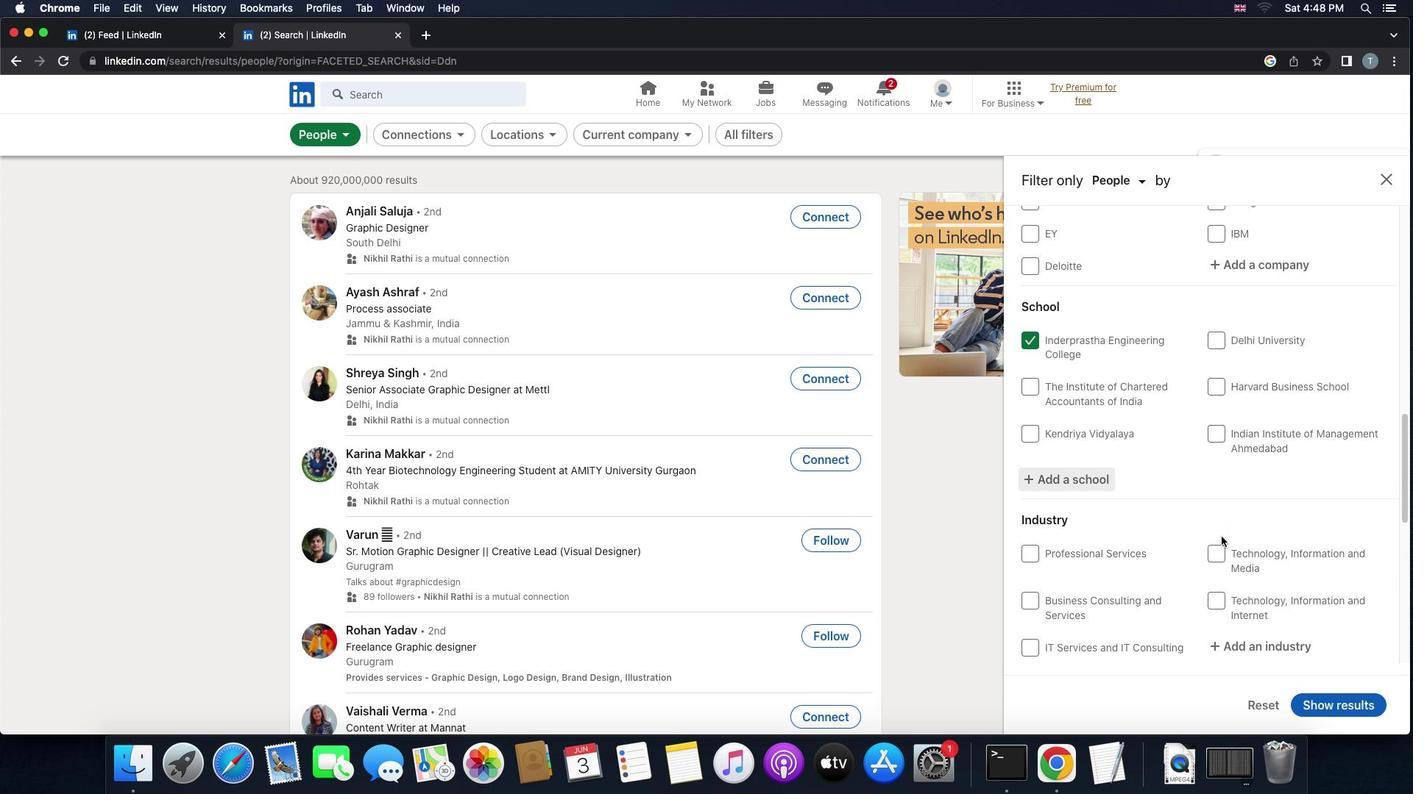 
Action: Mouse scrolled (1221, 537) with delta (0, 0)
Screenshot: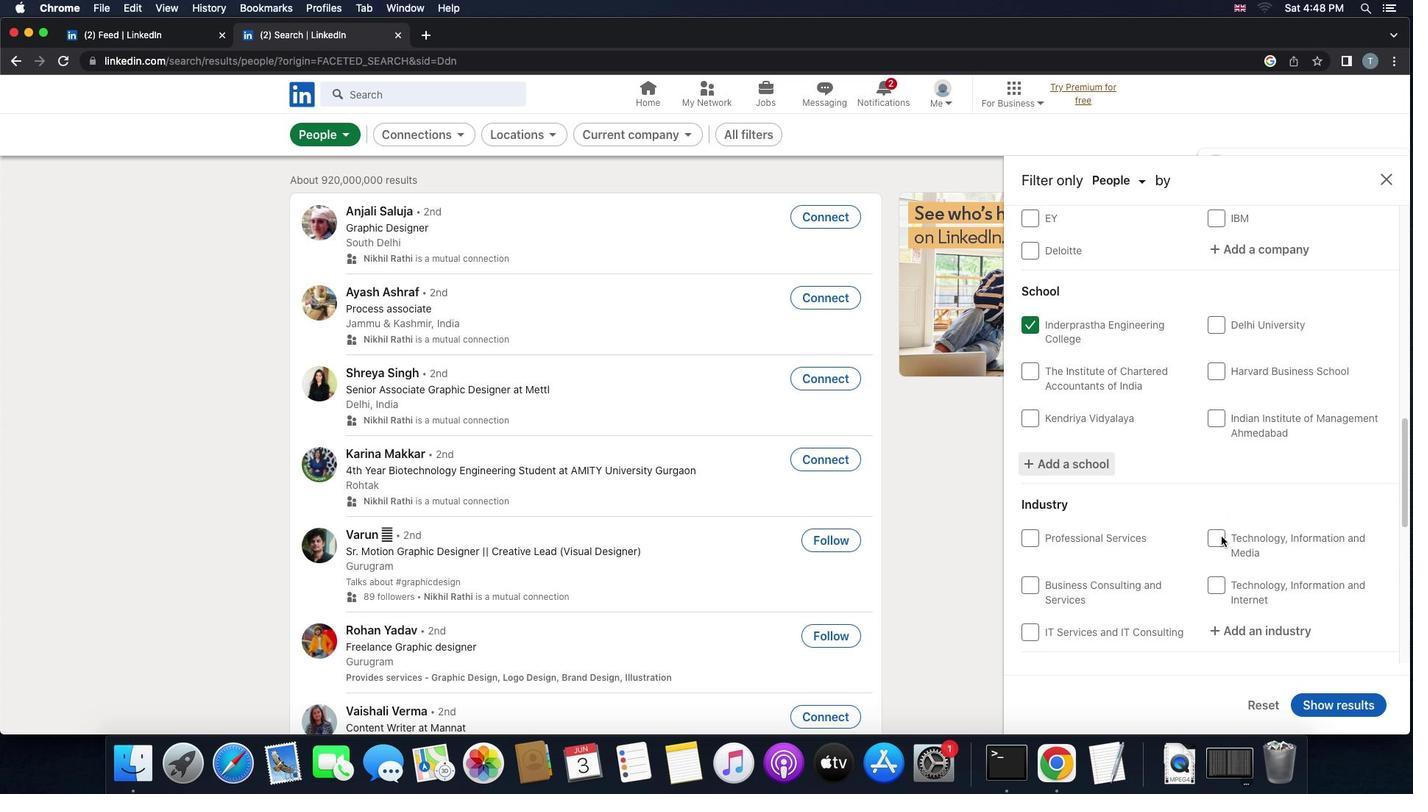 
Action: Mouse scrolled (1221, 537) with delta (0, 0)
Screenshot: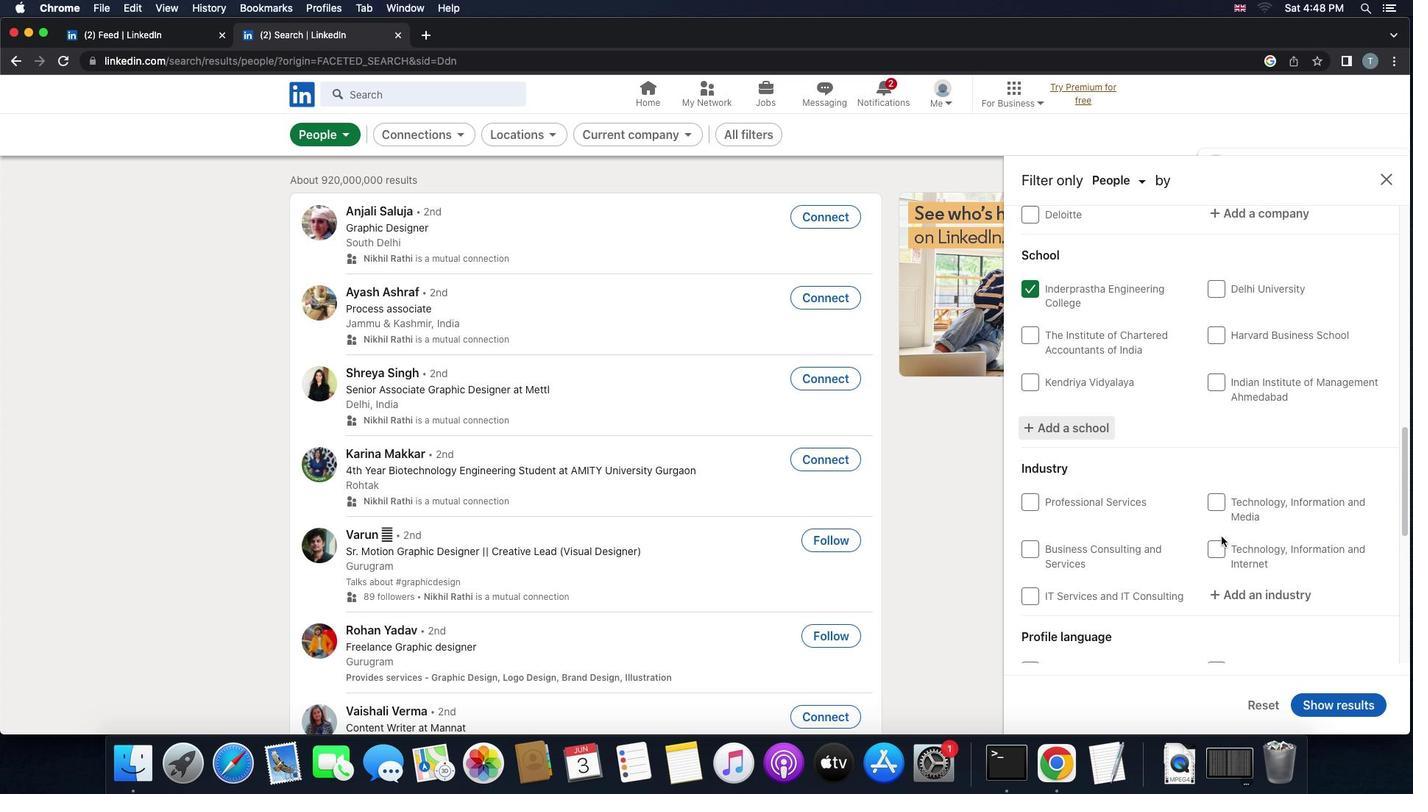 
Action: Mouse scrolled (1221, 537) with delta (0, 0)
Screenshot: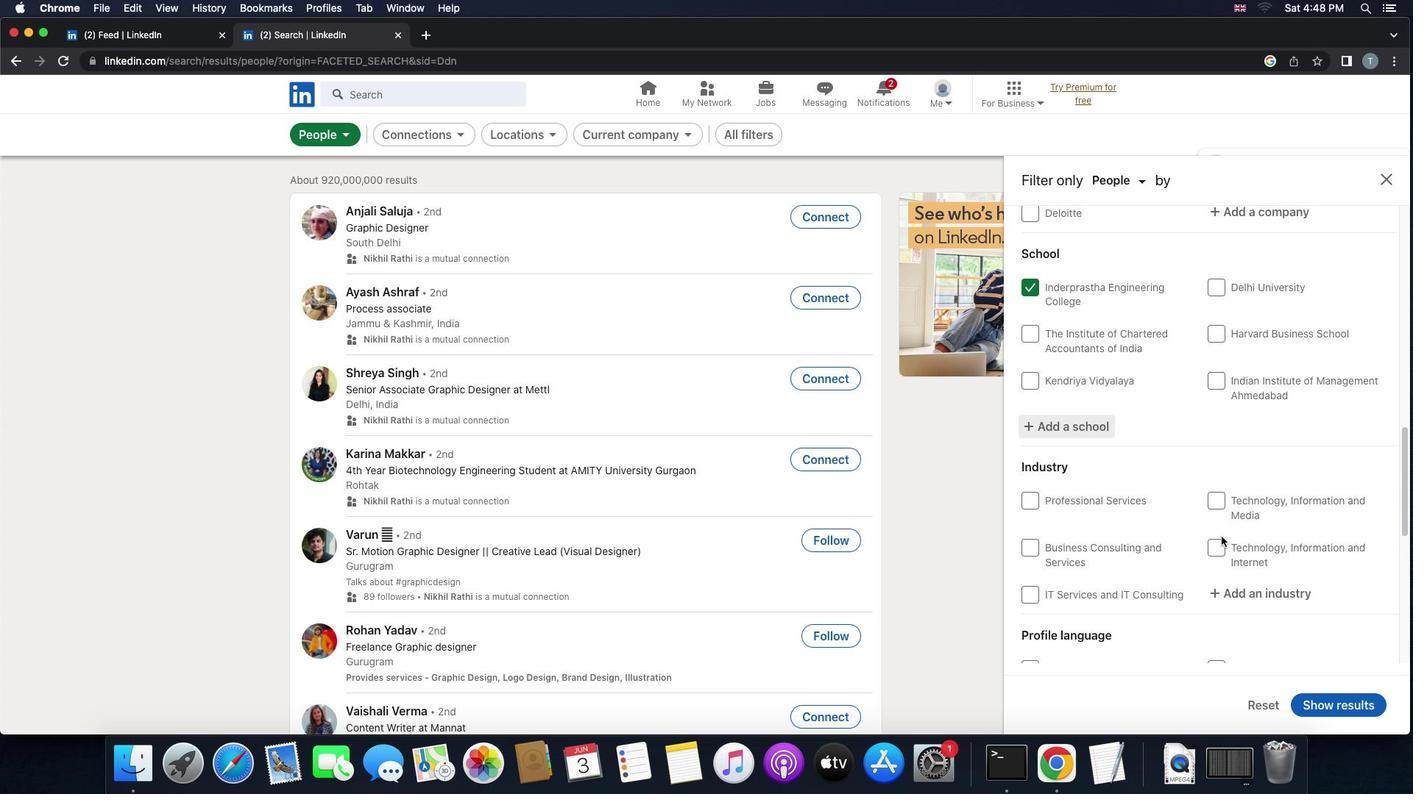 
Action: Mouse moved to (1232, 568)
Screenshot: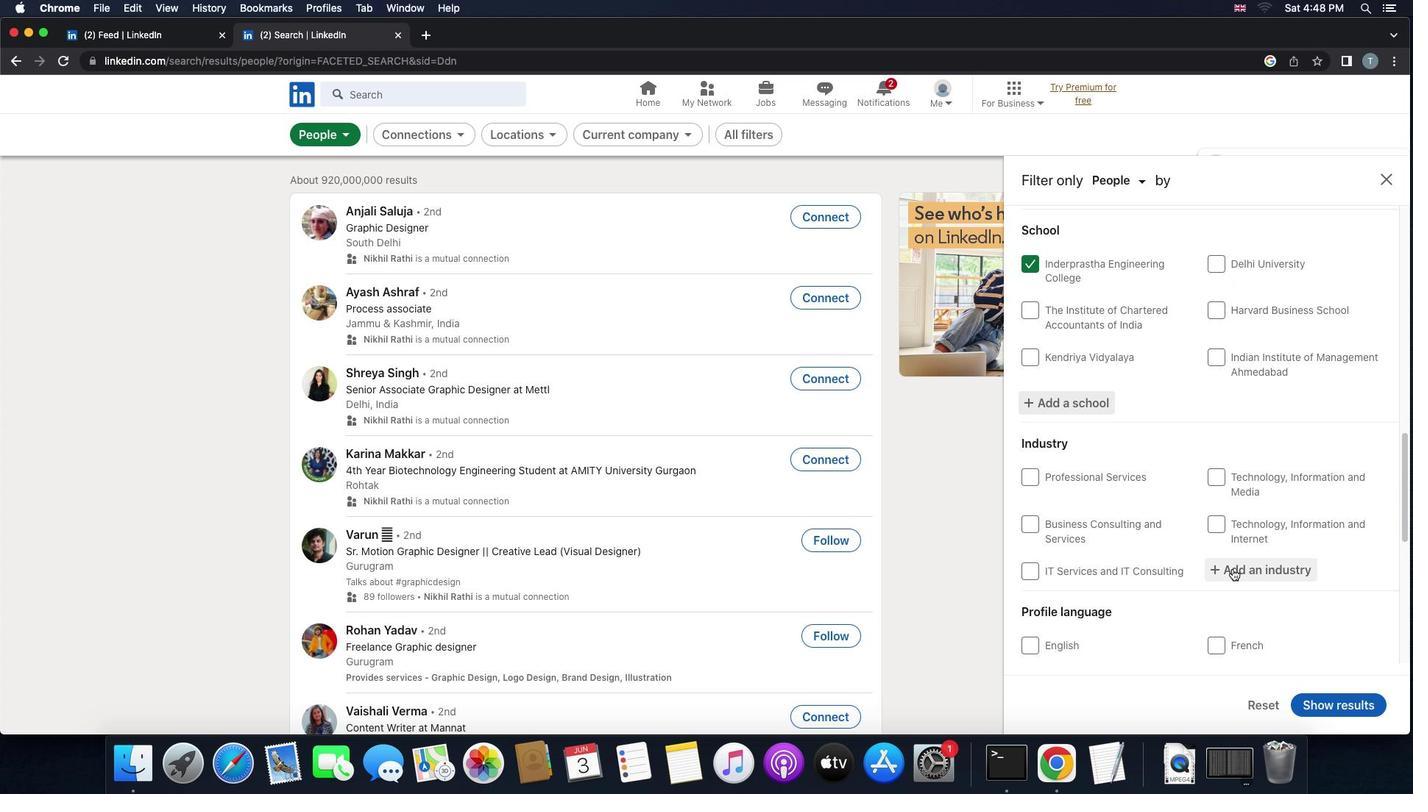 
Action: Mouse pressed left at (1232, 568)
Screenshot: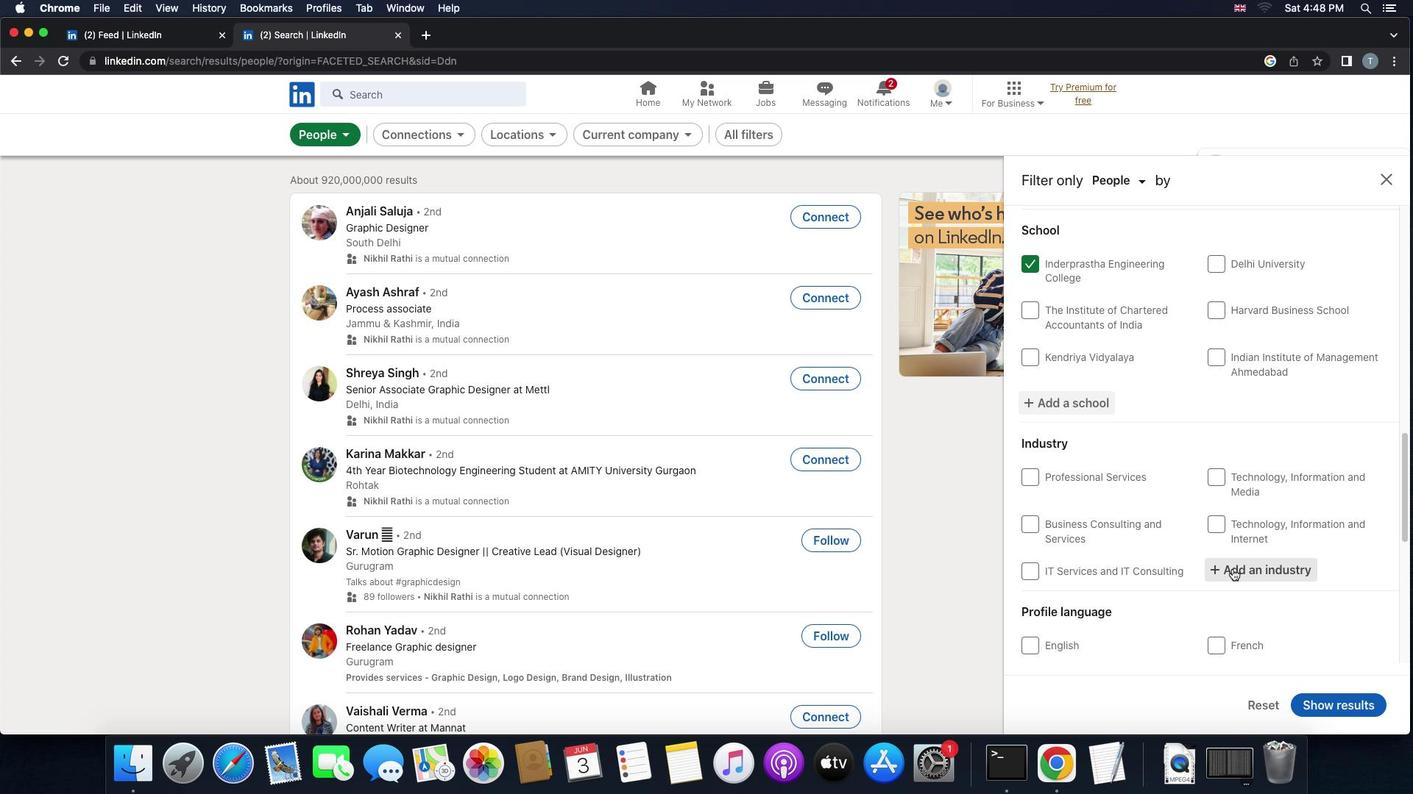 
Action: Mouse moved to (1232, 568)
Screenshot: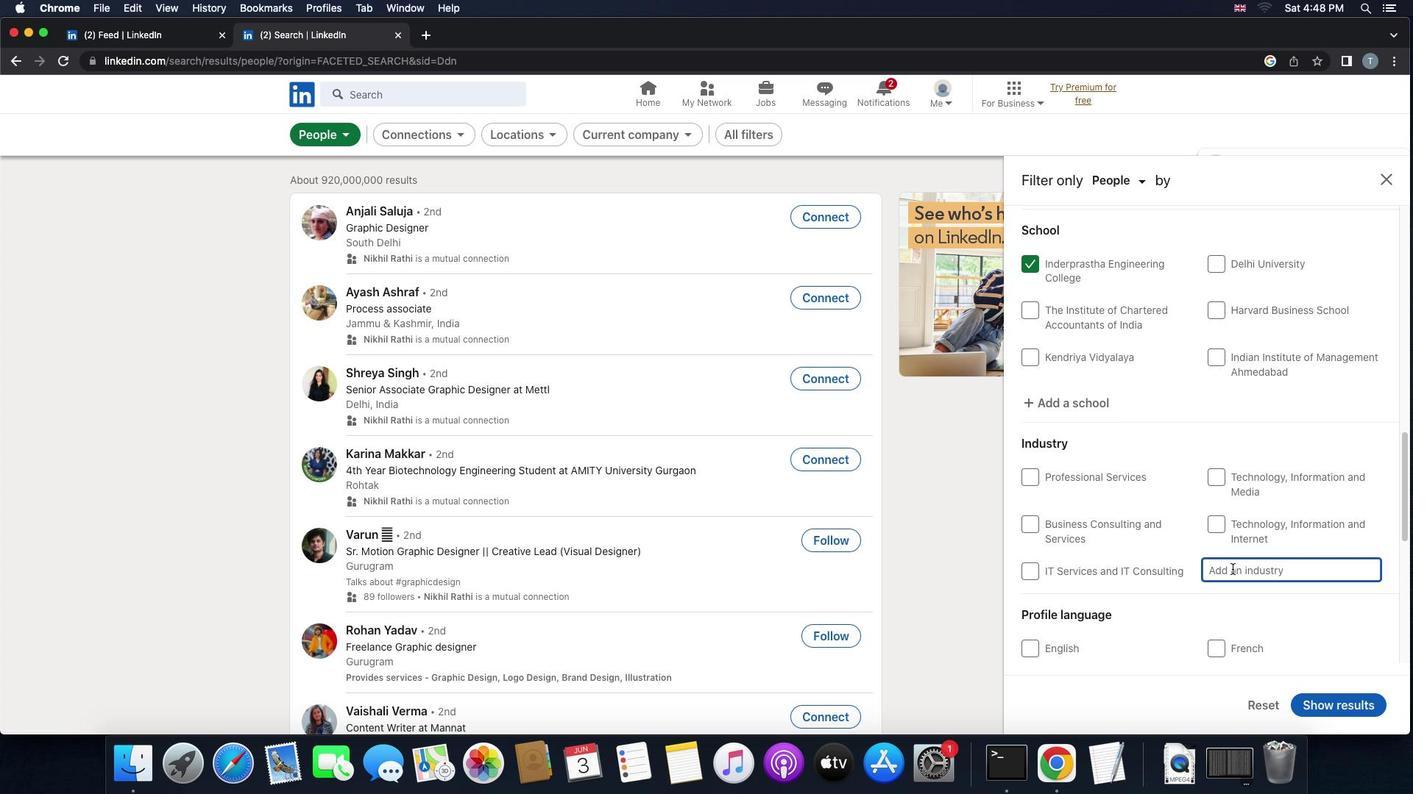 
Action: Key pressed 'f''o''r''e''s''t''r''y'
Screenshot: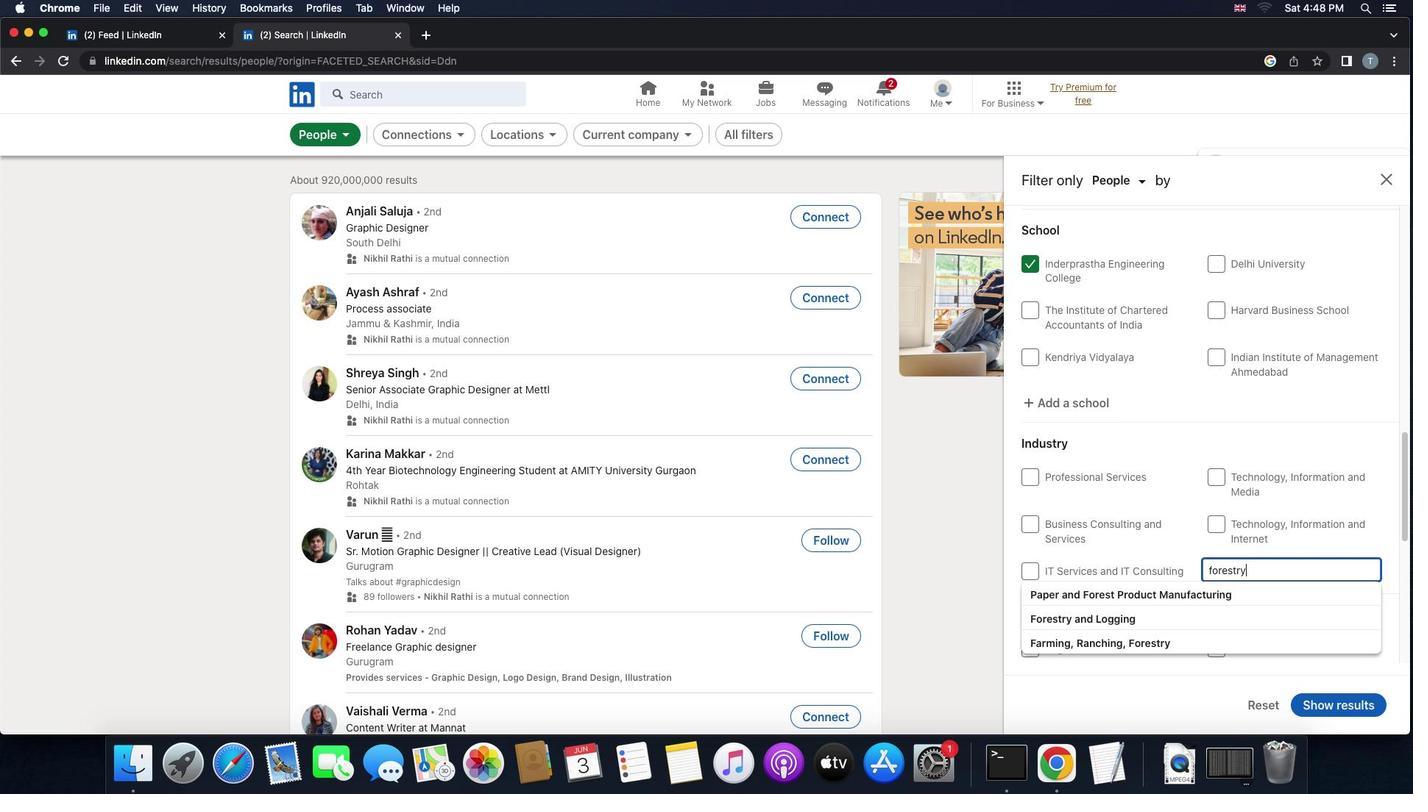 
Action: Mouse moved to (1329, 570)
Screenshot: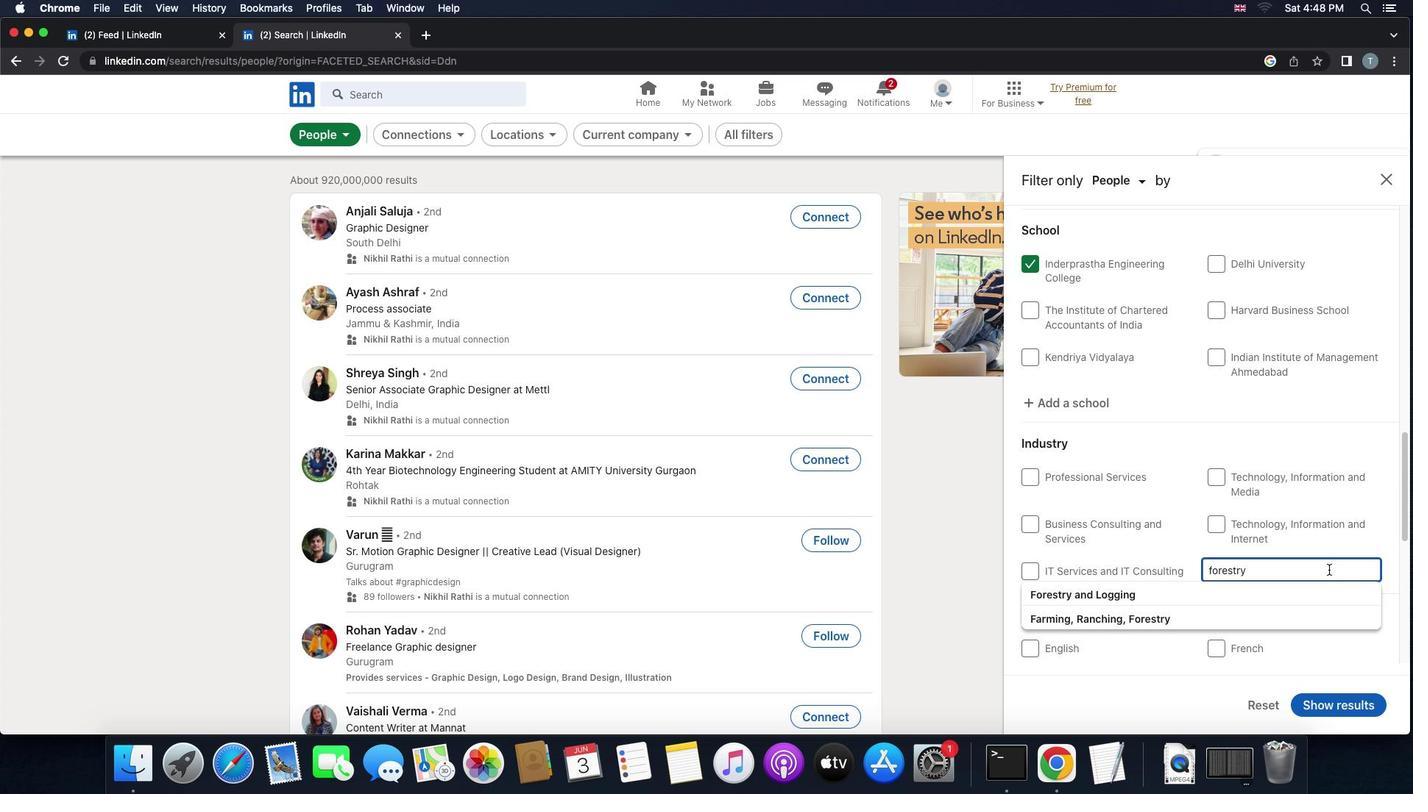 
Action: Key pressed Key.enter
Screenshot: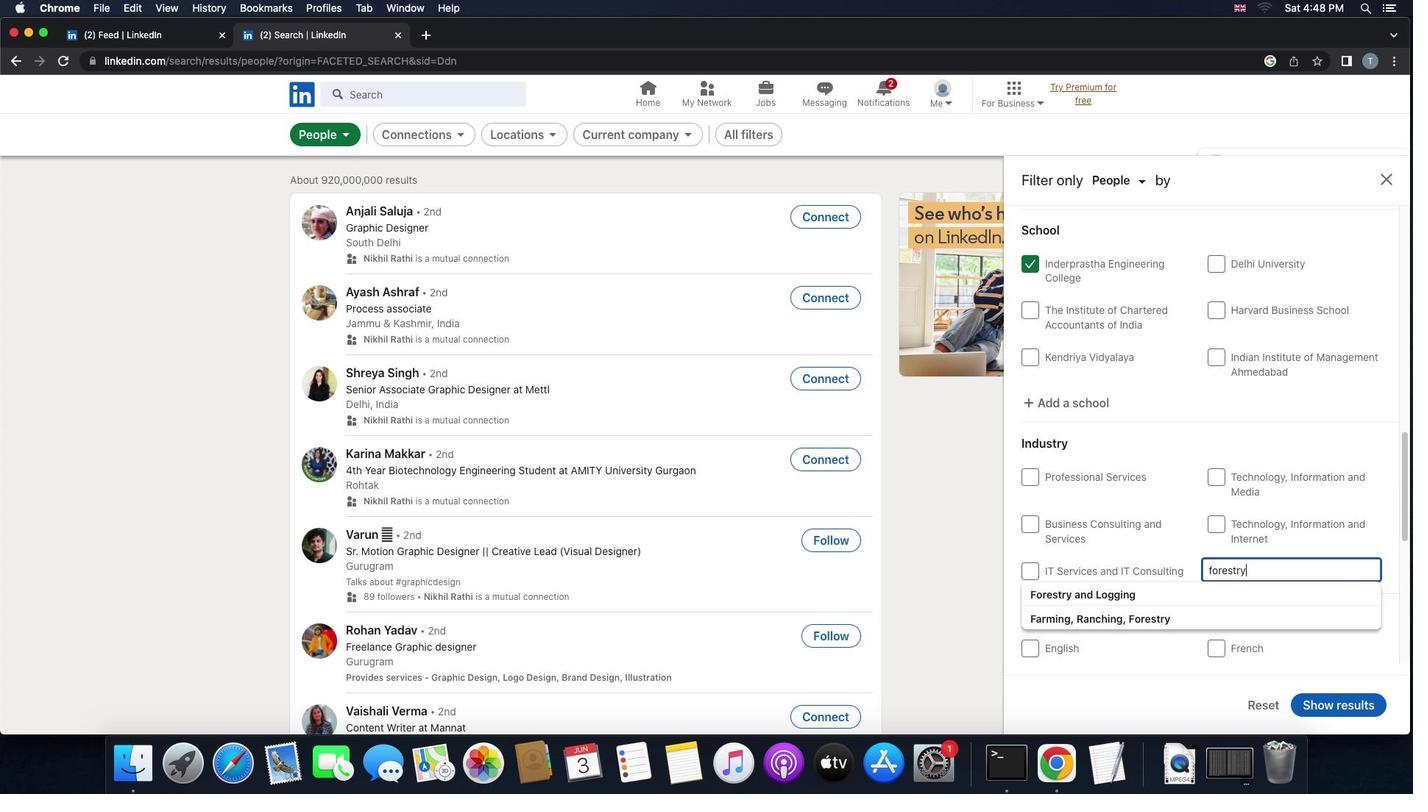 
Action: Mouse moved to (1325, 568)
Screenshot: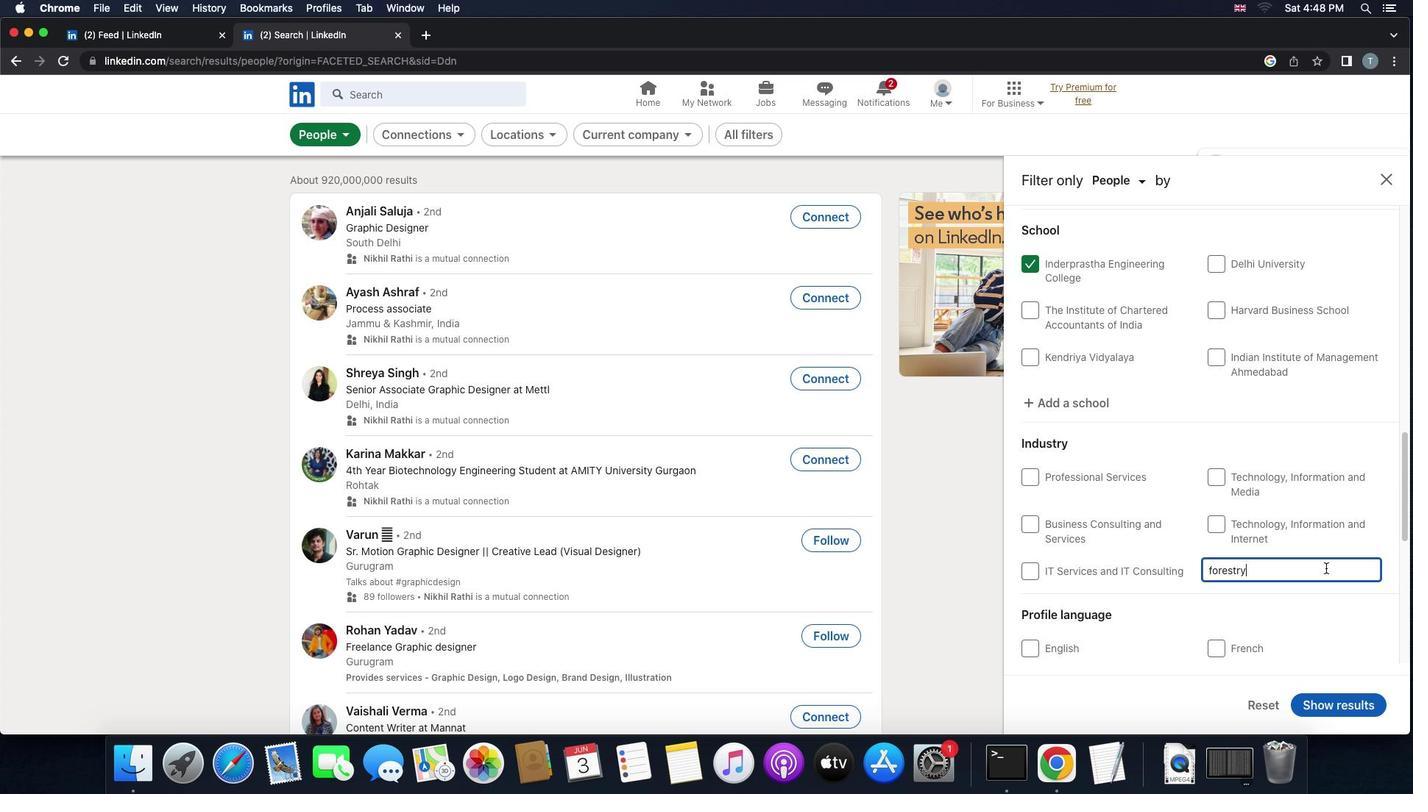 
Action: Mouse scrolled (1325, 568) with delta (0, 0)
Screenshot: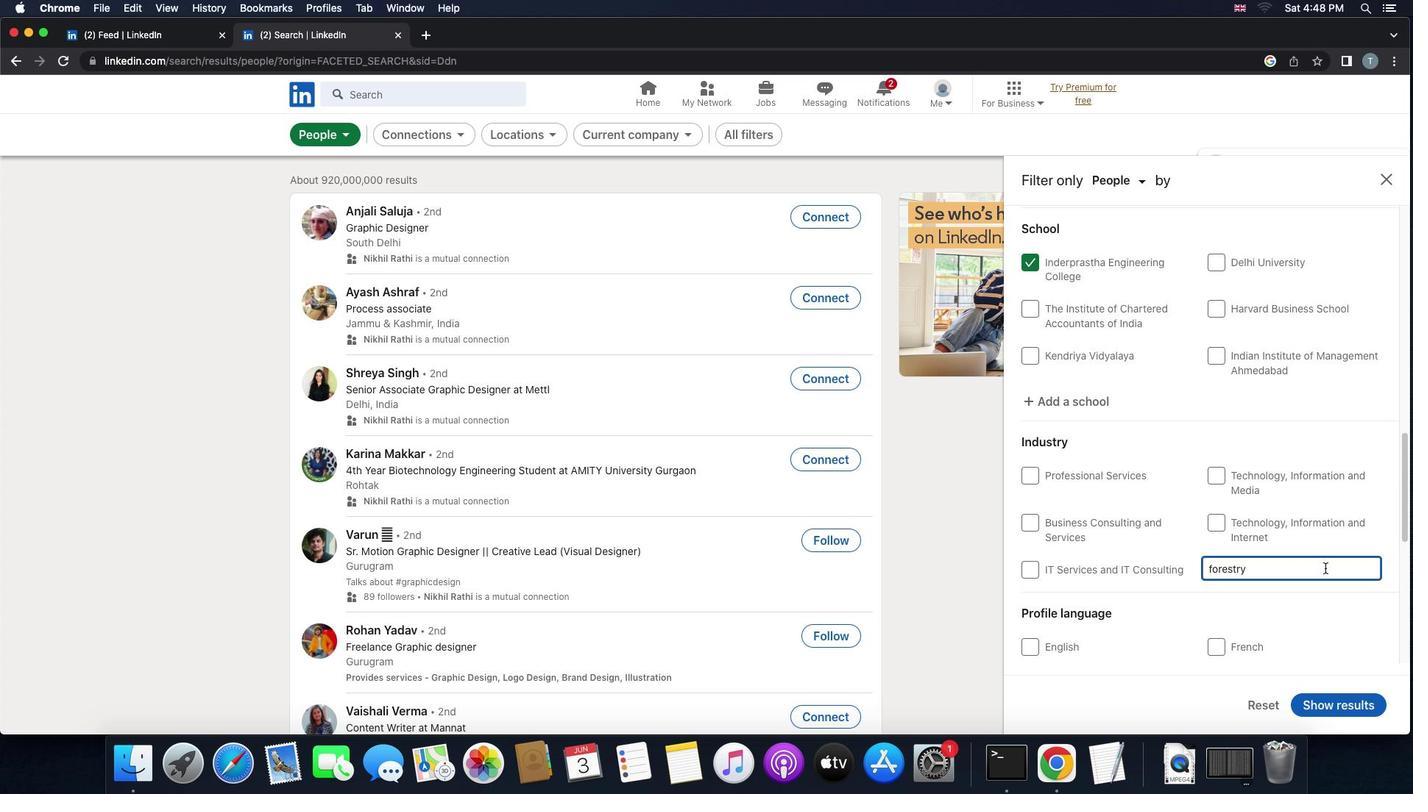 
Action: Mouse scrolled (1325, 568) with delta (0, 0)
Screenshot: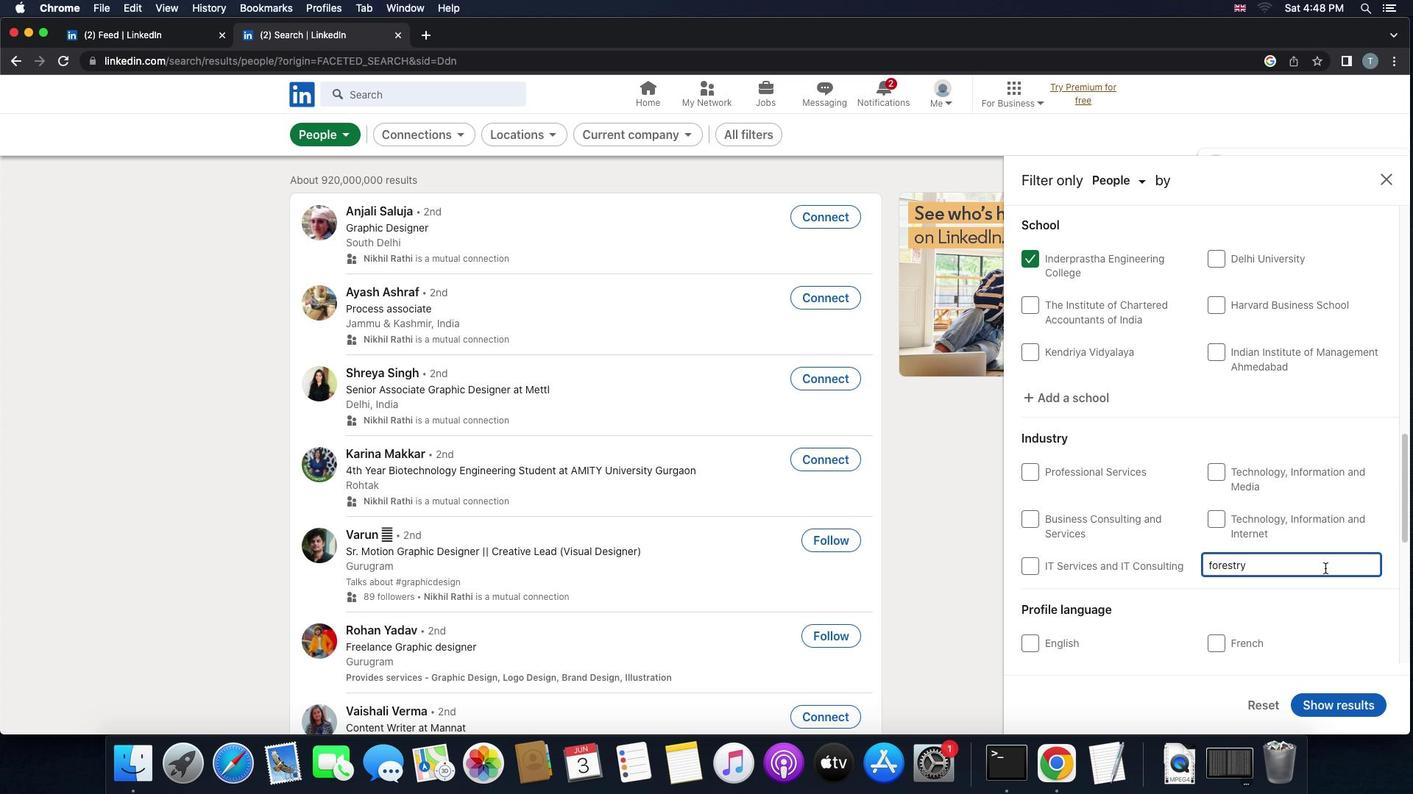
Action: Mouse moved to (1325, 568)
Screenshot: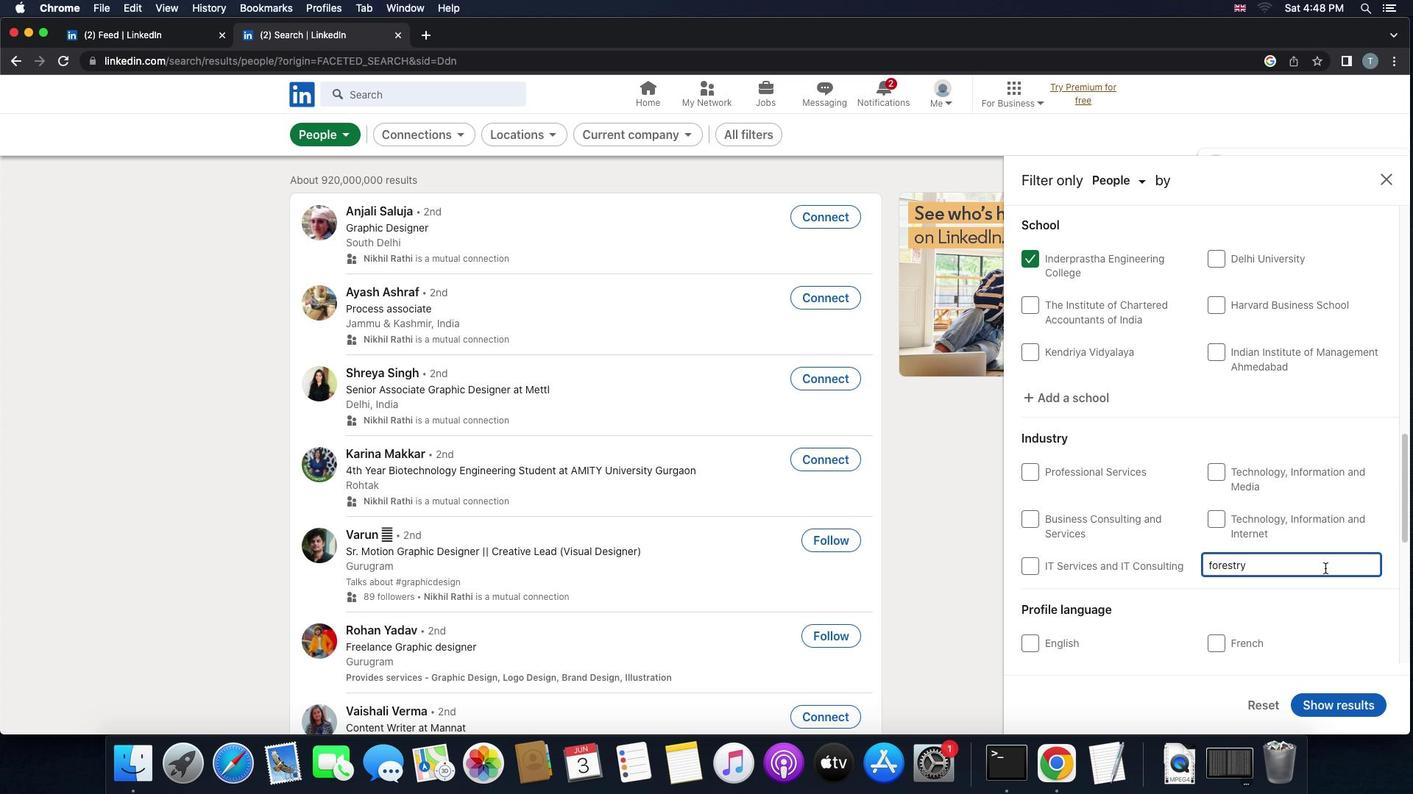 
Action: Mouse scrolled (1325, 568) with delta (0, 0)
Screenshot: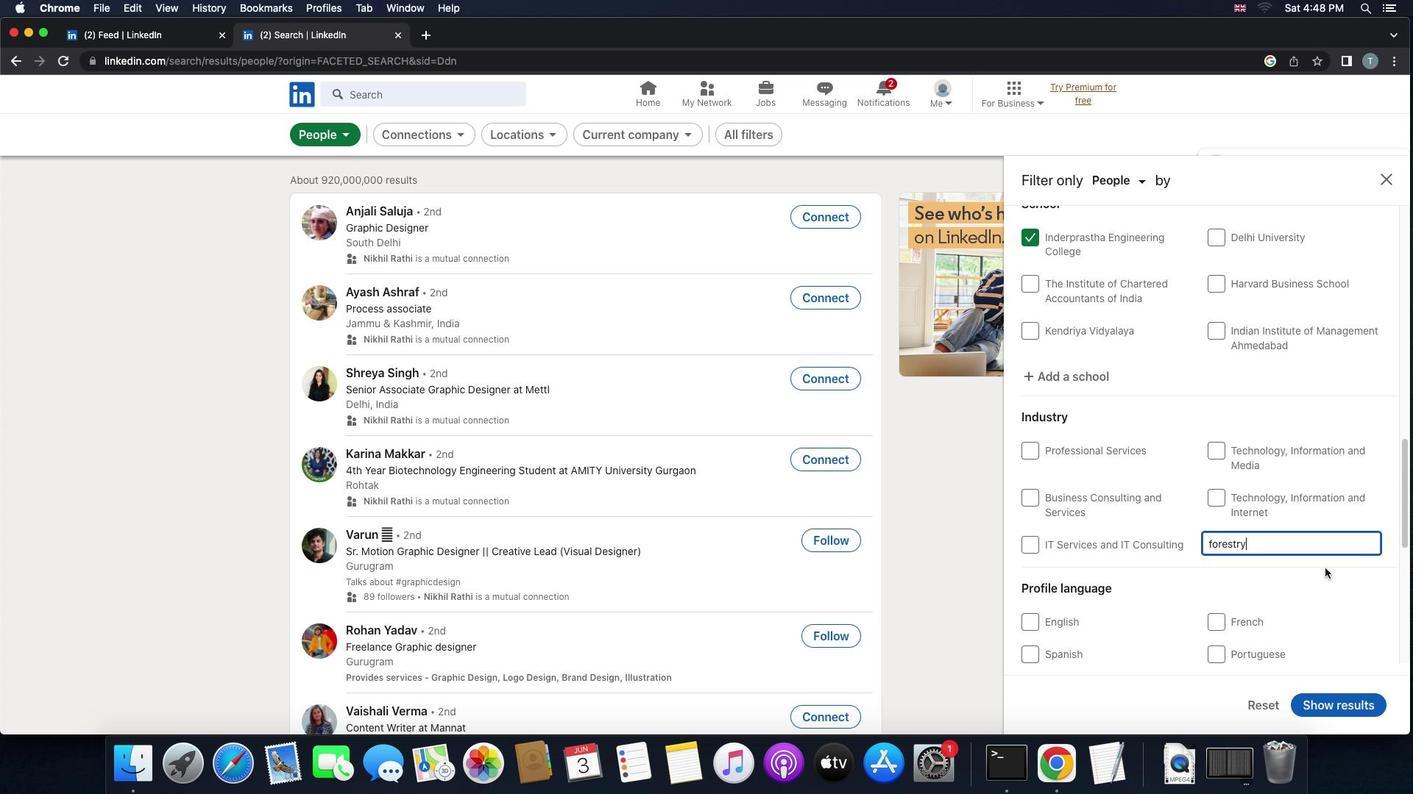 
Action: Mouse scrolled (1325, 568) with delta (0, 0)
Screenshot: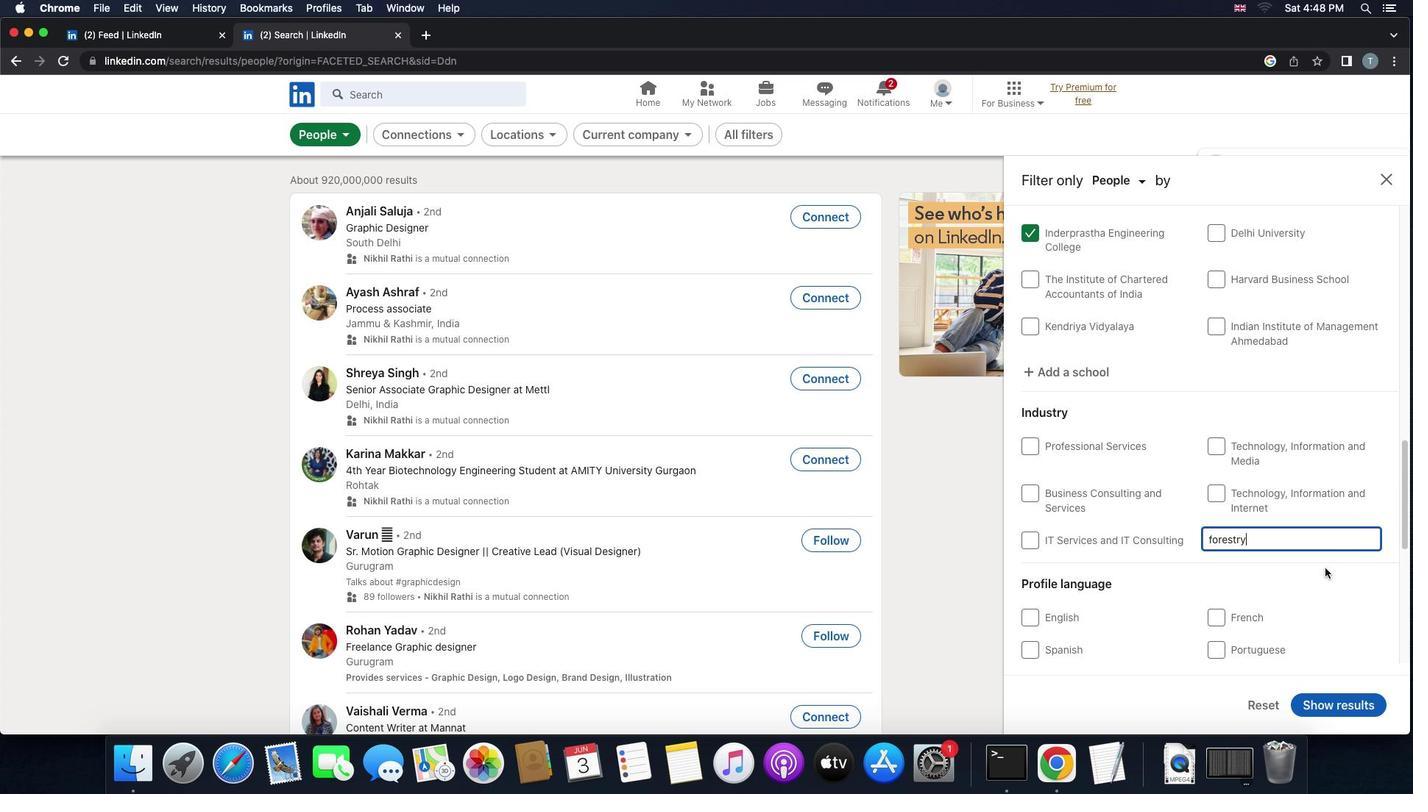 
Action: Mouse scrolled (1325, 568) with delta (0, 0)
Screenshot: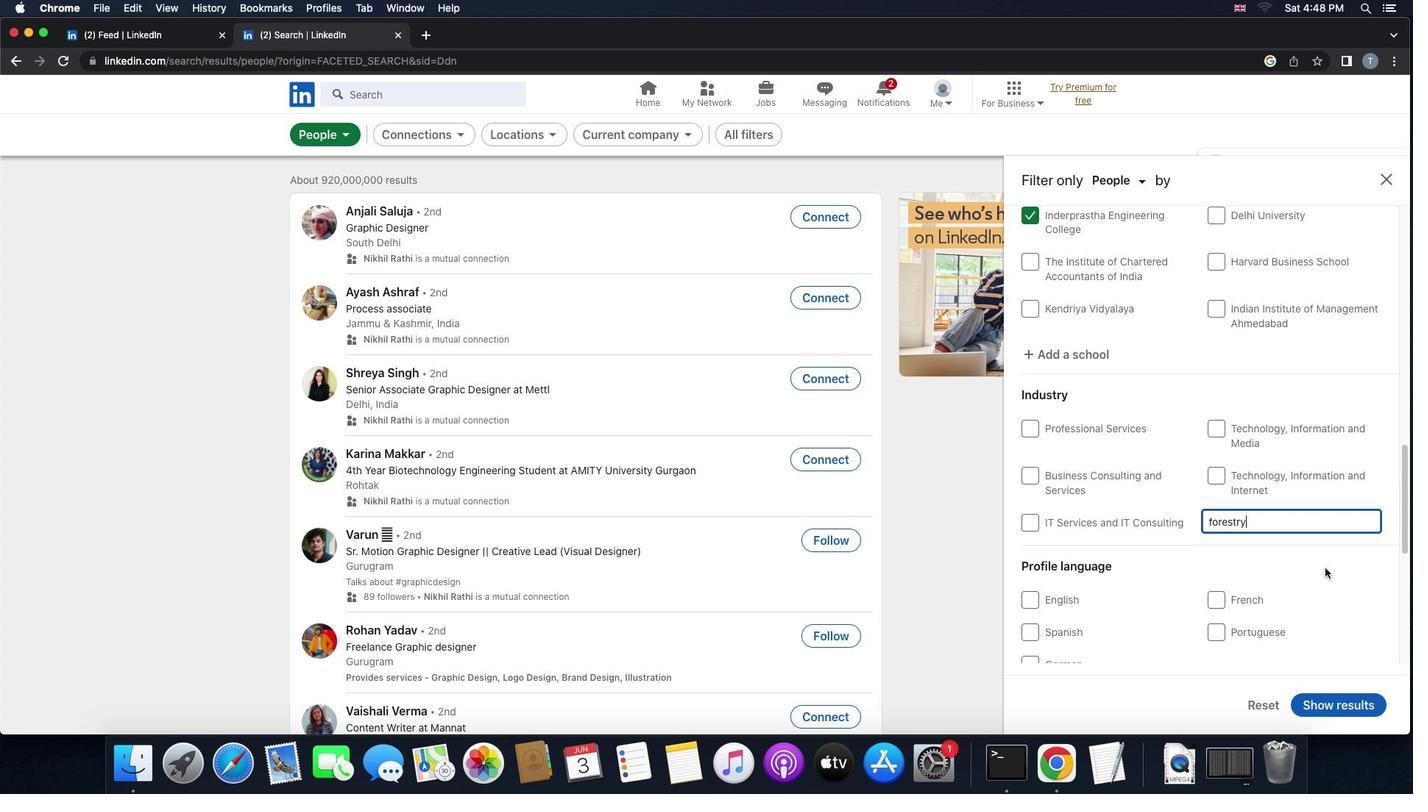
Action: Mouse moved to (1324, 569)
Screenshot: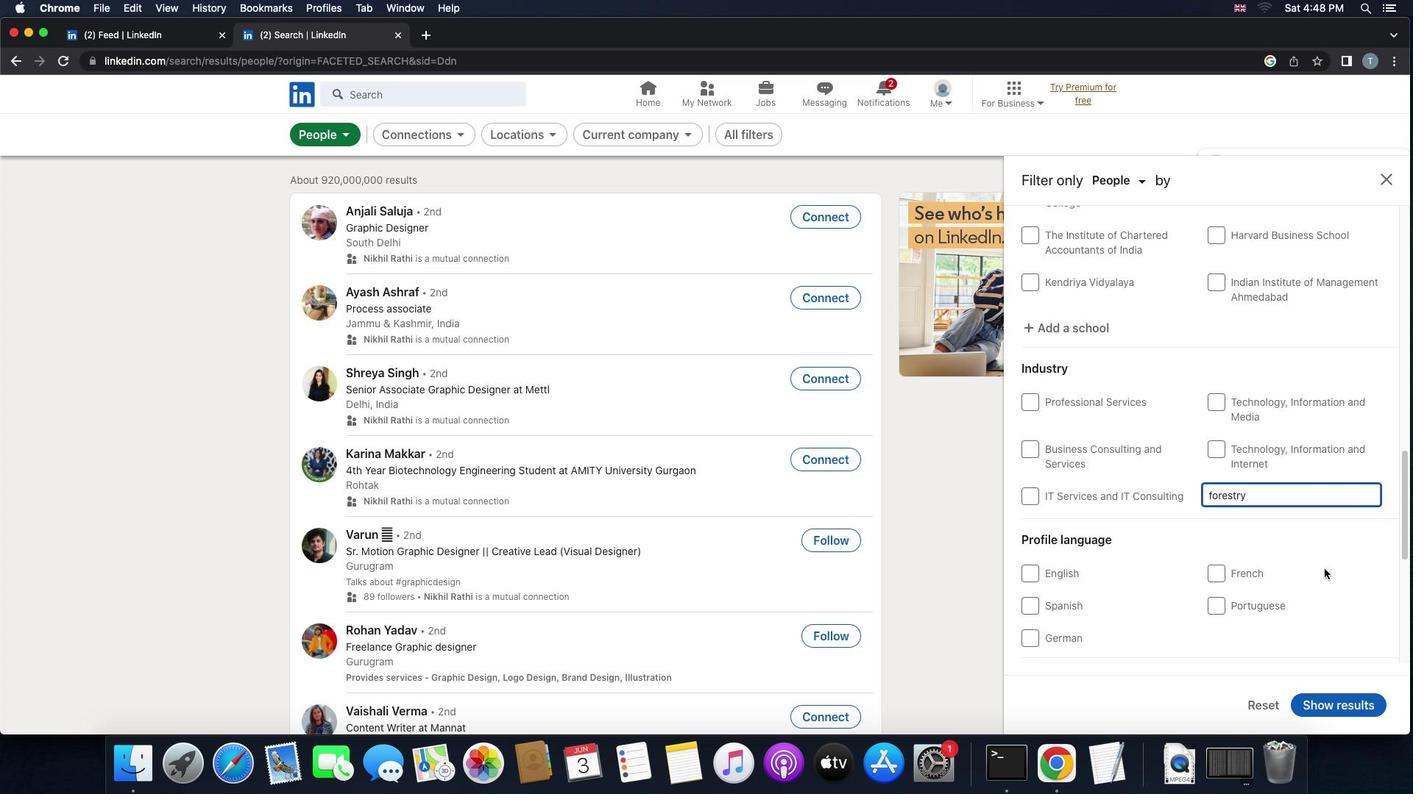 
Action: Mouse scrolled (1324, 569) with delta (0, 0)
Screenshot: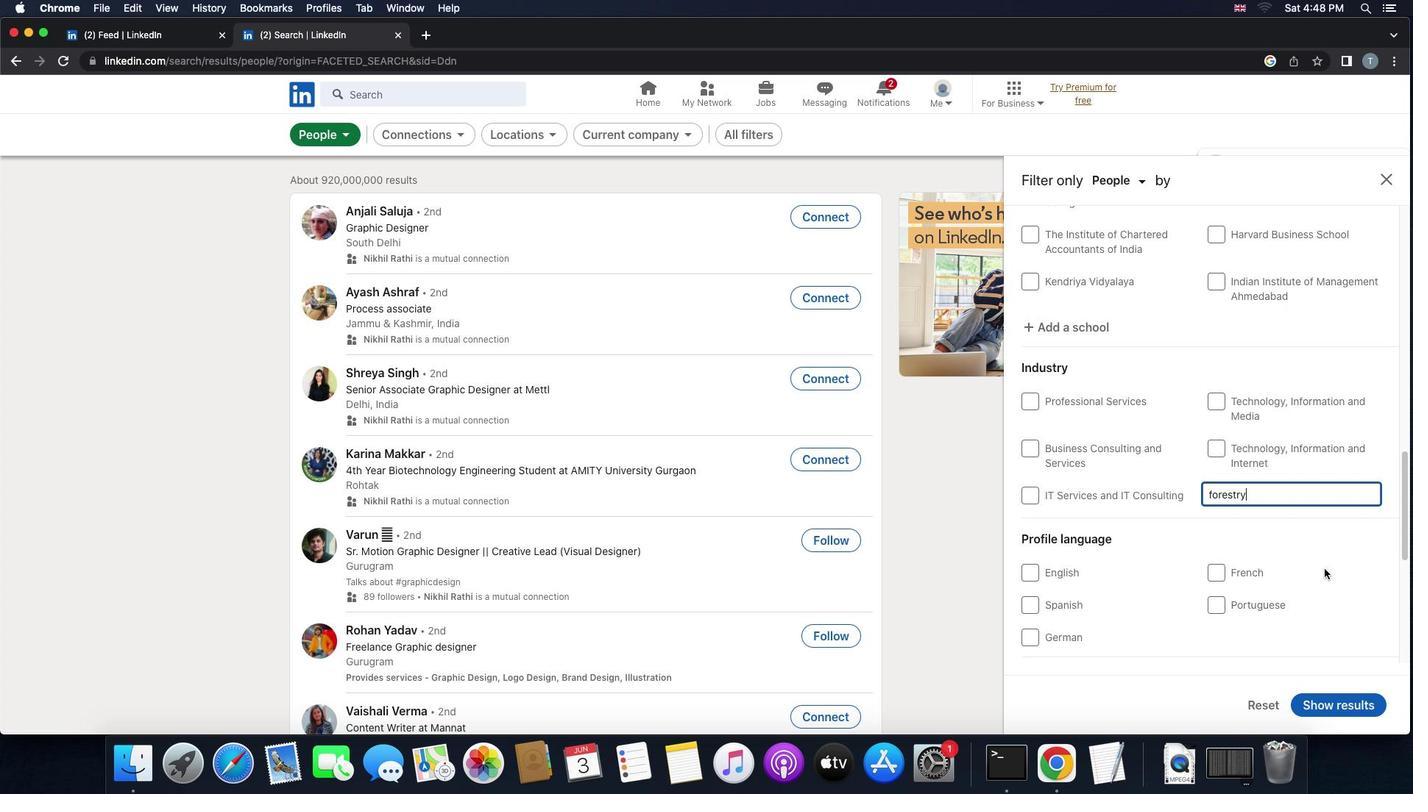 
Action: Mouse scrolled (1324, 569) with delta (0, 0)
Screenshot: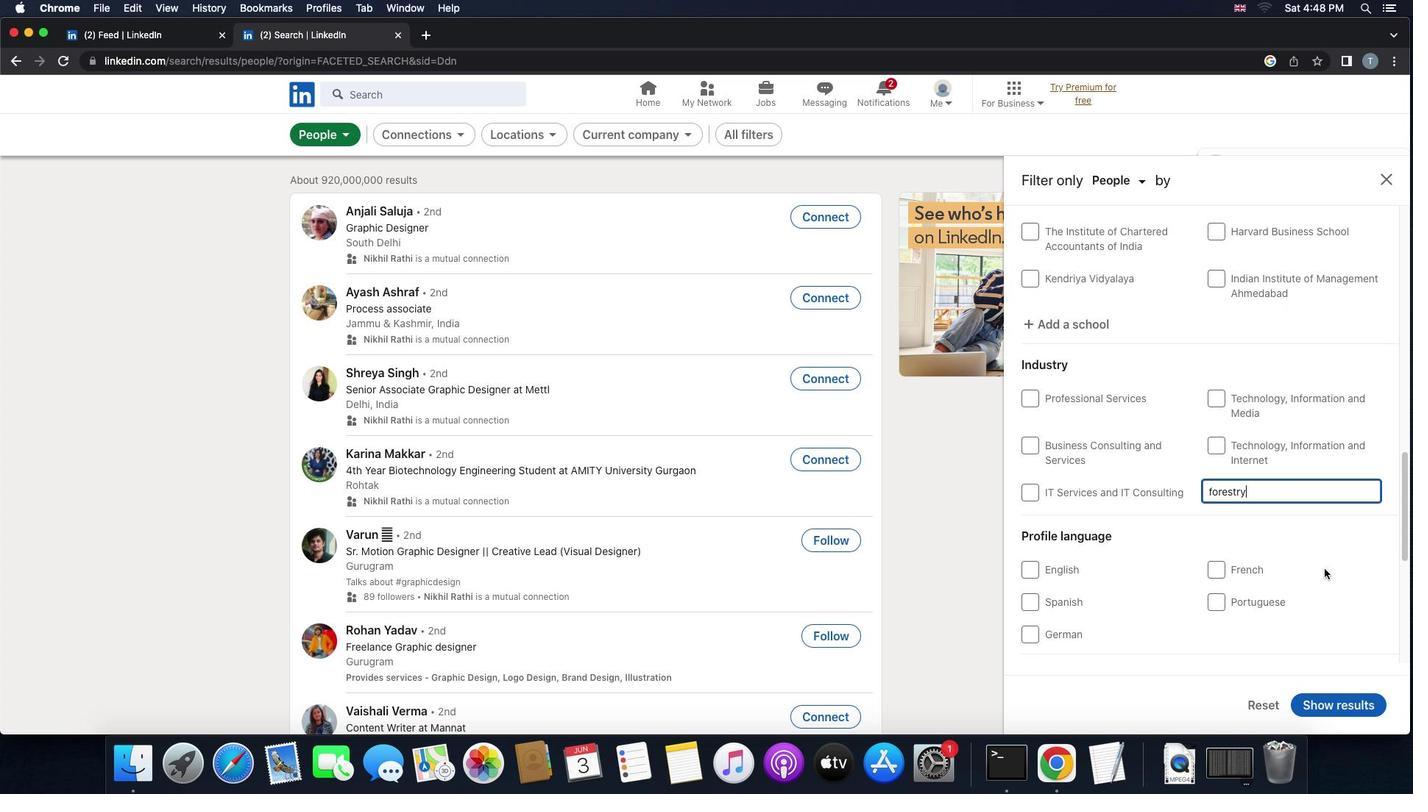 
Action: Mouse scrolled (1324, 569) with delta (0, 0)
Screenshot: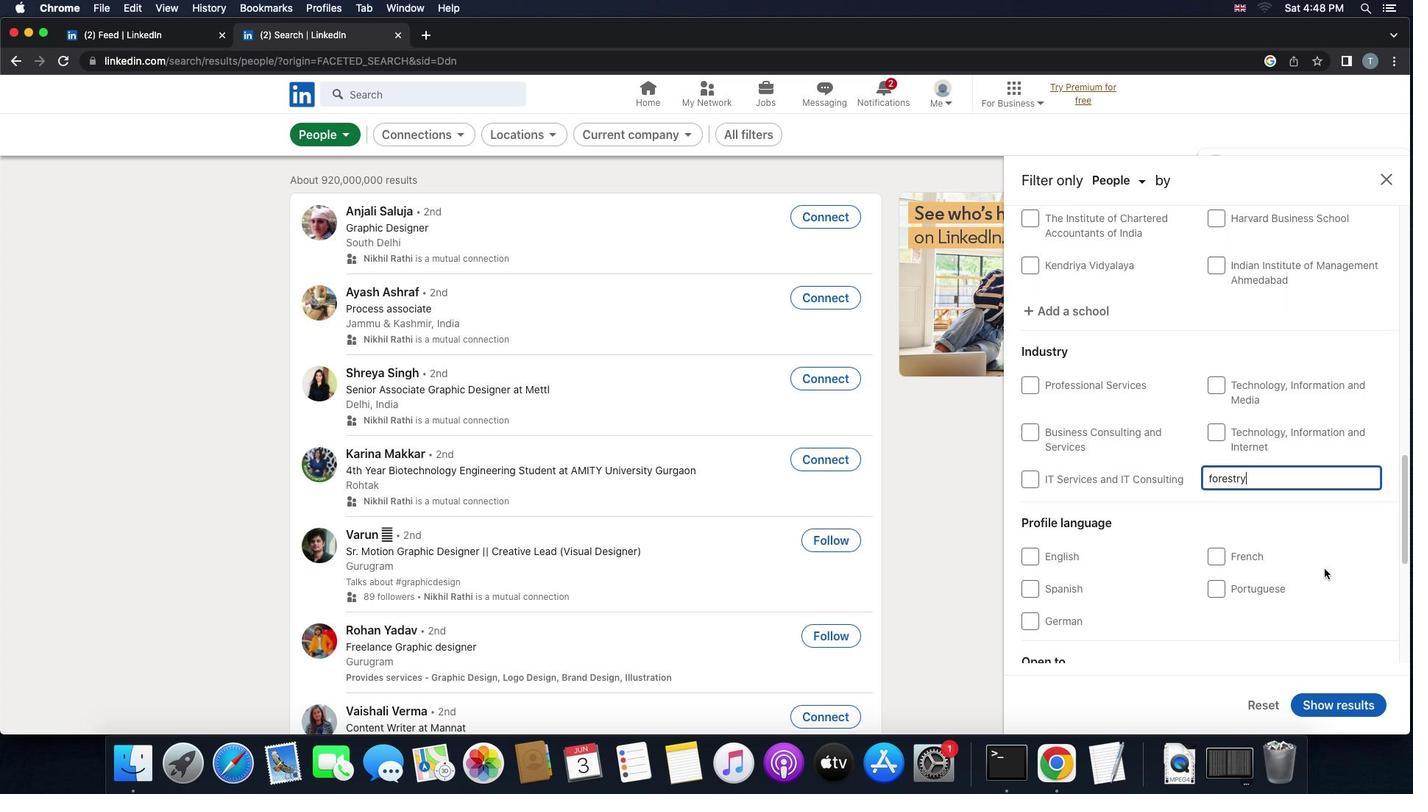 
Action: Mouse scrolled (1324, 569) with delta (0, 0)
Screenshot: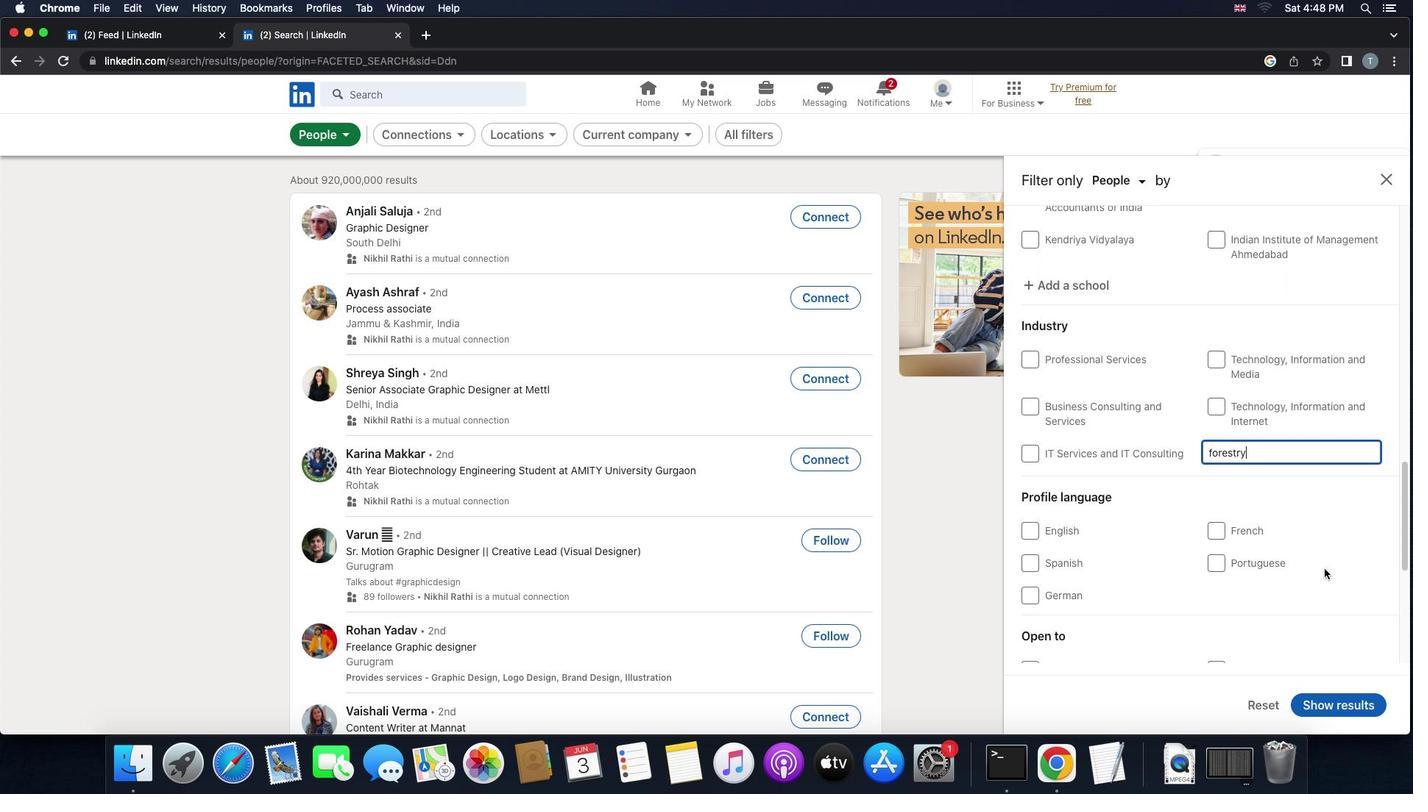 
Action: Mouse scrolled (1324, 569) with delta (0, 0)
Screenshot: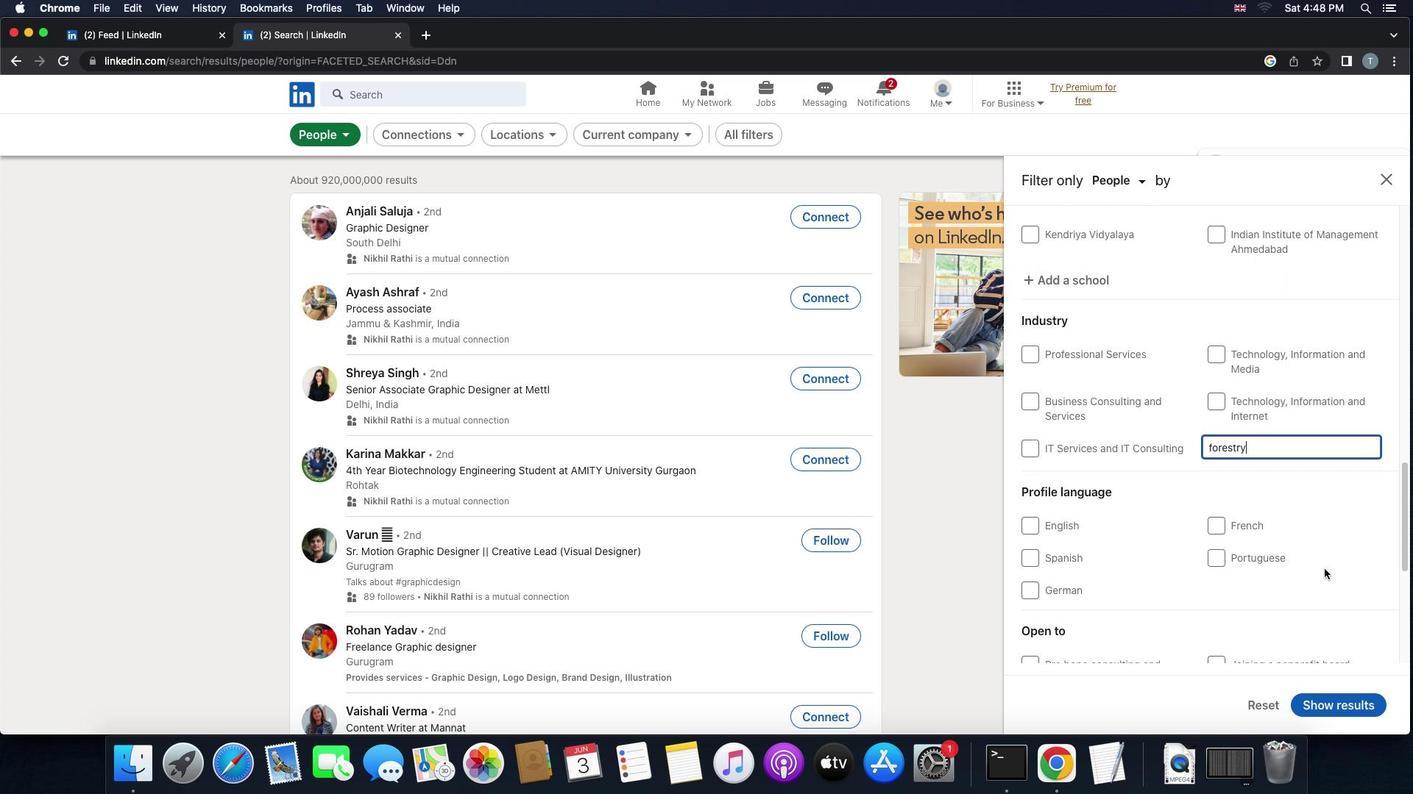 
Action: Mouse moved to (1035, 568)
Screenshot: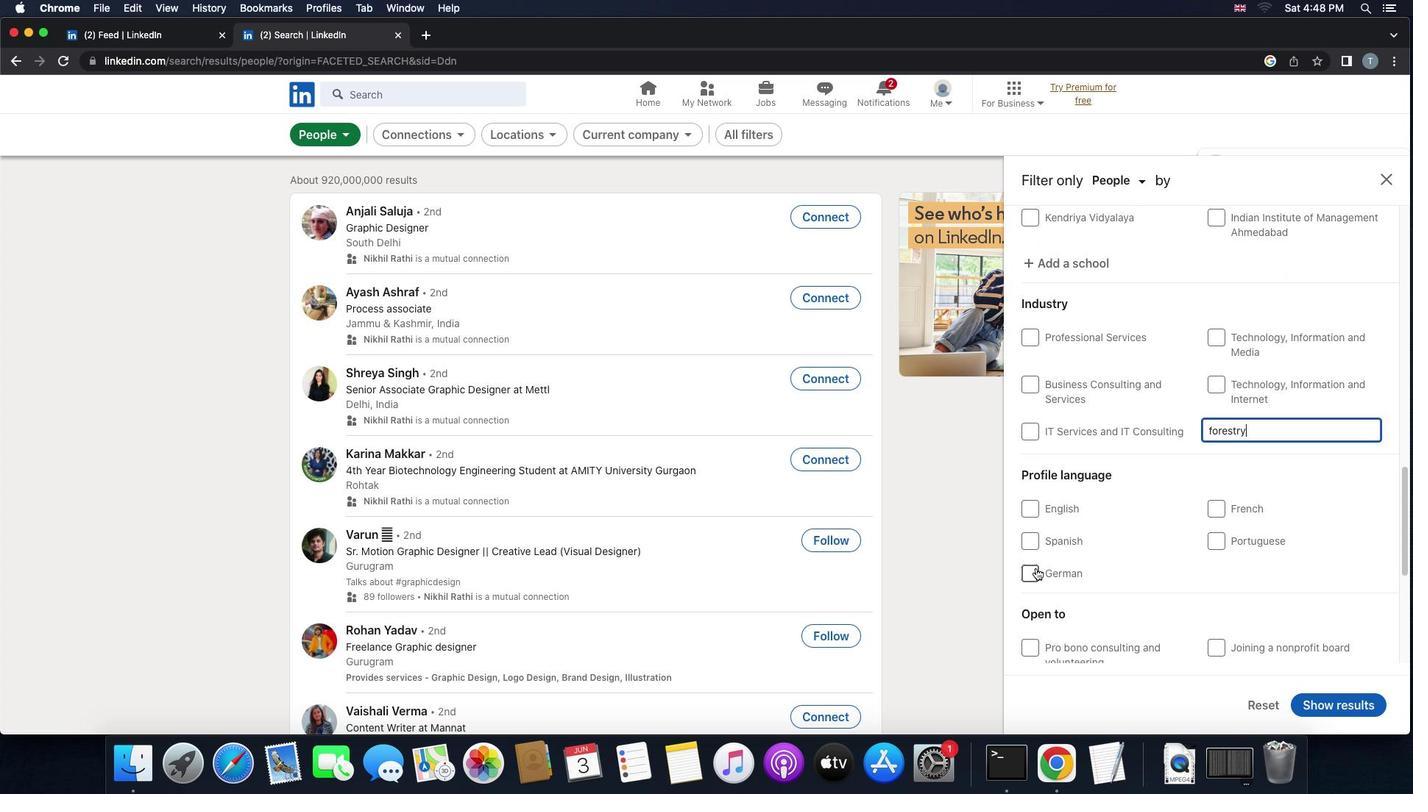 
Action: Mouse pressed left at (1035, 568)
Screenshot: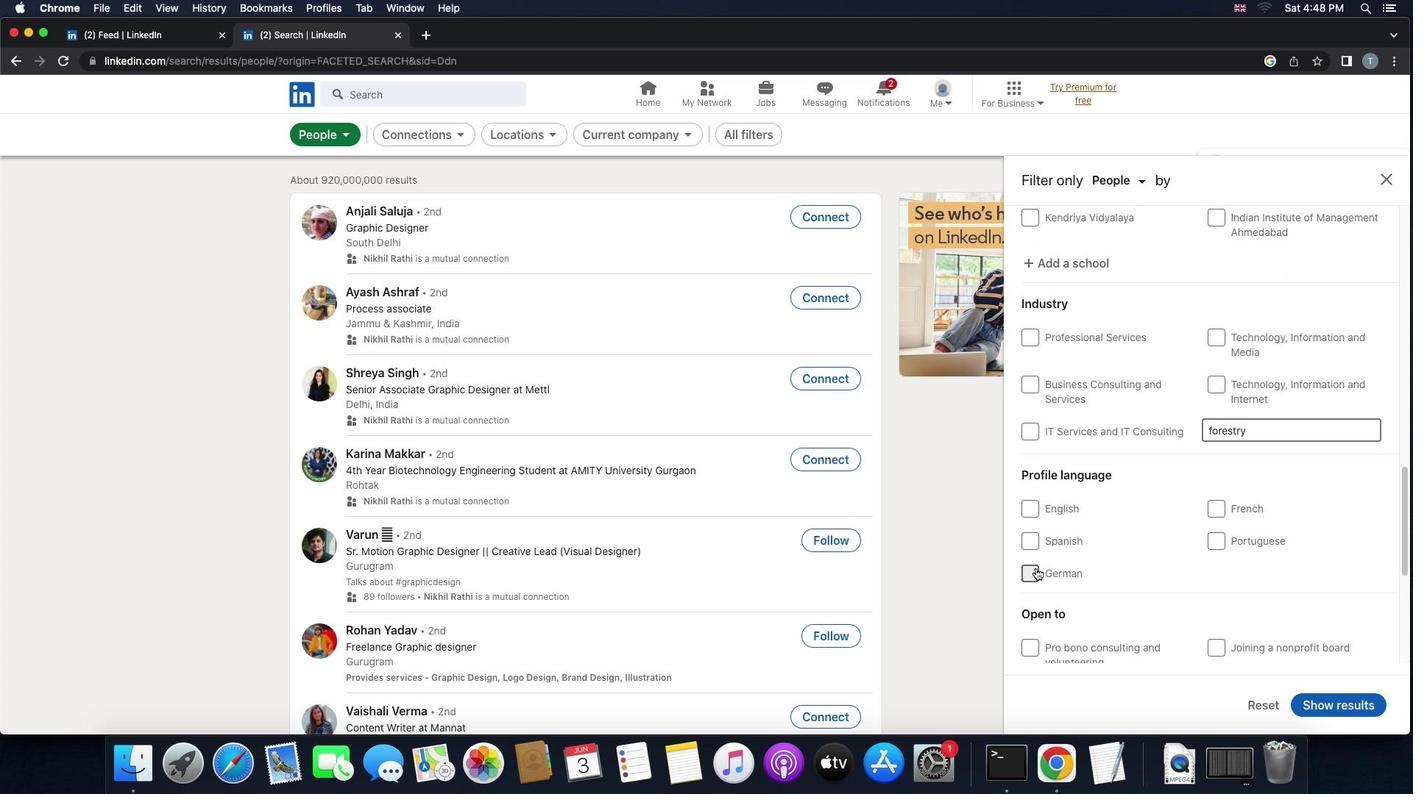 
Action: Mouse moved to (1168, 589)
Screenshot: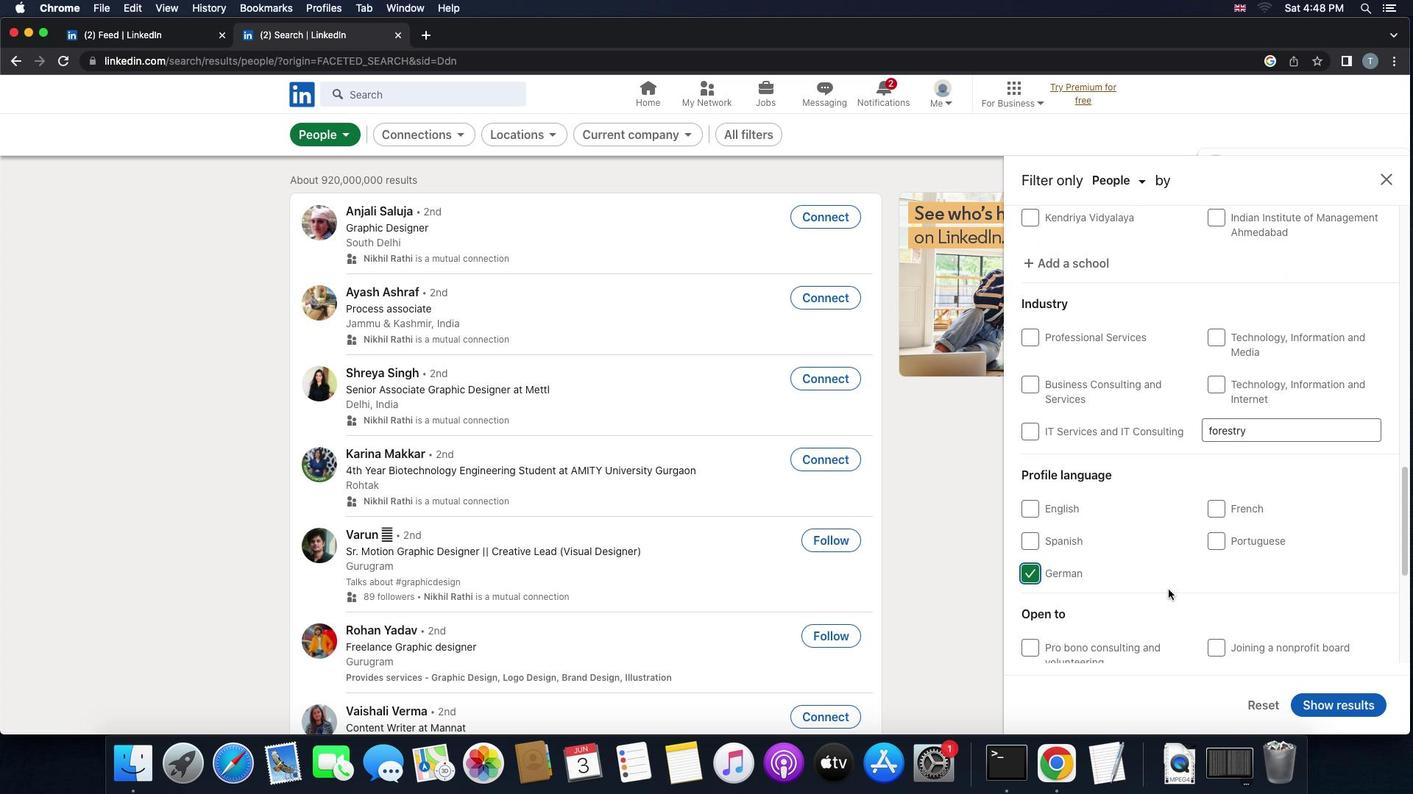 
Action: Mouse scrolled (1168, 589) with delta (0, 0)
Screenshot: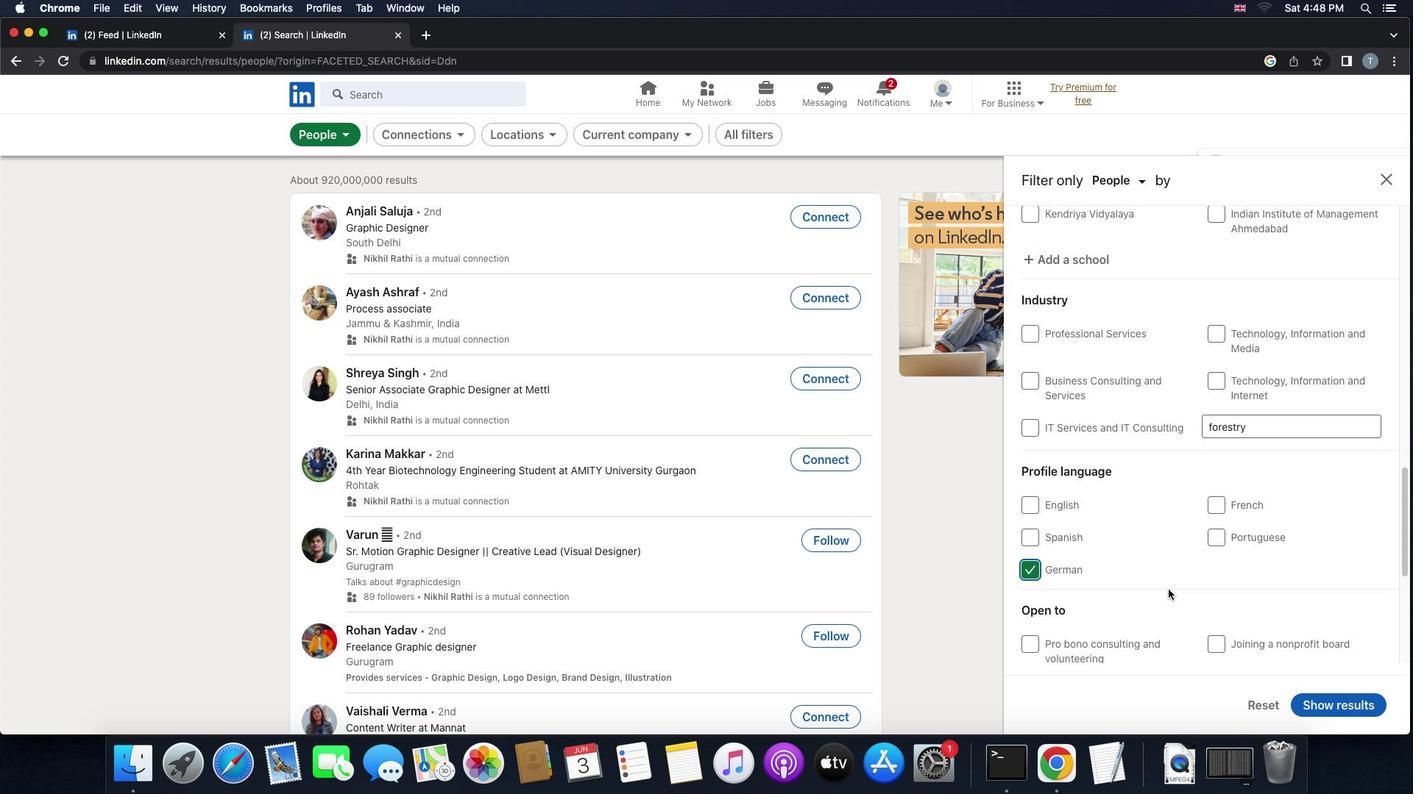 
Action: Mouse moved to (1168, 589)
Screenshot: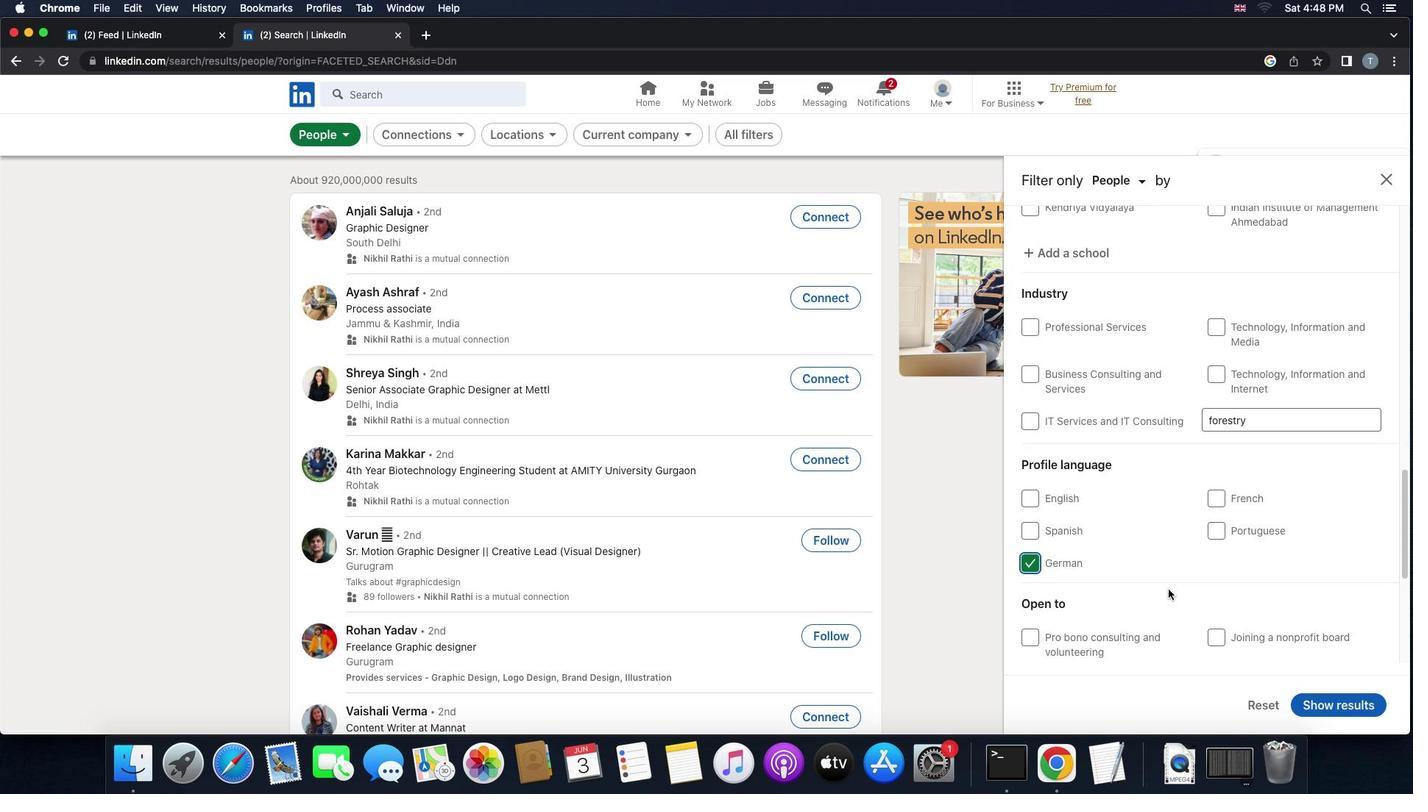 
Action: Mouse scrolled (1168, 589) with delta (0, 0)
Screenshot: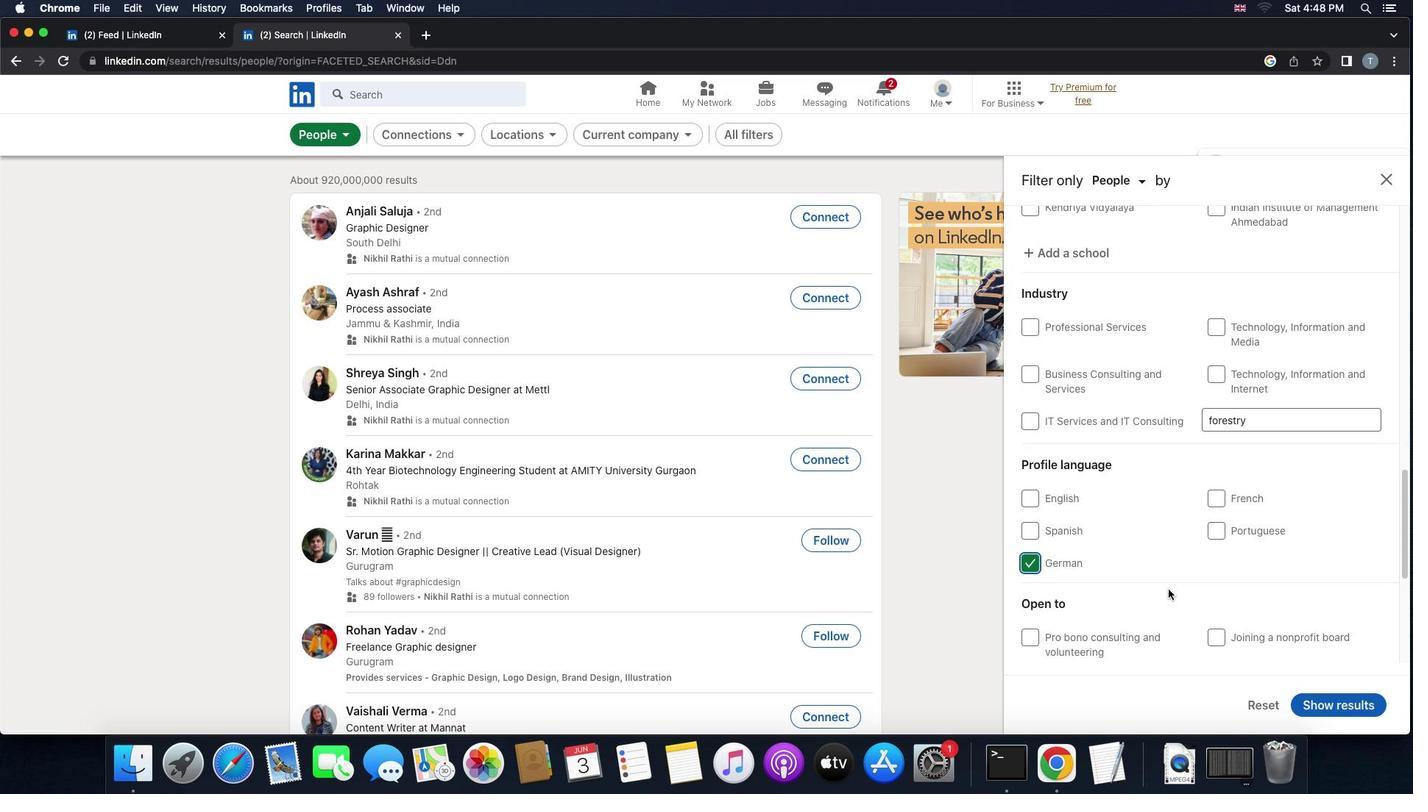 
Action: Mouse moved to (1168, 589)
Screenshot: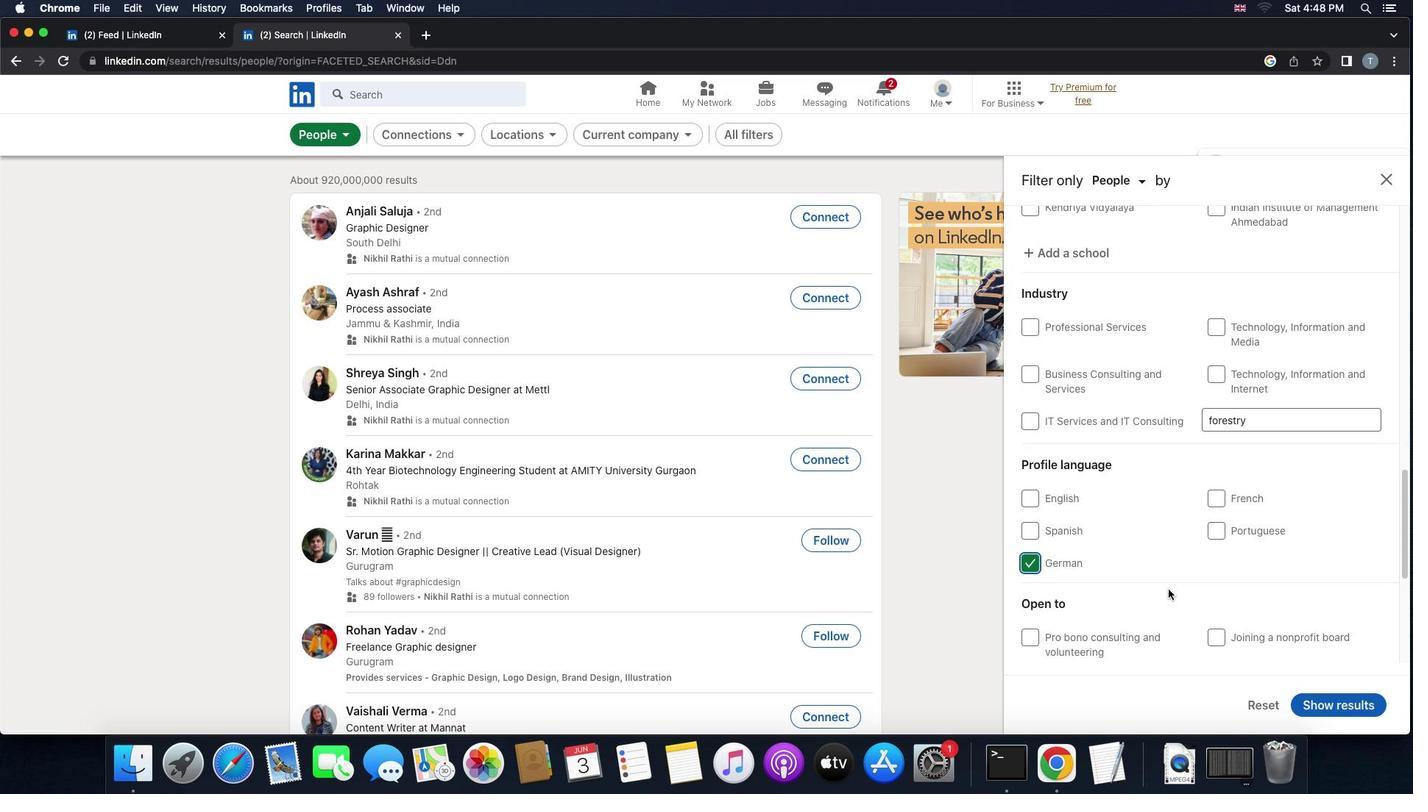 
Action: Mouse scrolled (1168, 589) with delta (0, -1)
Screenshot: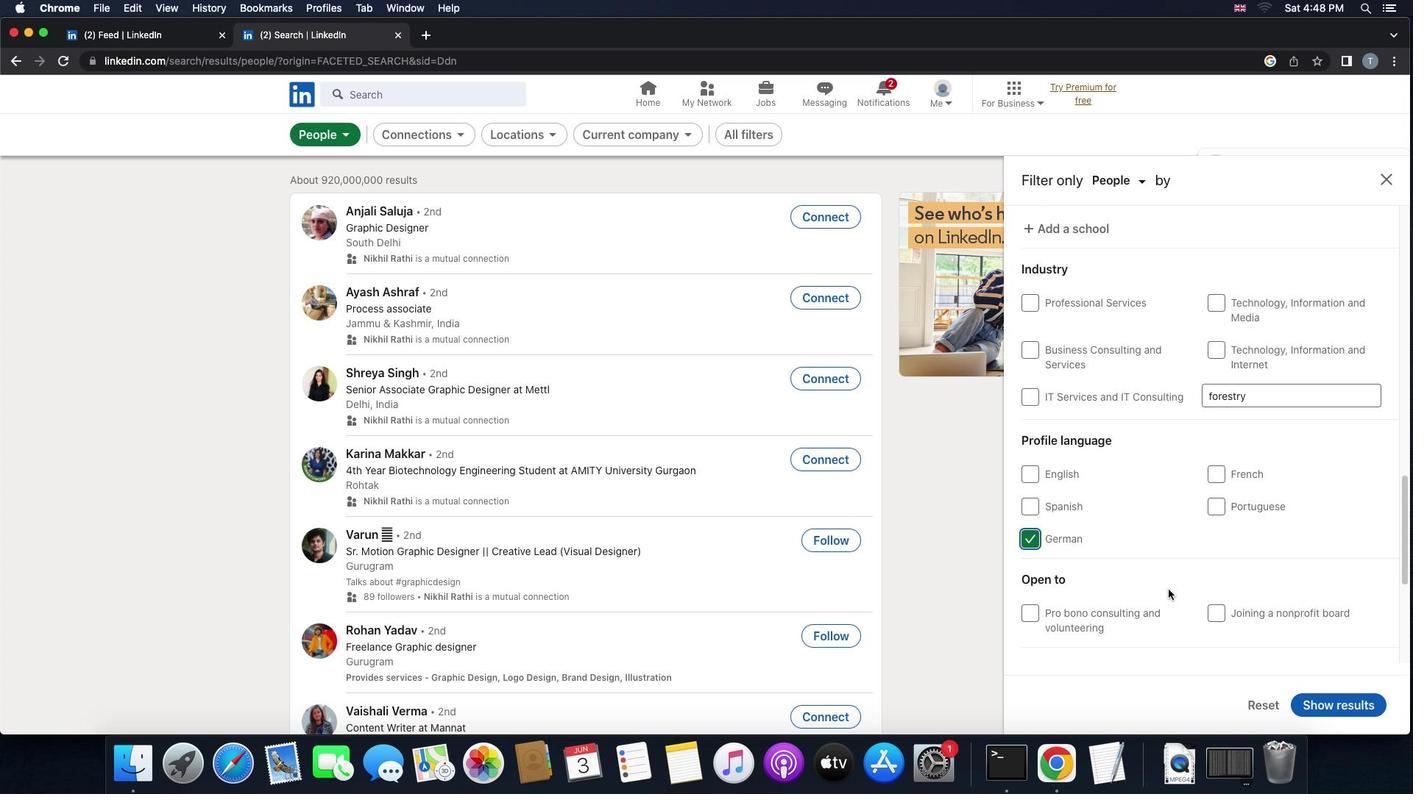 
Action: Mouse scrolled (1168, 589) with delta (0, 0)
Screenshot: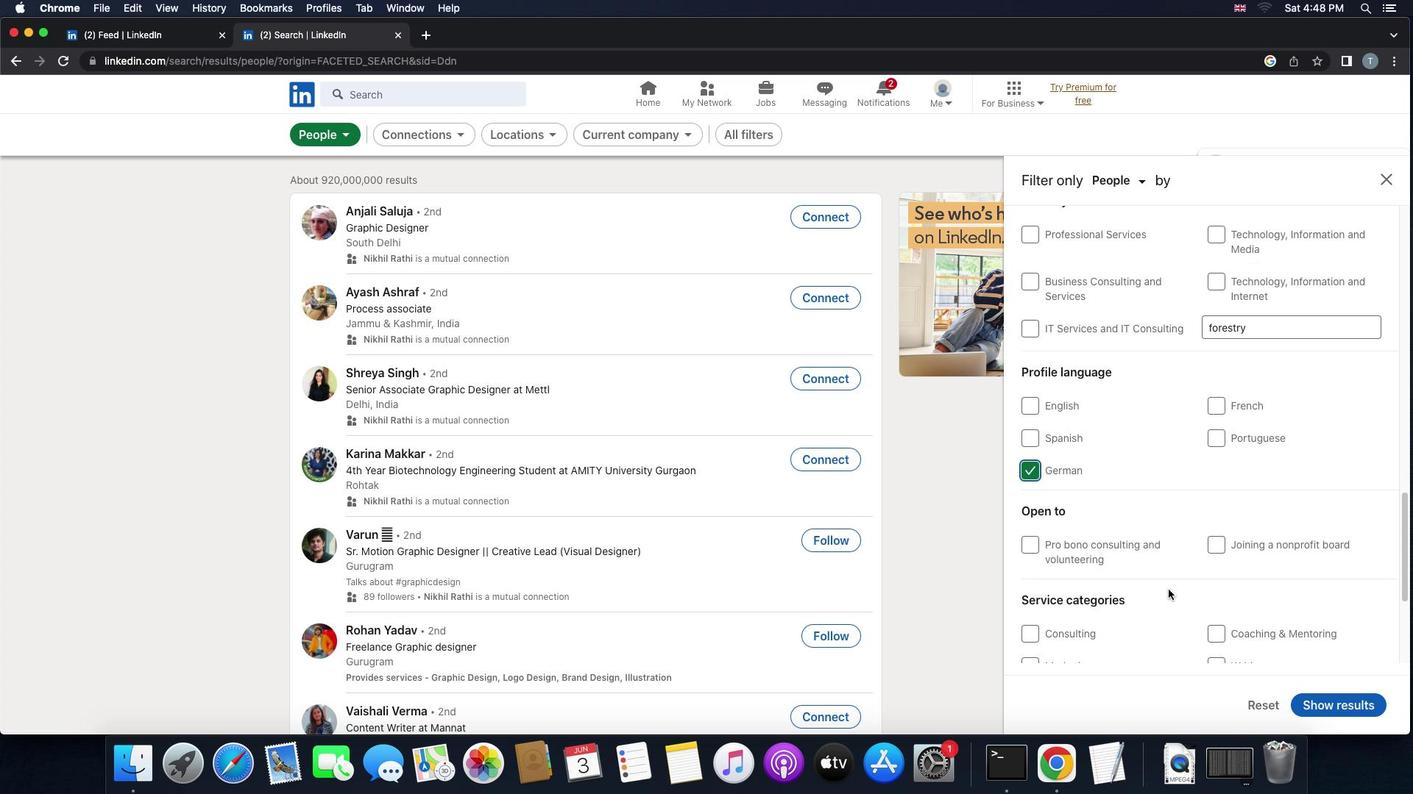 
Action: Mouse scrolled (1168, 589) with delta (0, 0)
Screenshot: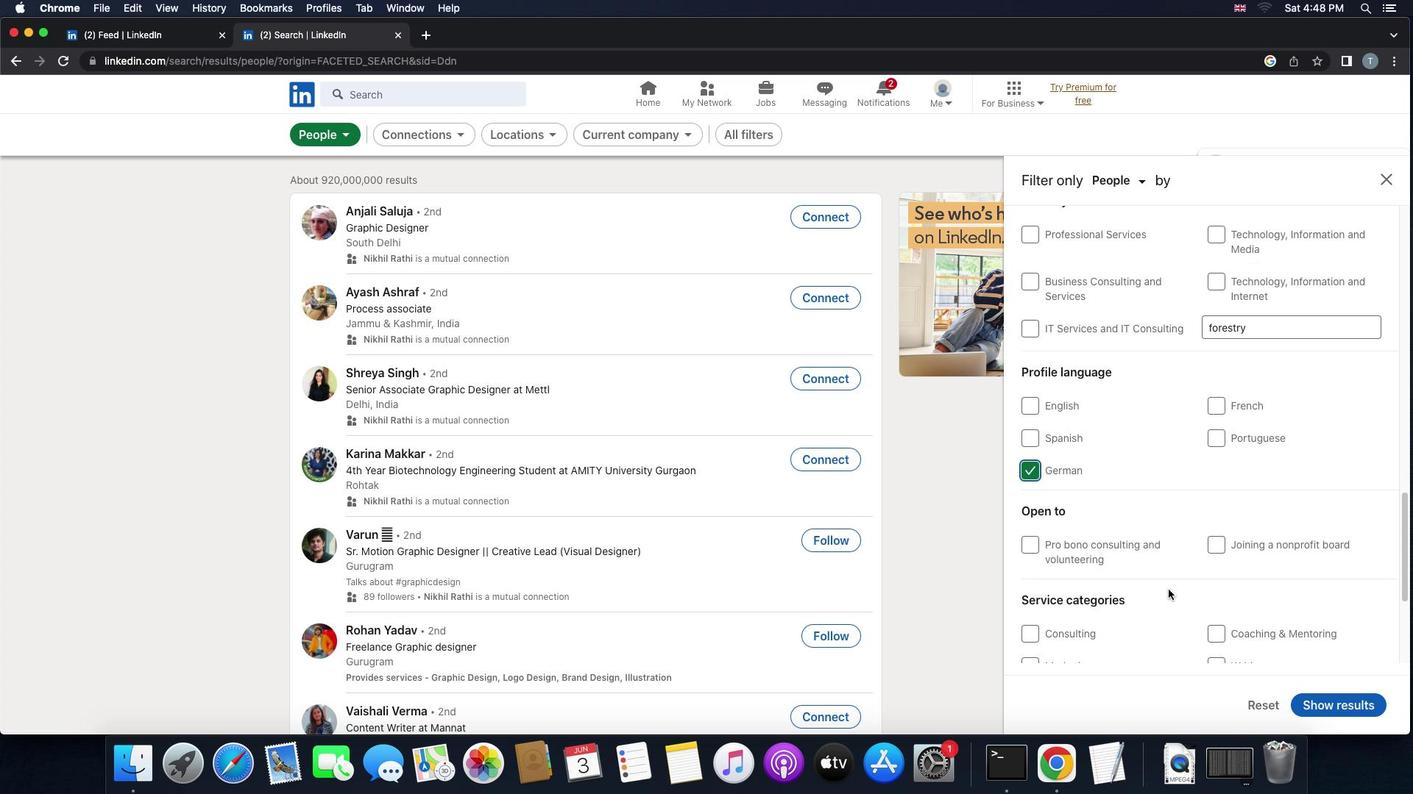 
Action: Mouse scrolled (1168, 589) with delta (0, -1)
Screenshot: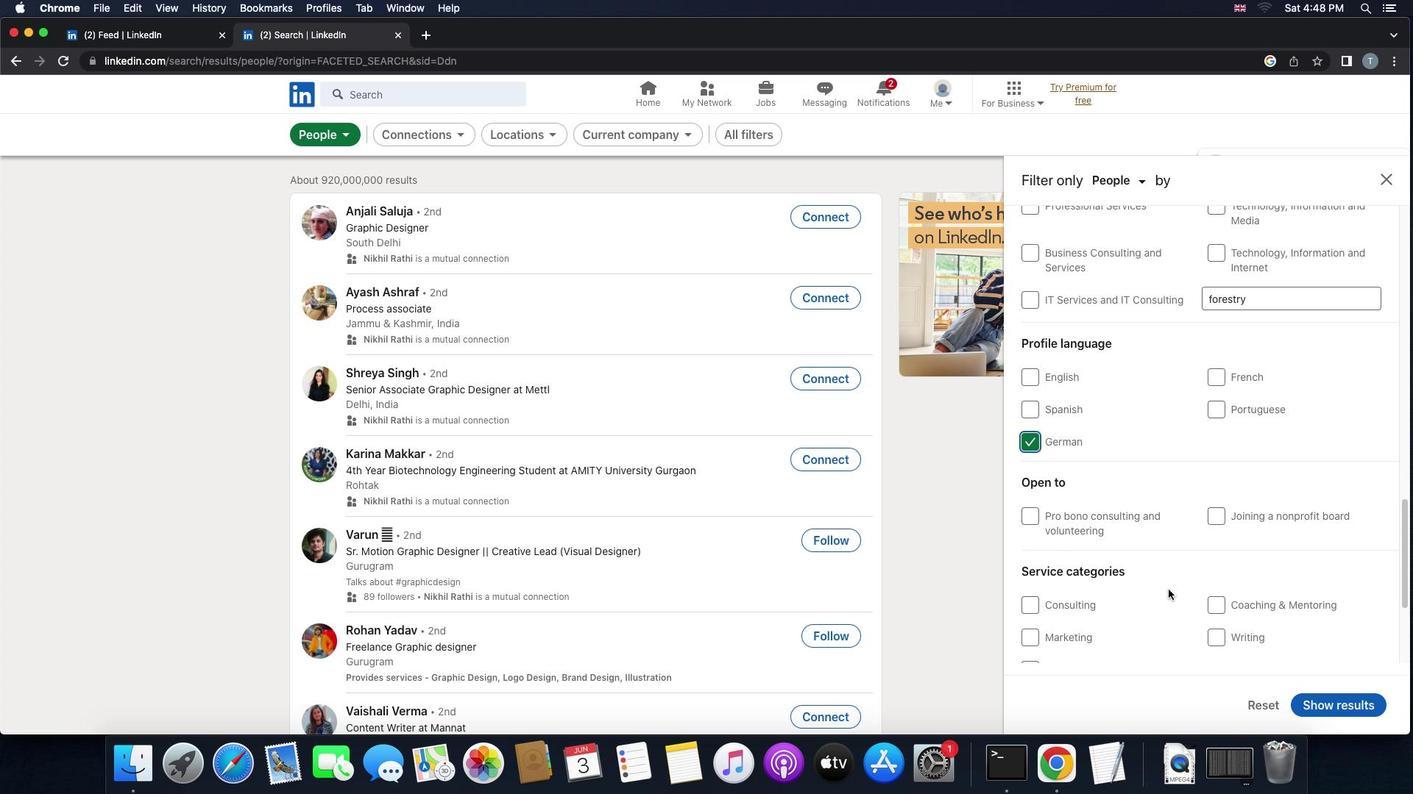 
Action: Mouse moved to (1246, 574)
Screenshot: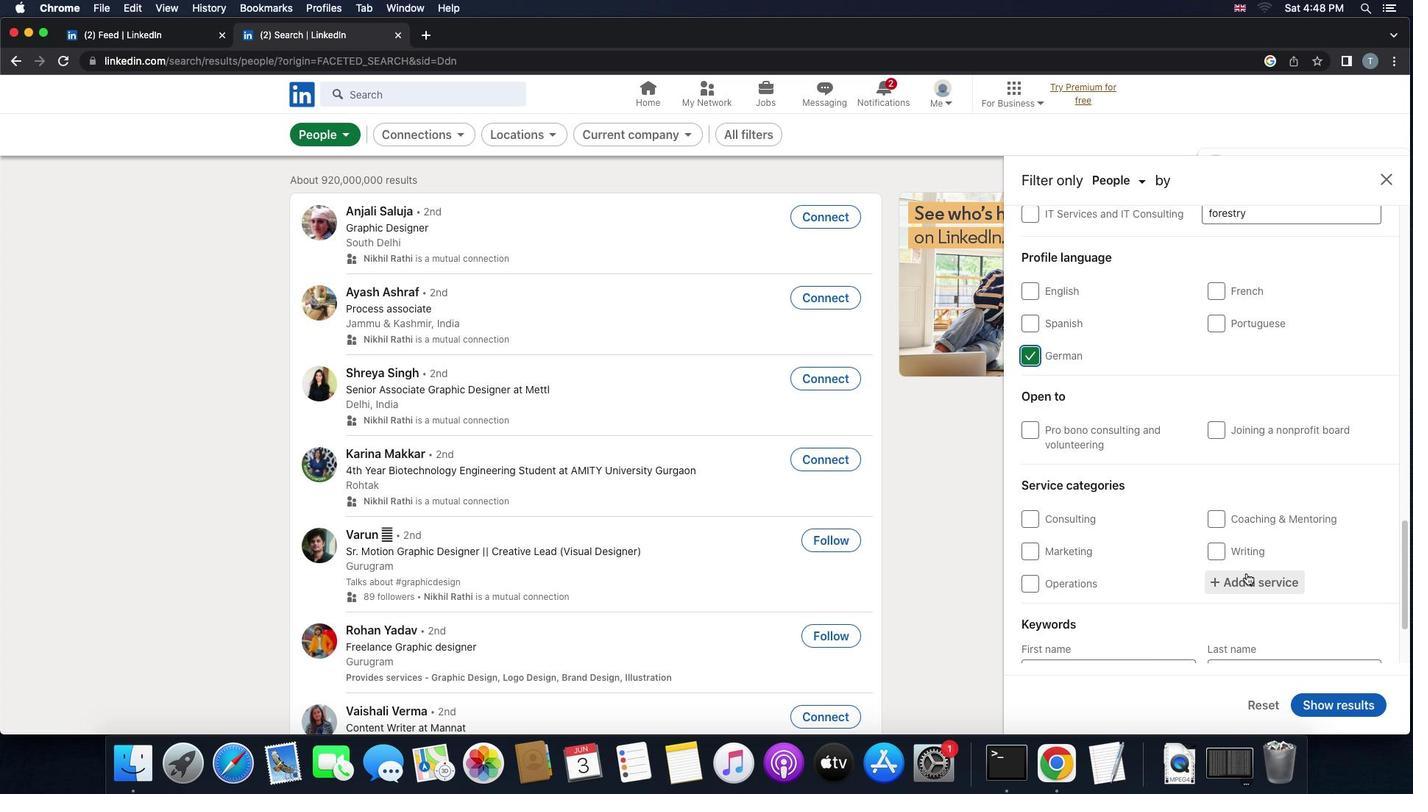 
Action: Mouse pressed left at (1246, 574)
Screenshot: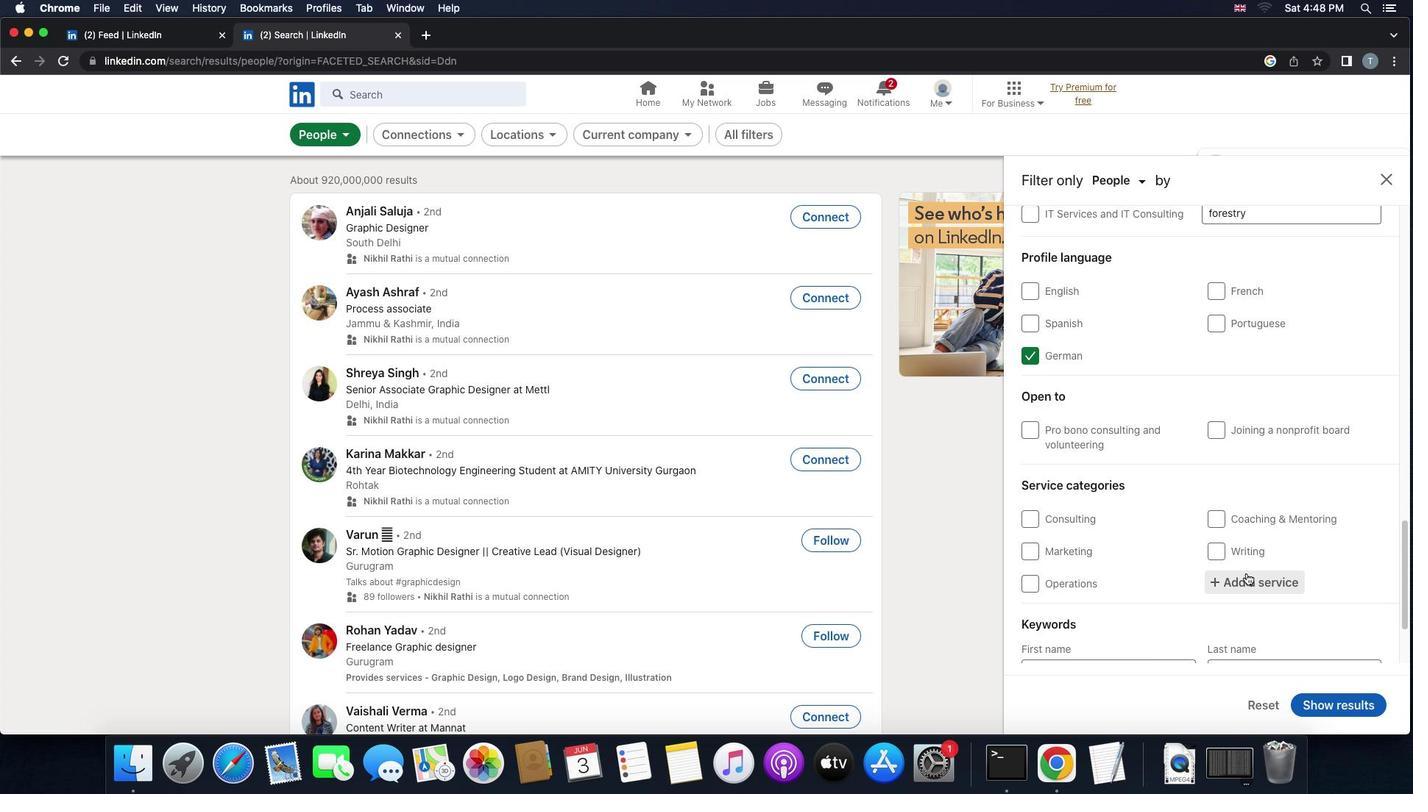 
Action: Key pressed 'c''o''m''m''e''r''c''i''a''l'Key.space'r''a''e'Key.backspaceKey.backspace'e''a''l'Key.space
Screenshot: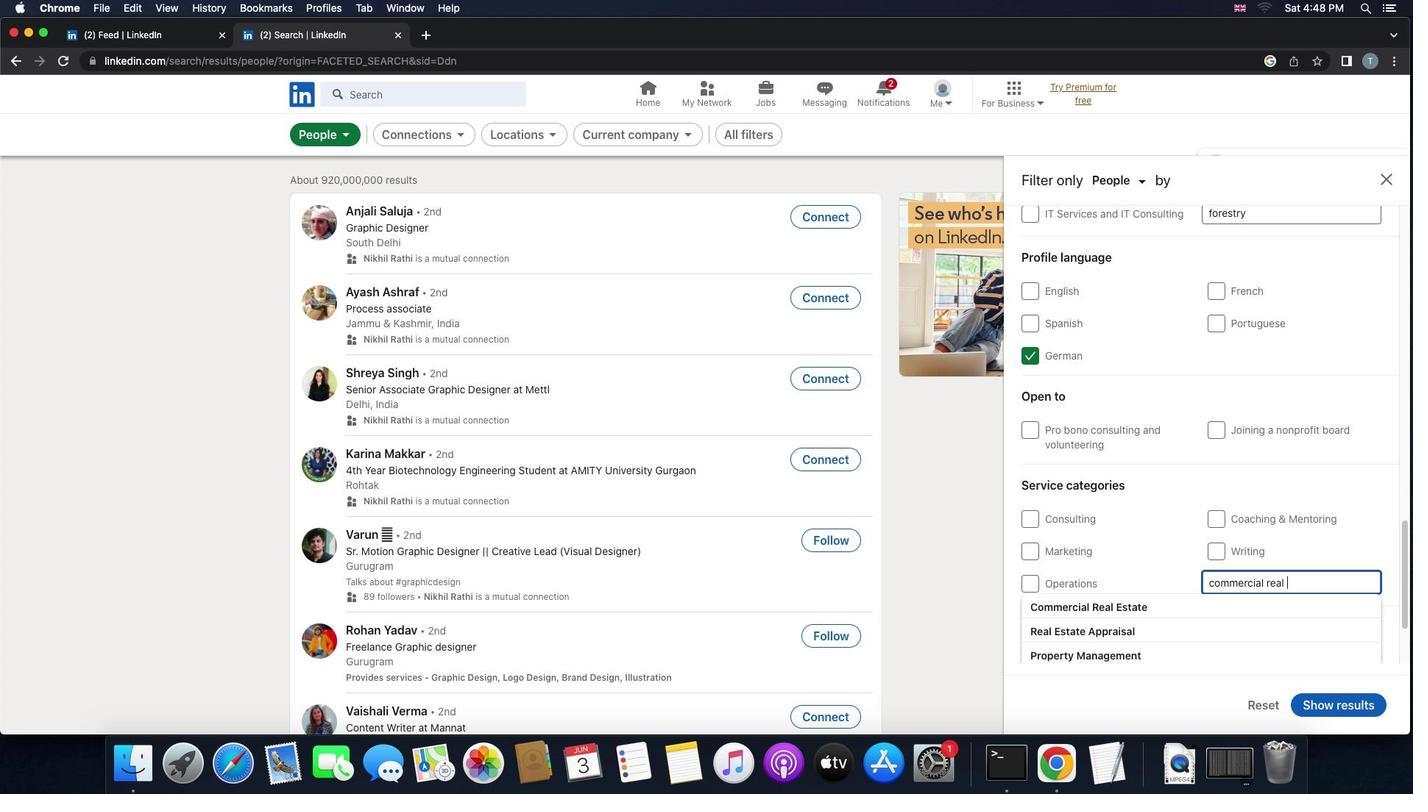 
Action: Mouse moved to (1233, 597)
Screenshot: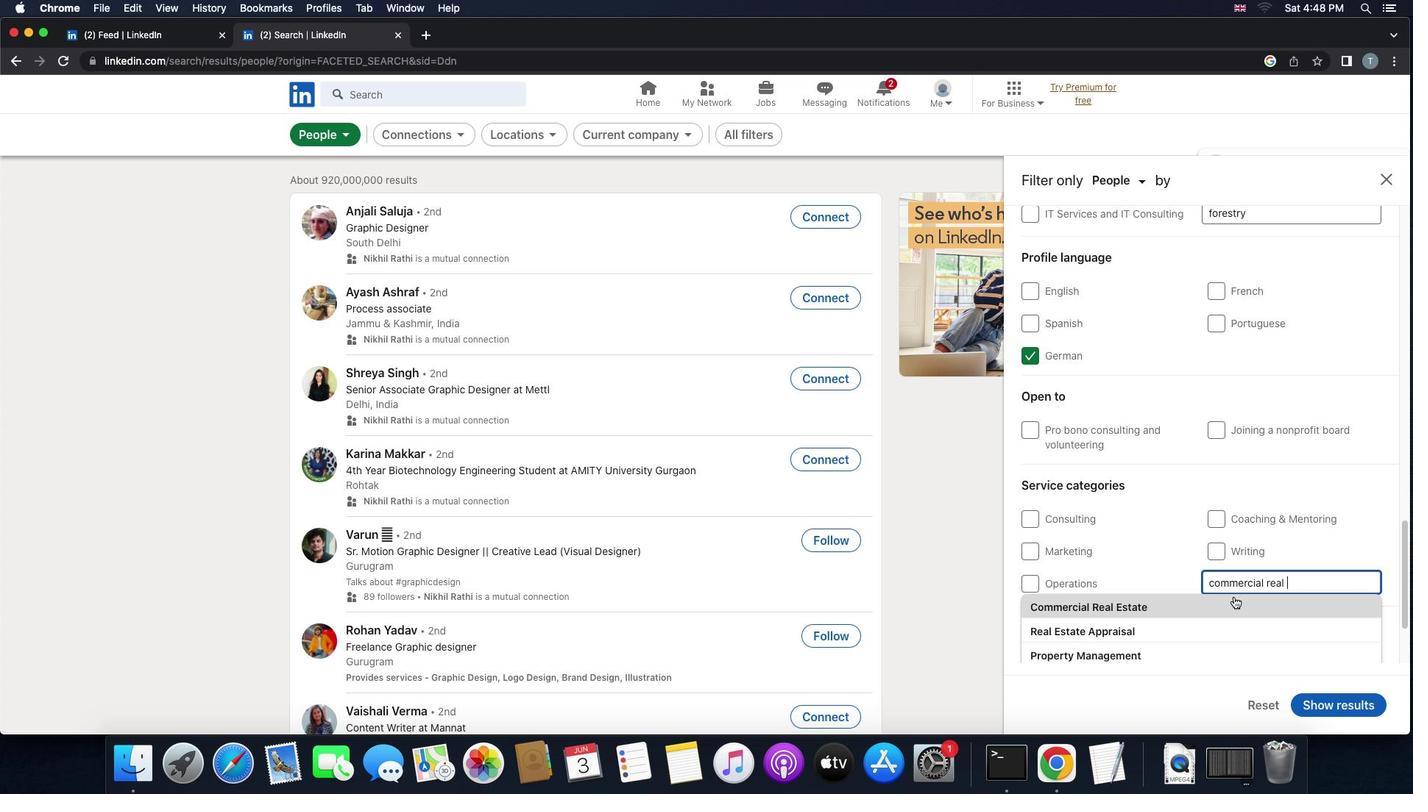 
Action: Mouse pressed left at (1233, 597)
Screenshot: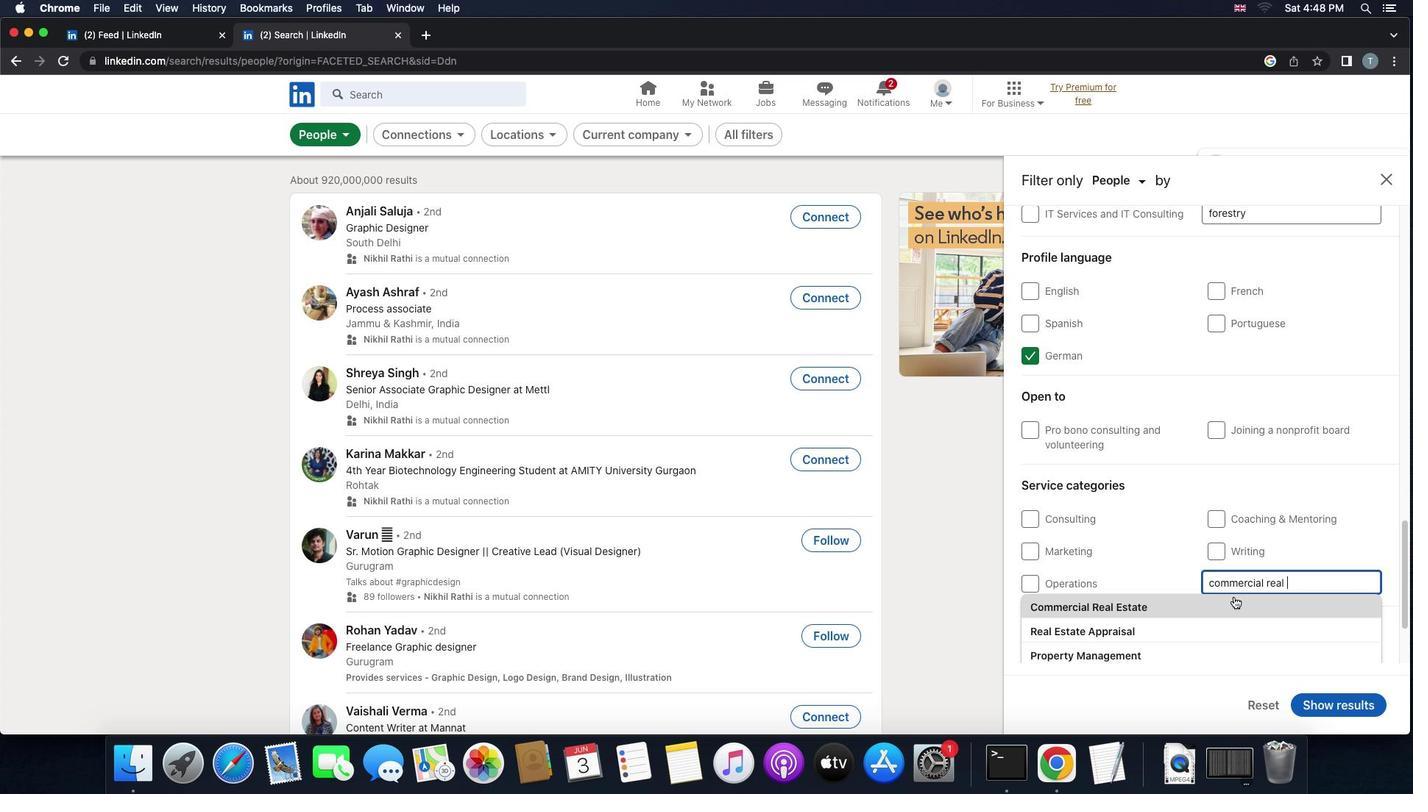
Action: Mouse scrolled (1233, 597) with delta (0, 0)
Screenshot: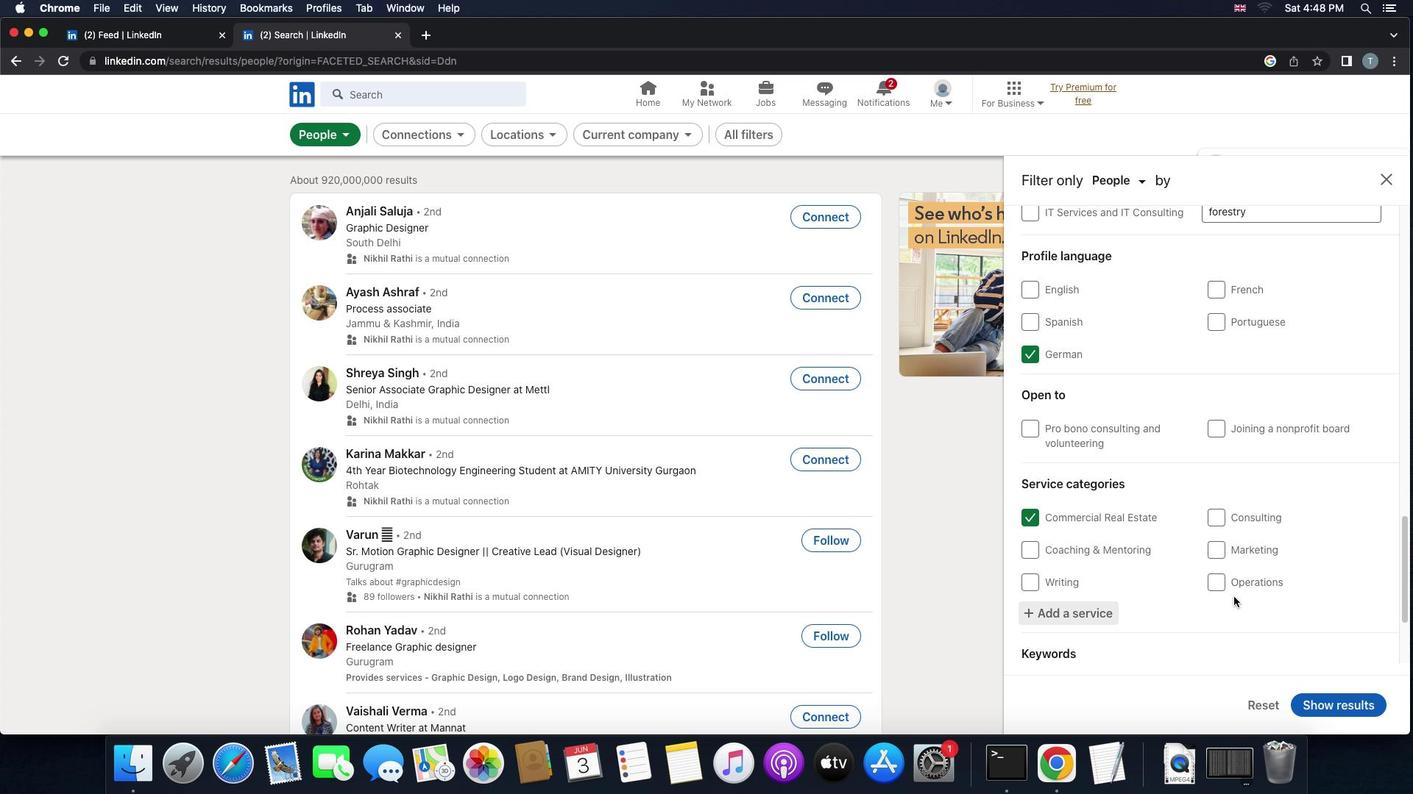 
Action: Mouse scrolled (1233, 597) with delta (0, 0)
Screenshot: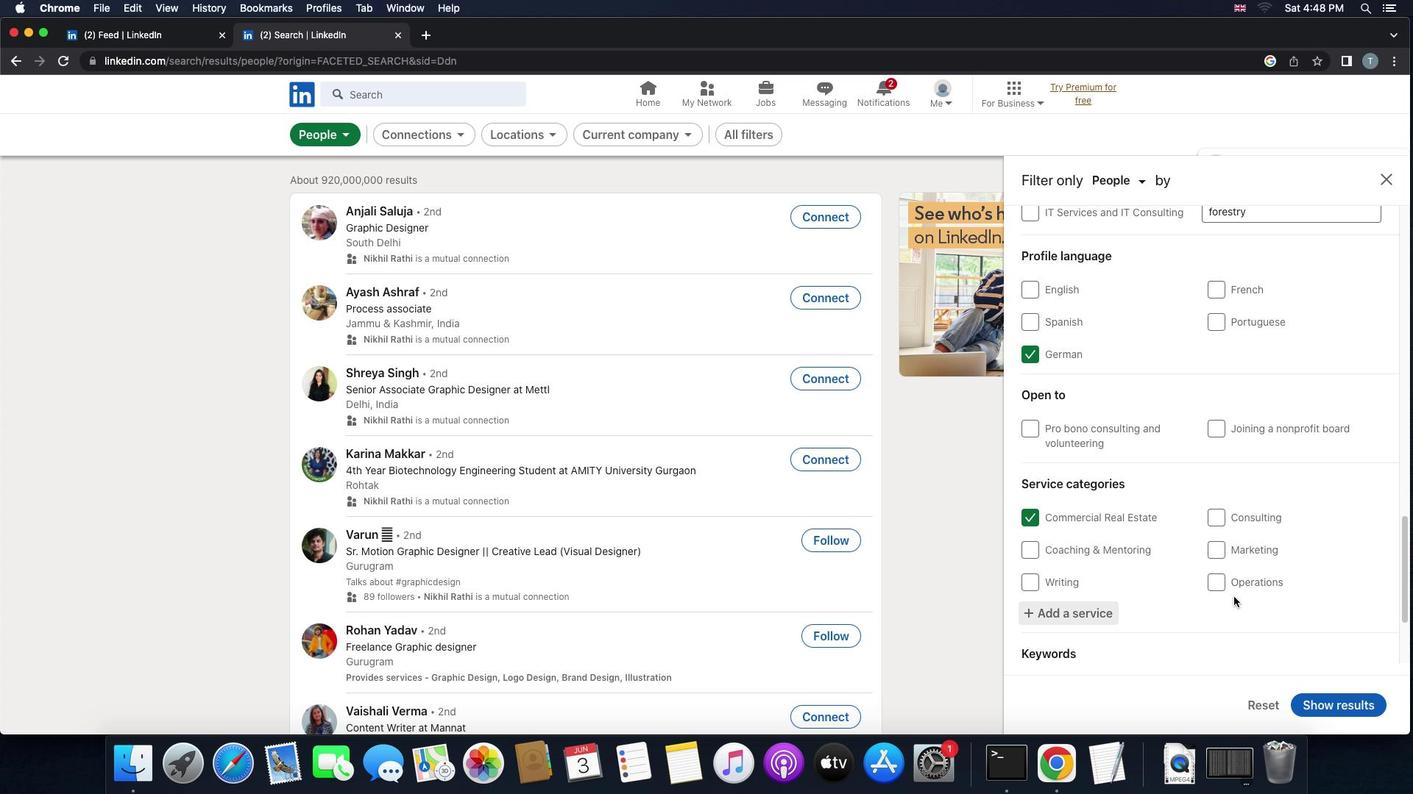 
Action: Mouse scrolled (1233, 597) with delta (0, -2)
Screenshot: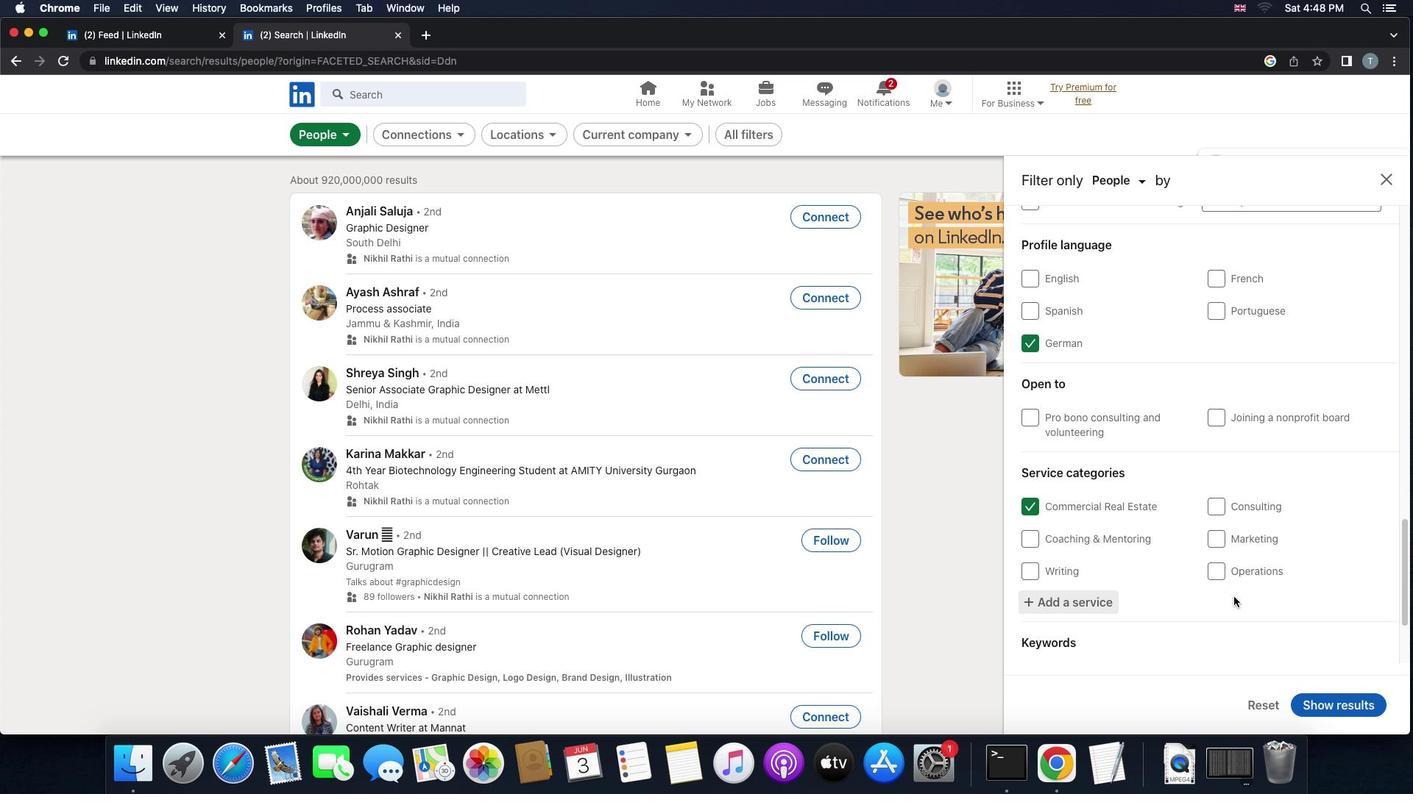 
Action: Mouse scrolled (1233, 597) with delta (0, 0)
Screenshot: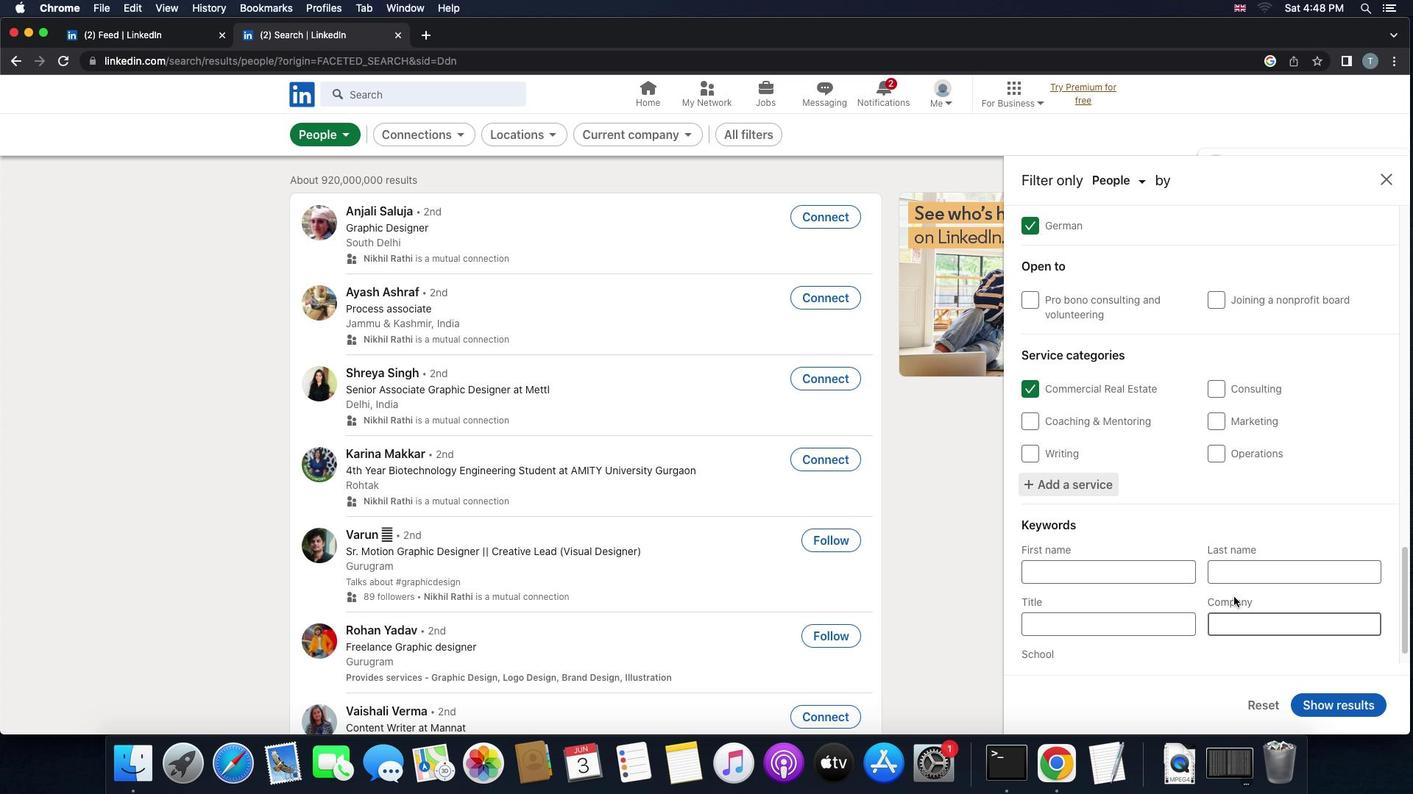 
Action: Mouse scrolled (1233, 597) with delta (0, 0)
Screenshot: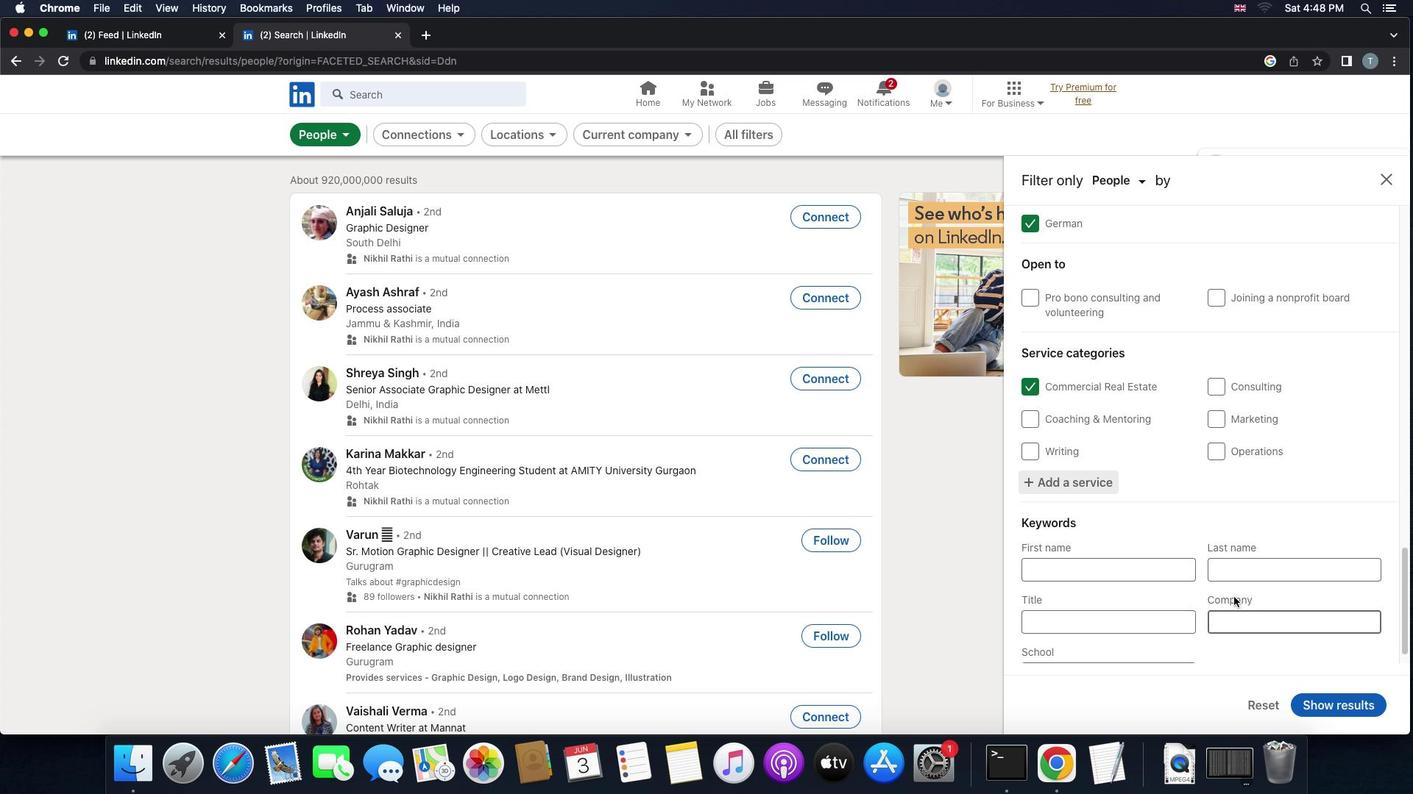 
Action: Mouse scrolled (1233, 597) with delta (0, 0)
Screenshot: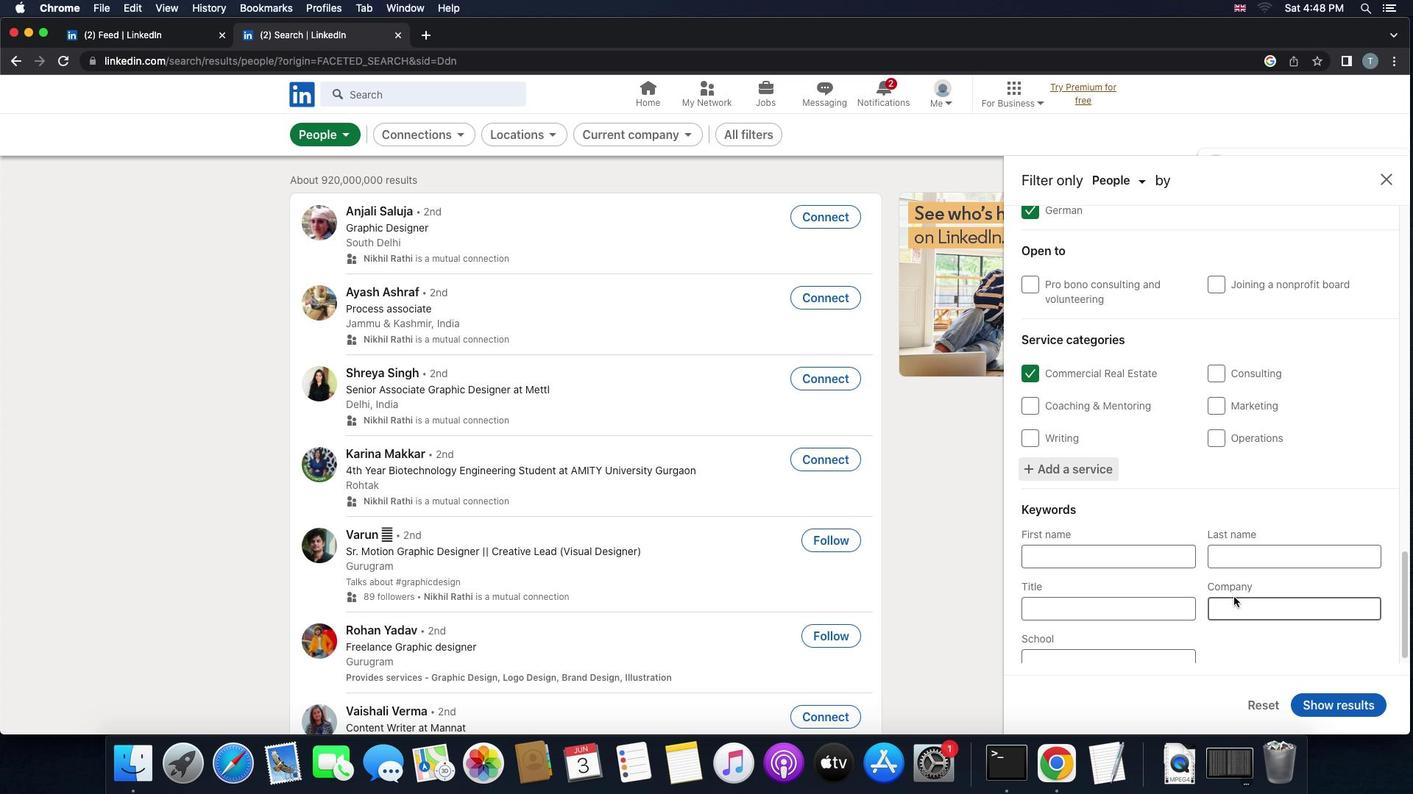 
Action: Mouse moved to (1152, 596)
Screenshot: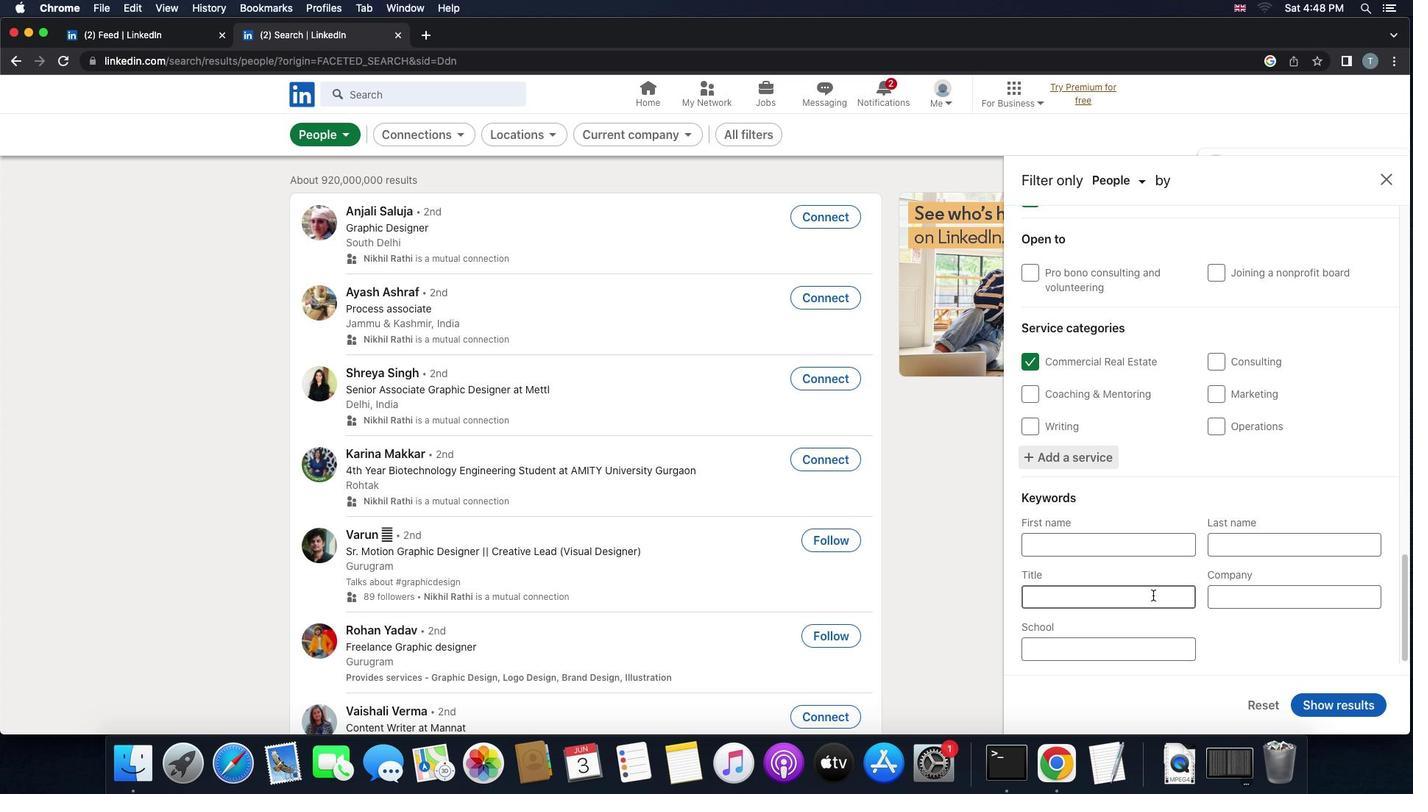 
Action: Mouse pressed left at (1152, 596)
Screenshot: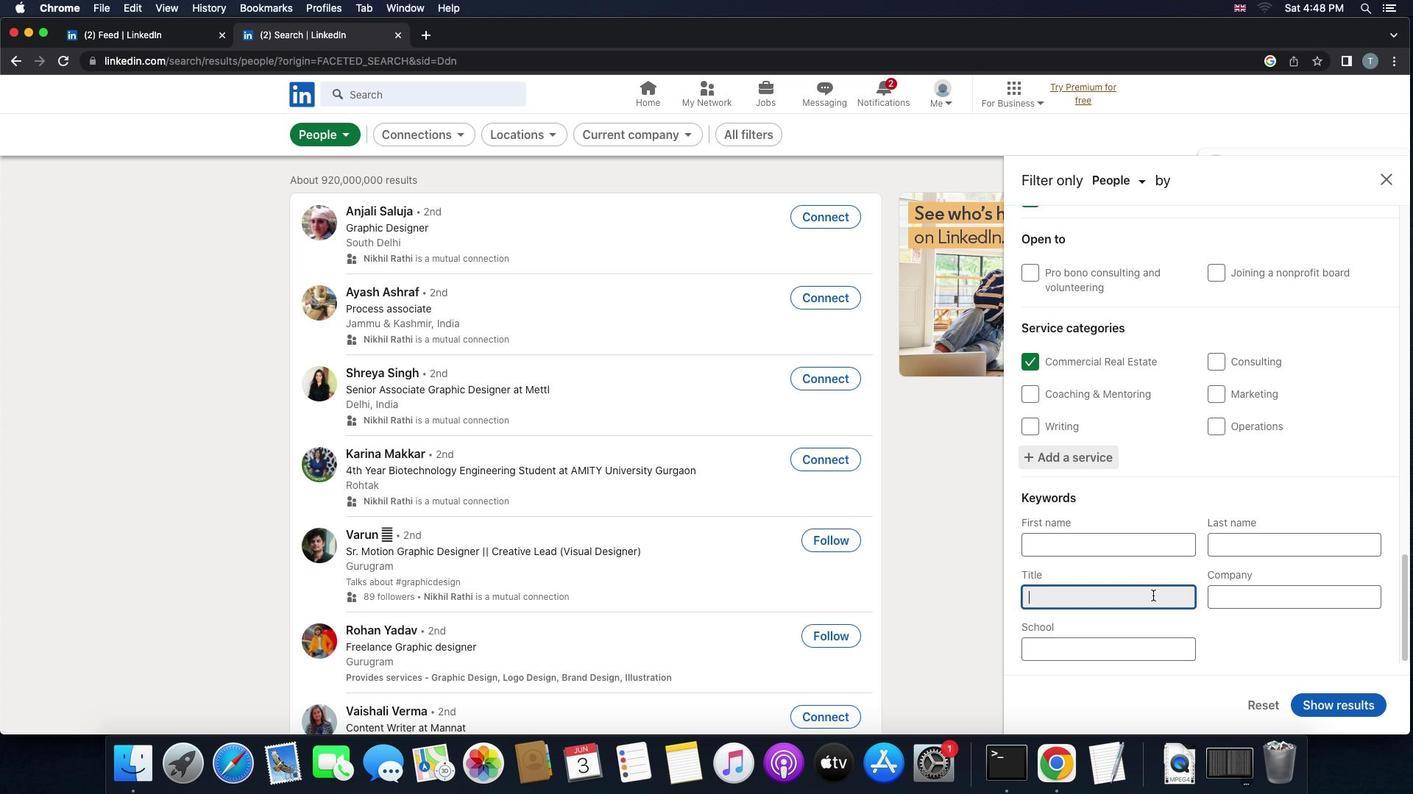 
Action: Key pressed 'm''a''r''k''e''t''t'Key.backspace'i''n''g'Key.space's''t''a''f''f'
Screenshot: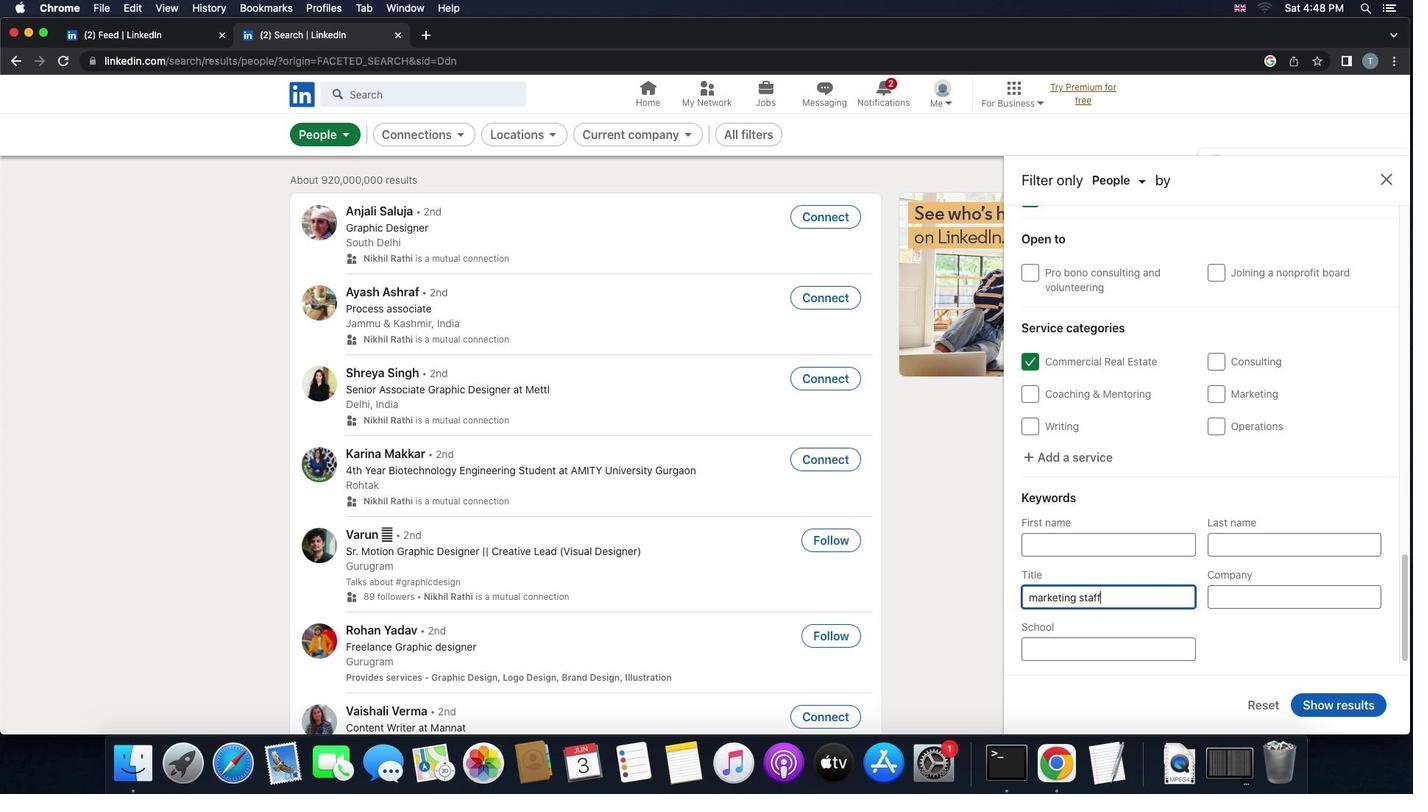 
Action: Mouse moved to (1325, 710)
Screenshot: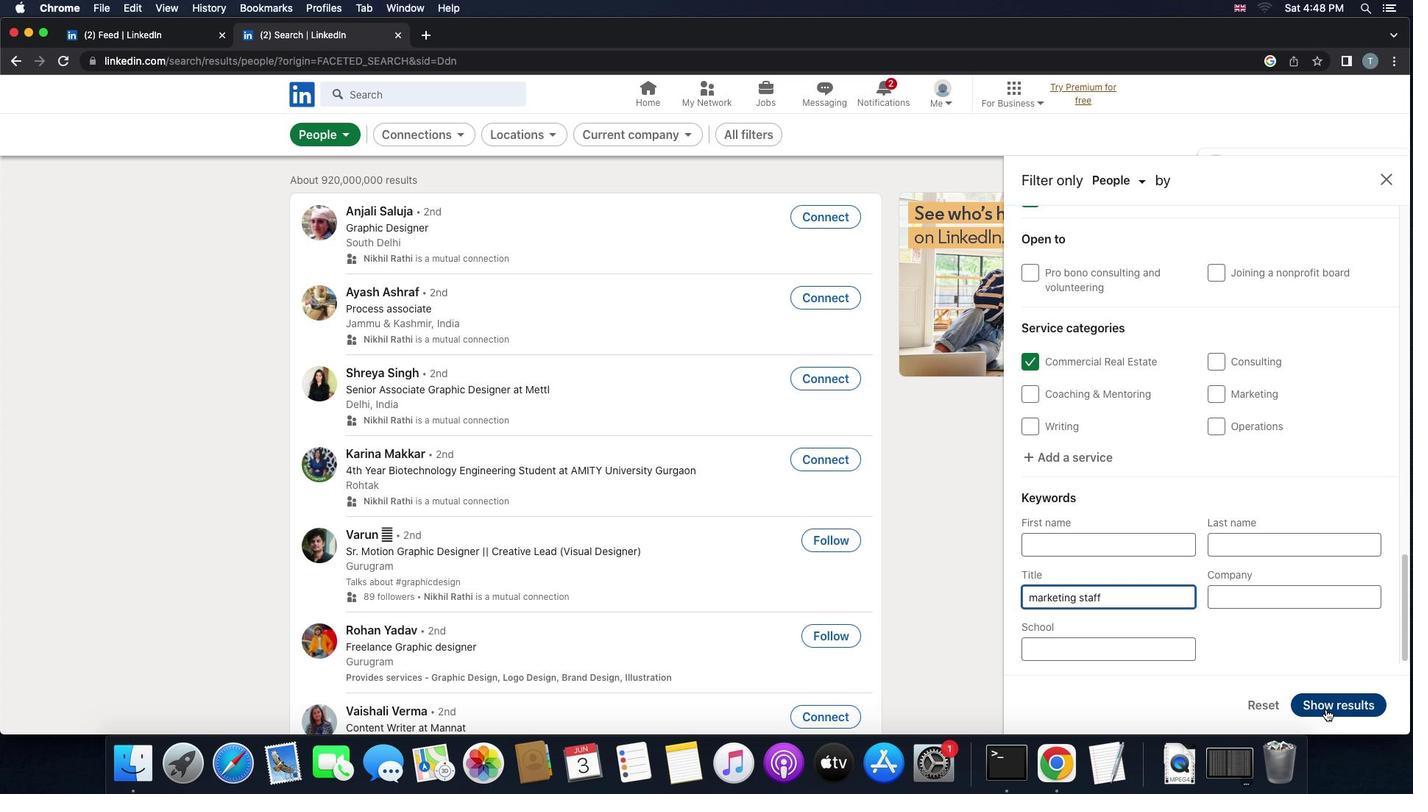 
Action: Mouse pressed left at (1325, 710)
Screenshot: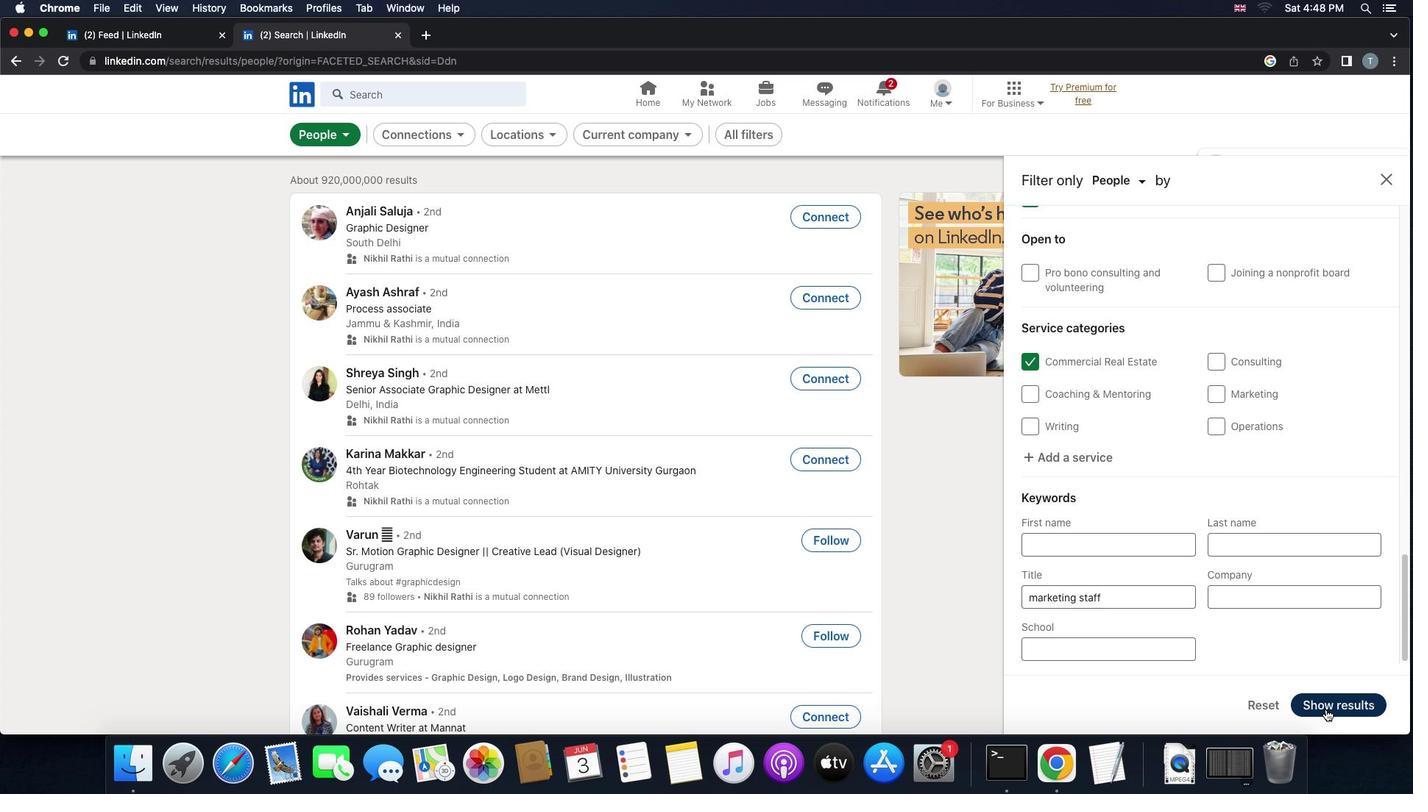 
